 Task: Find connections with filter location Asaita with filter topic #socialmediawith filter profile language French with filter current company MAN Energy Solutions with filter school Meenakshi Sundararajan Engineering College with filter industry Fisheries with filter service category Date Entry with filter keywords title Tutor/Online Tutor
Action: Mouse moved to (153, 235)
Screenshot: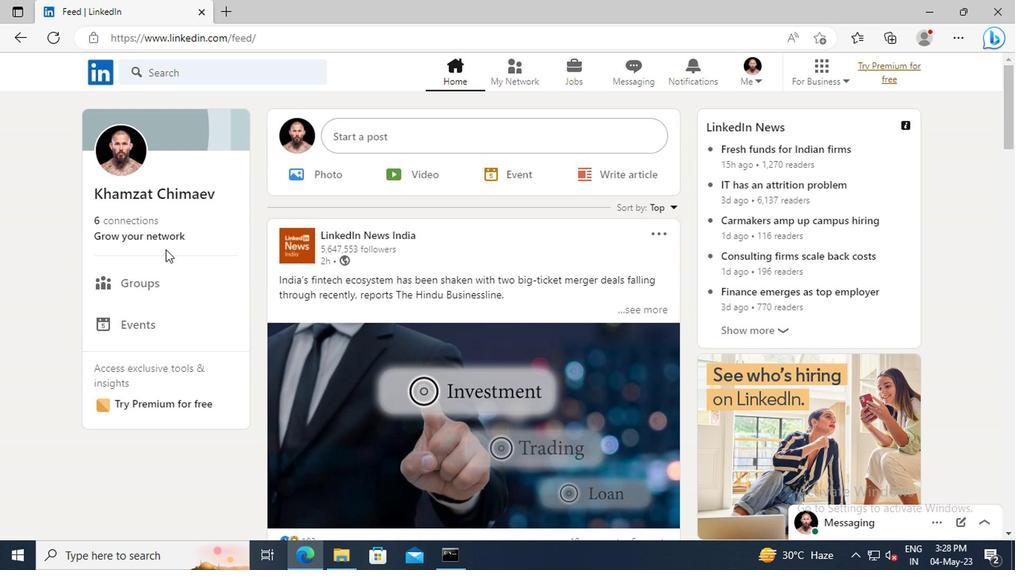 
Action: Mouse pressed left at (153, 235)
Screenshot: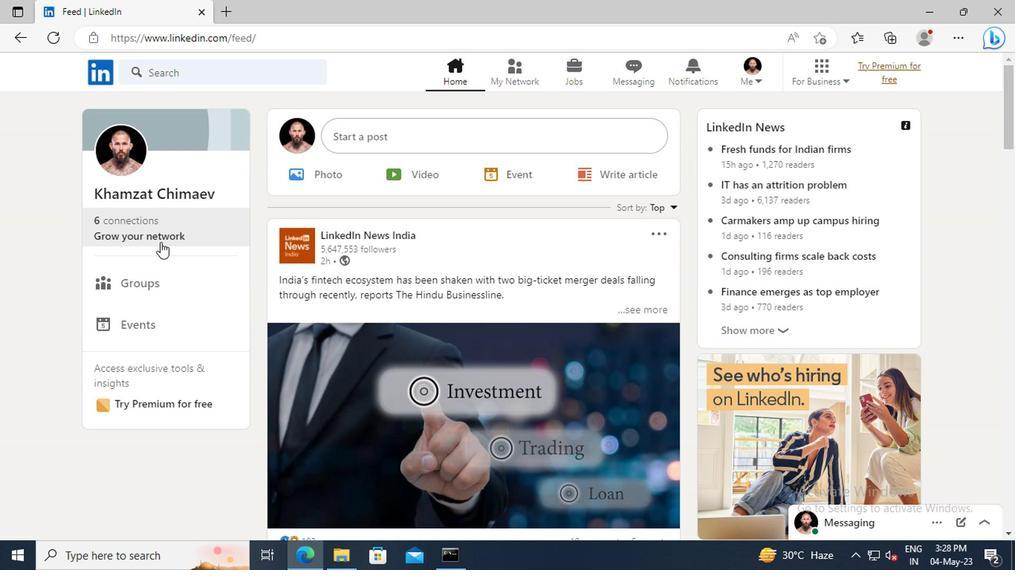 
Action: Mouse moved to (157, 156)
Screenshot: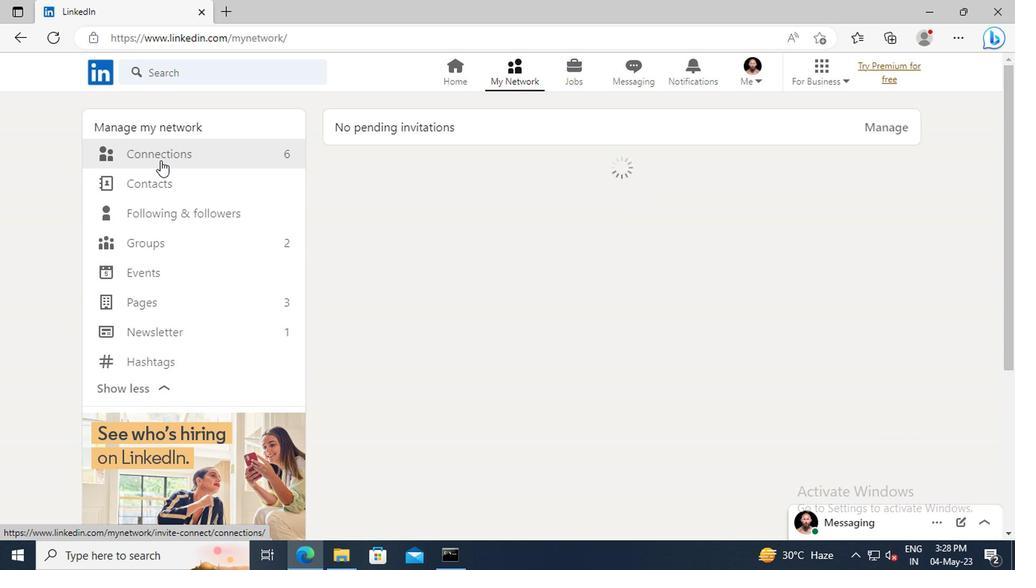 
Action: Mouse pressed left at (157, 156)
Screenshot: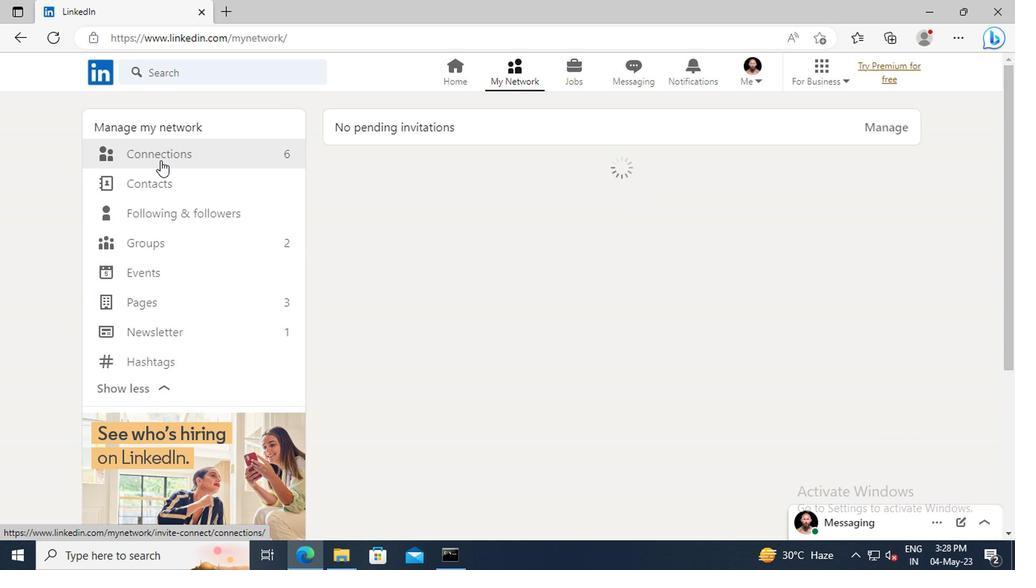 
Action: Mouse moved to (602, 157)
Screenshot: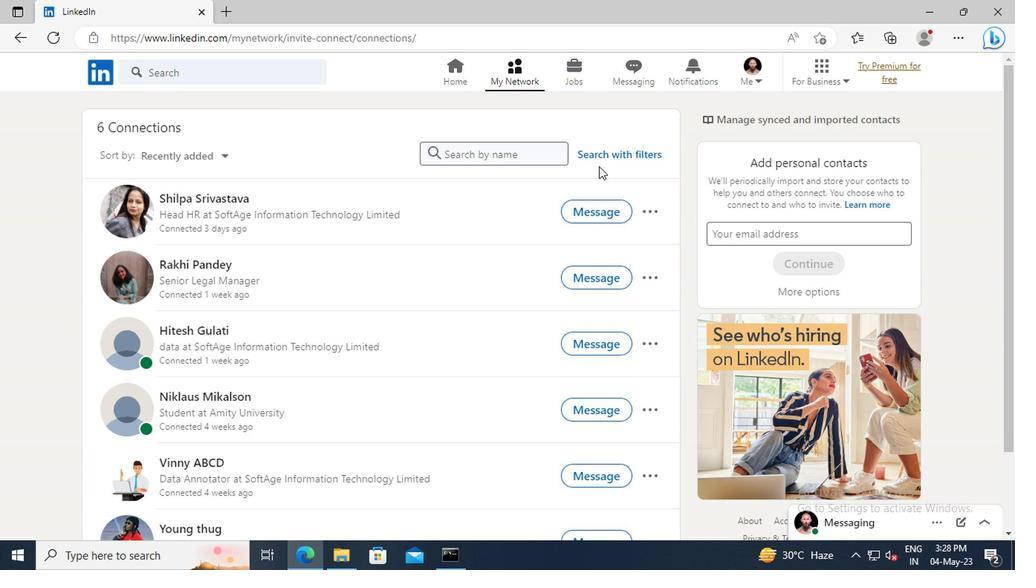 
Action: Mouse pressed left at (602, 157)
Screenshot: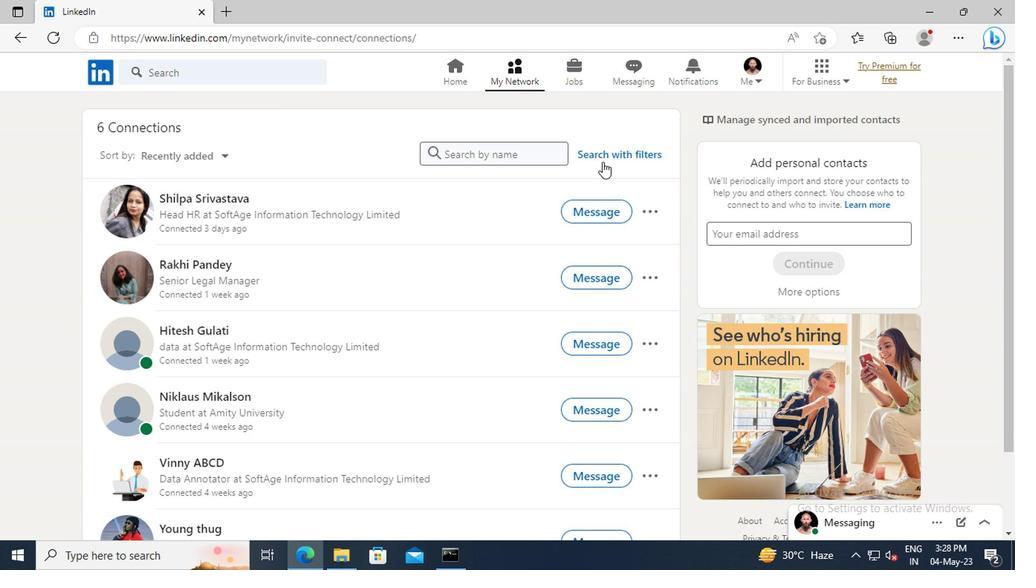 
Action: Mouse moved to (566, 119)
Screenshot: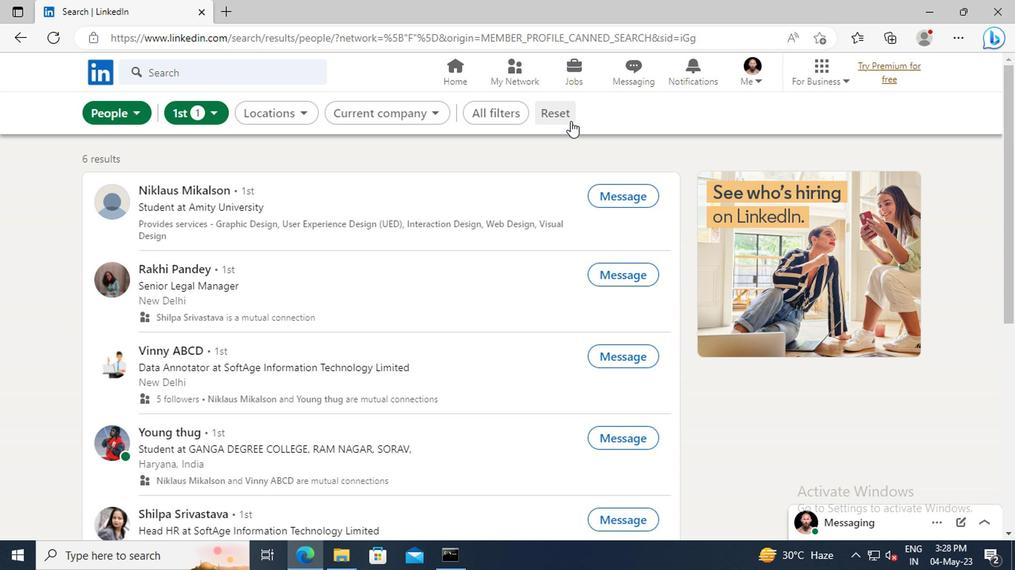 
Action: Mouse pressed left at (566, 119)
Screenshot: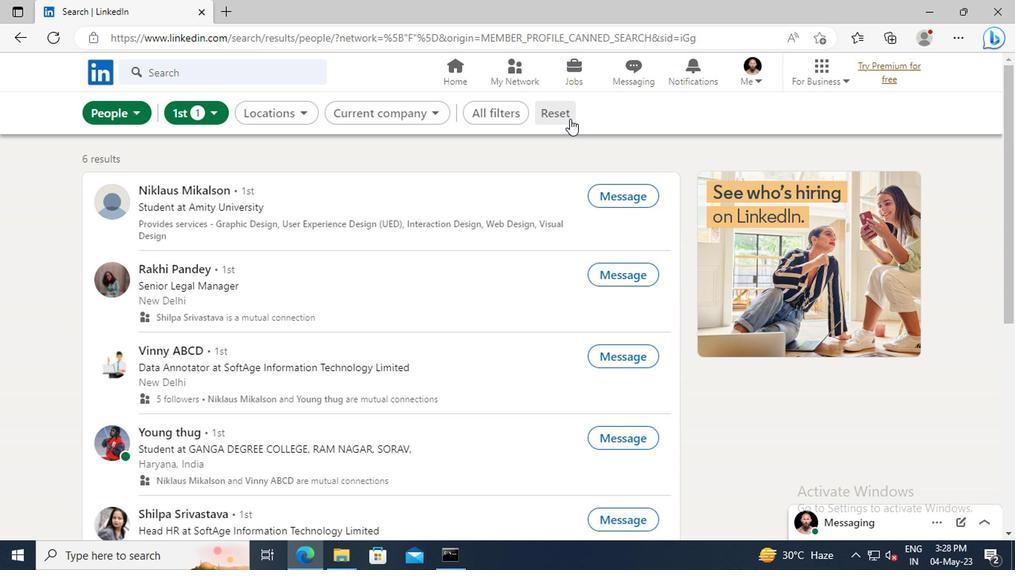 
Action: Mouse moved to (535, 114)
Screenshot: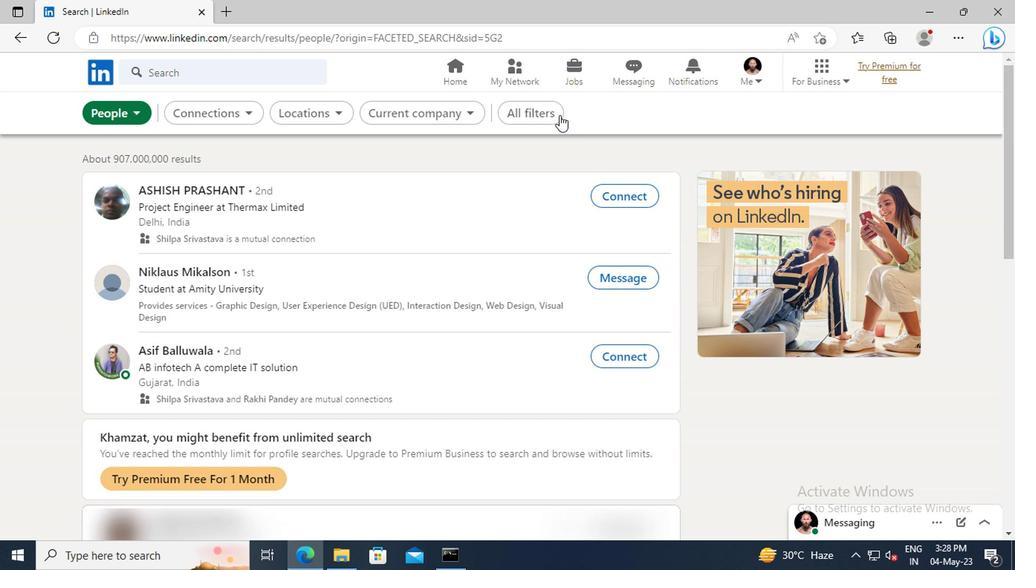 
Action: Mouse pressed left at (535, 114)
Screenshot: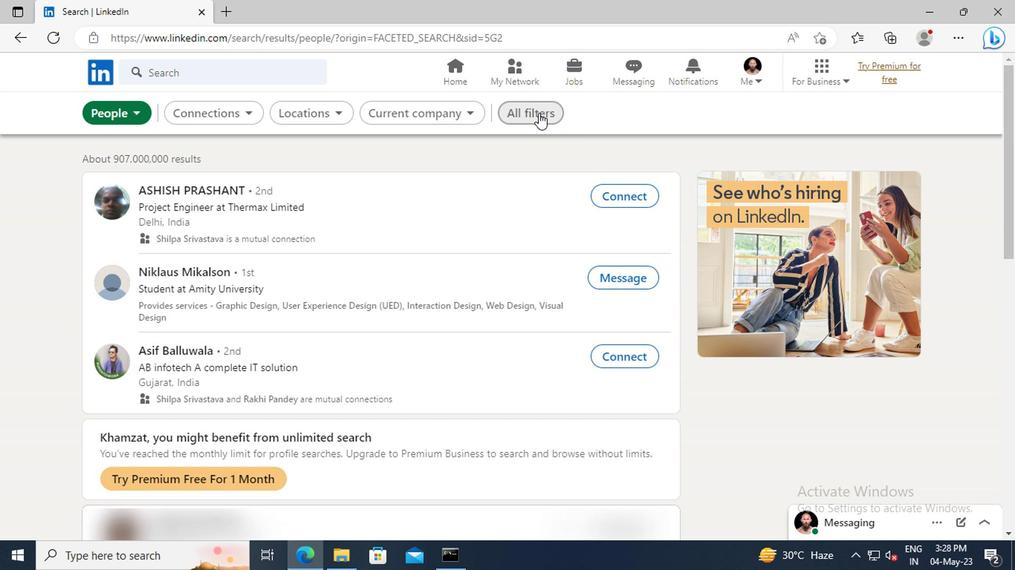 
Action: Mouse moved to (791, 277)
Screenshot: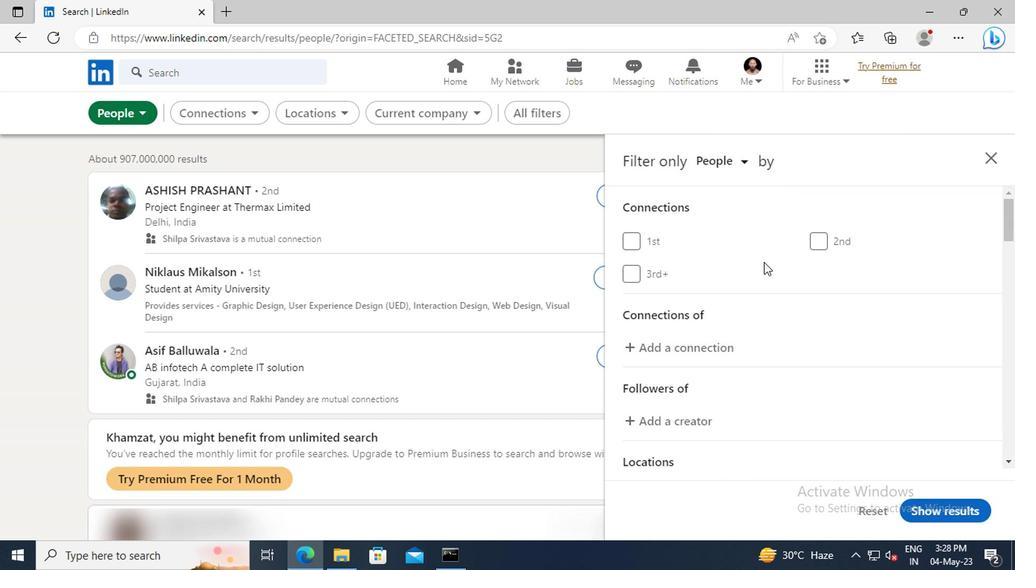 
Action: Mouse scrolled (791, 275) with delta (0, -1)
Screenshot: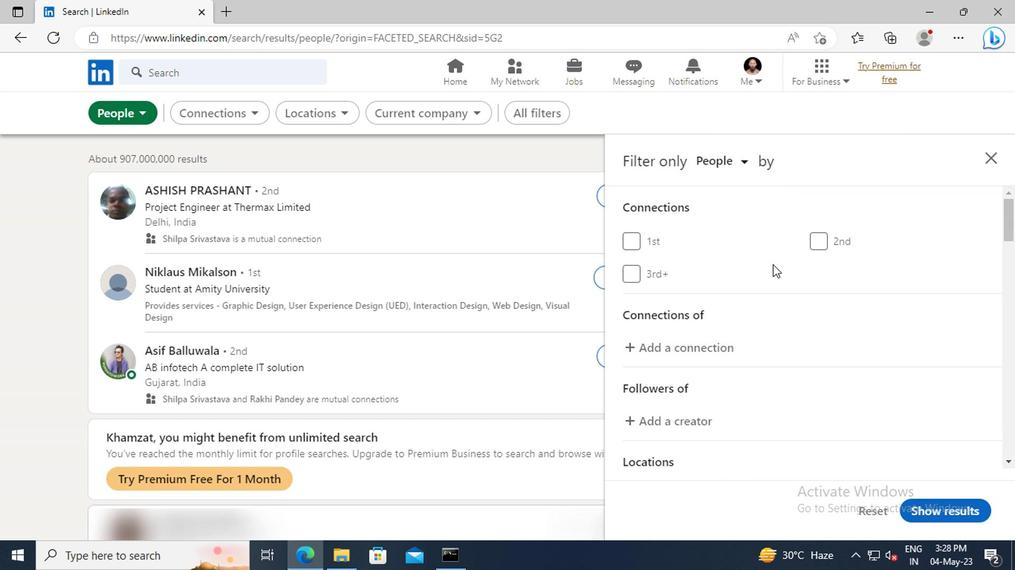 
Action: Mouse scrolled (791, 275) with delta (0, -1)
Screenshot: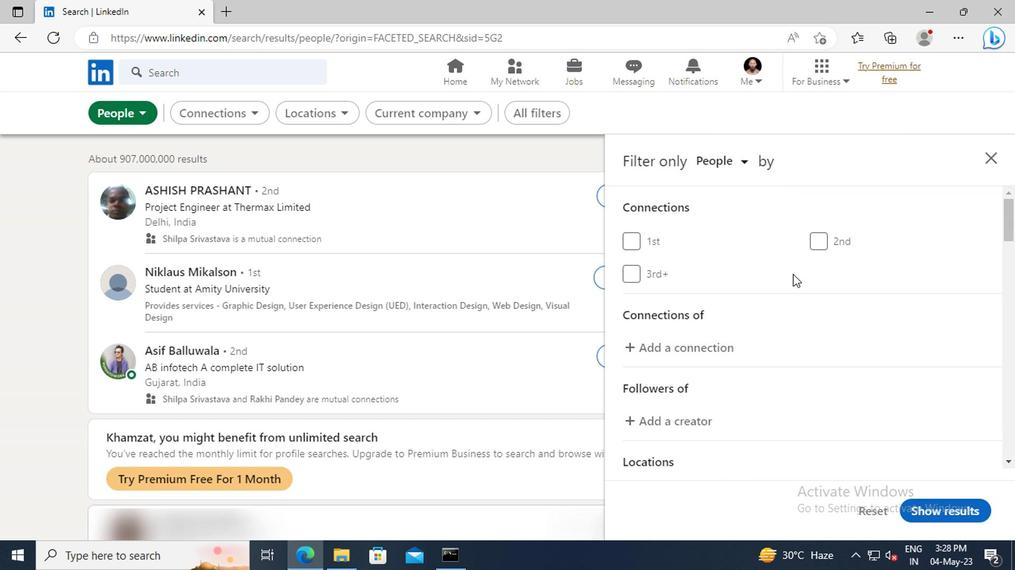 
Action: Mouse scrolled (791, 275) with delta (0, -1)
Screenshot: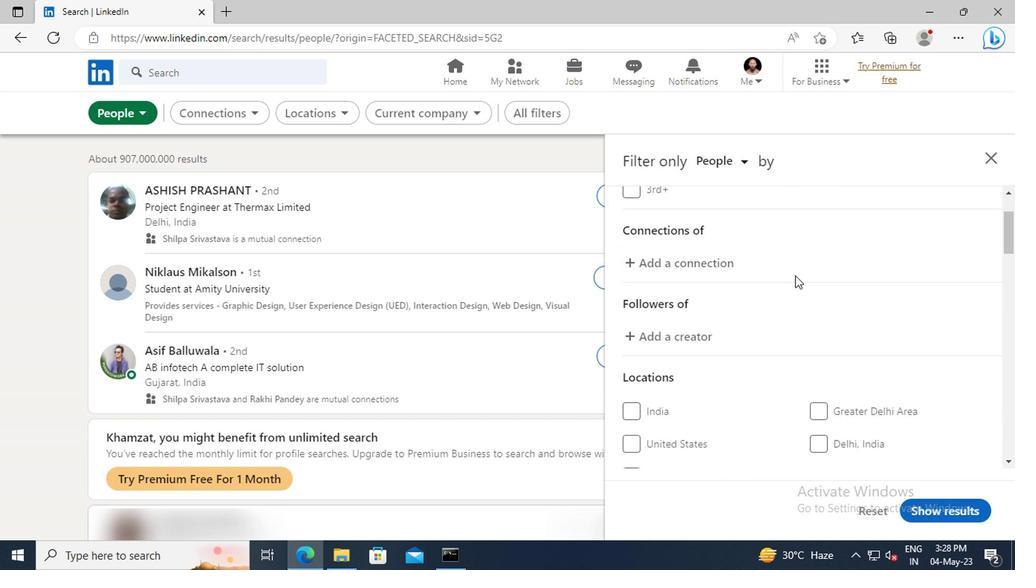 
Action: Mouse scrolled (791, 275) with delta (0, -1)
Screenshot: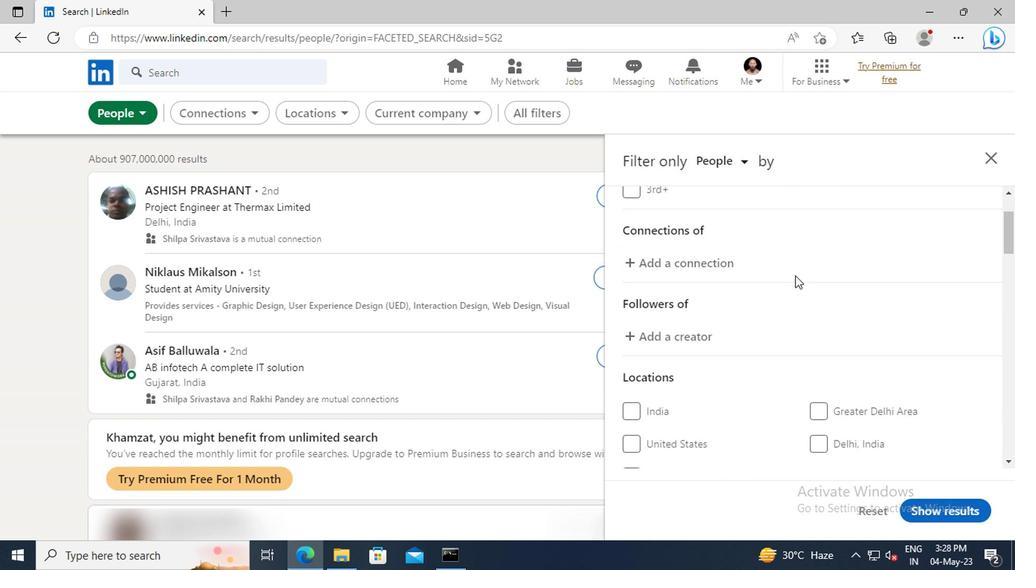 
Action: Mouse scrolled (791, 275) with delta (0, -1)
Screenshot: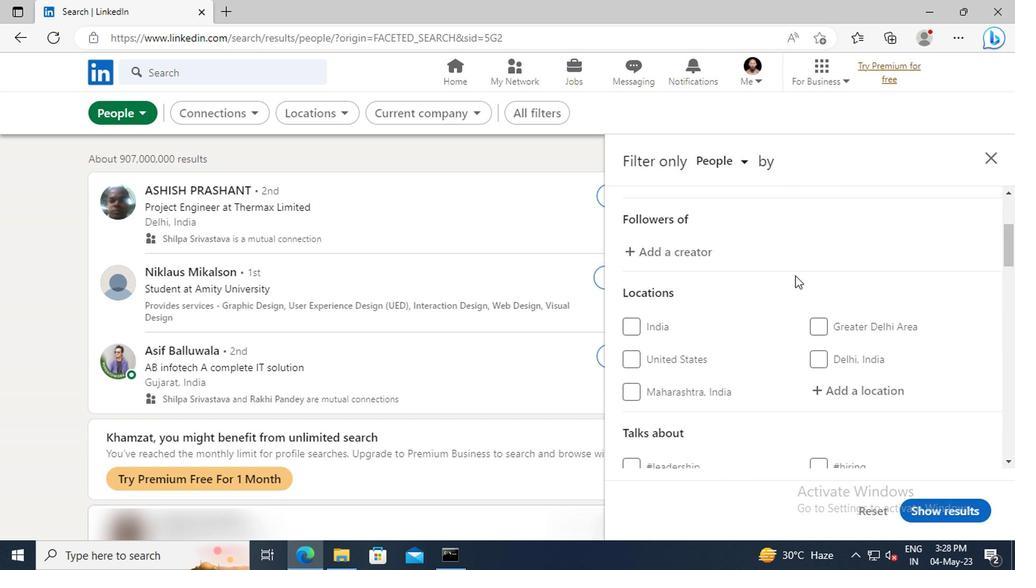 
Action: Mouse scrolled (791, 275) with delta (0, -1)
Screenshot: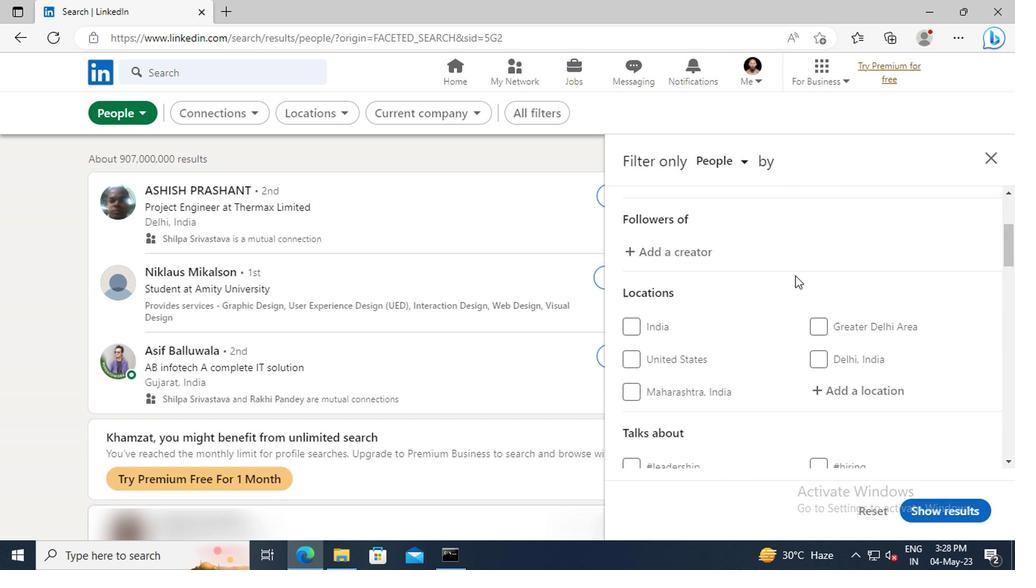 
Action: Mouse moved to (815, 307)
Screenshot: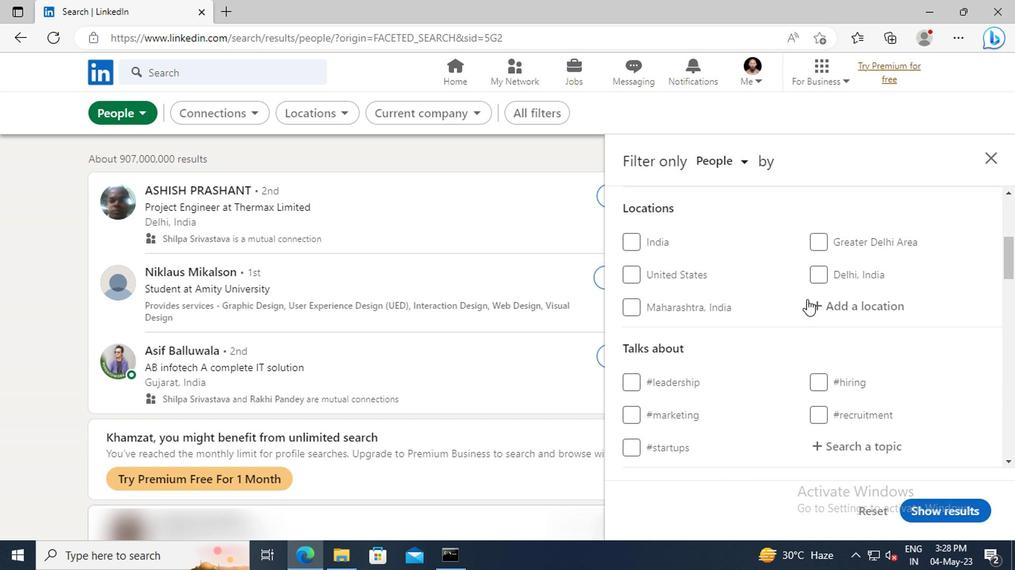 
Action: Mouse pressed left at (815, 307)
Screenshot: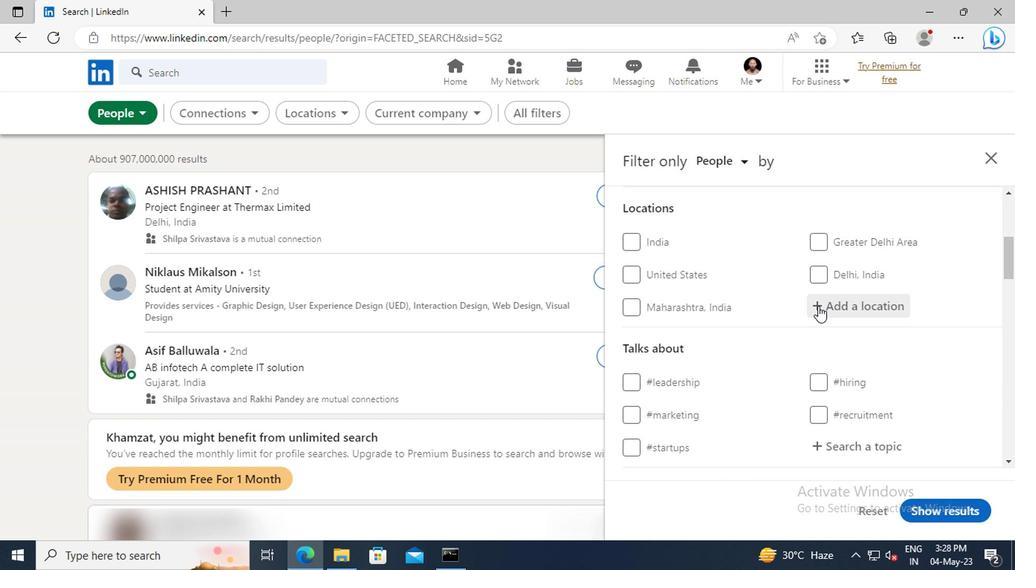 
Action: Key pressed <Key.shift>ASAIT
Screenshot: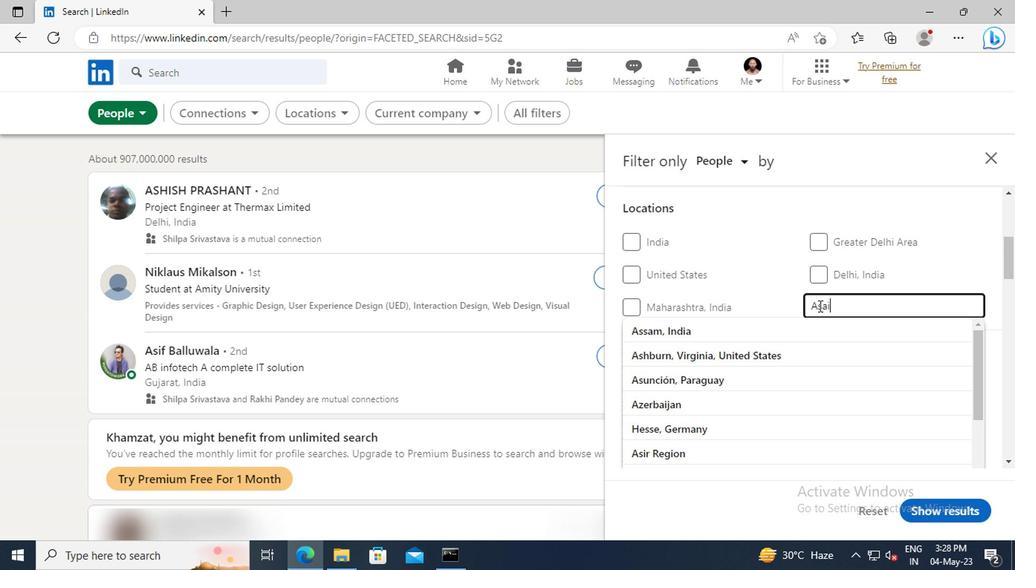 
Action: Mouse moved to (815, 308)
Screenshot: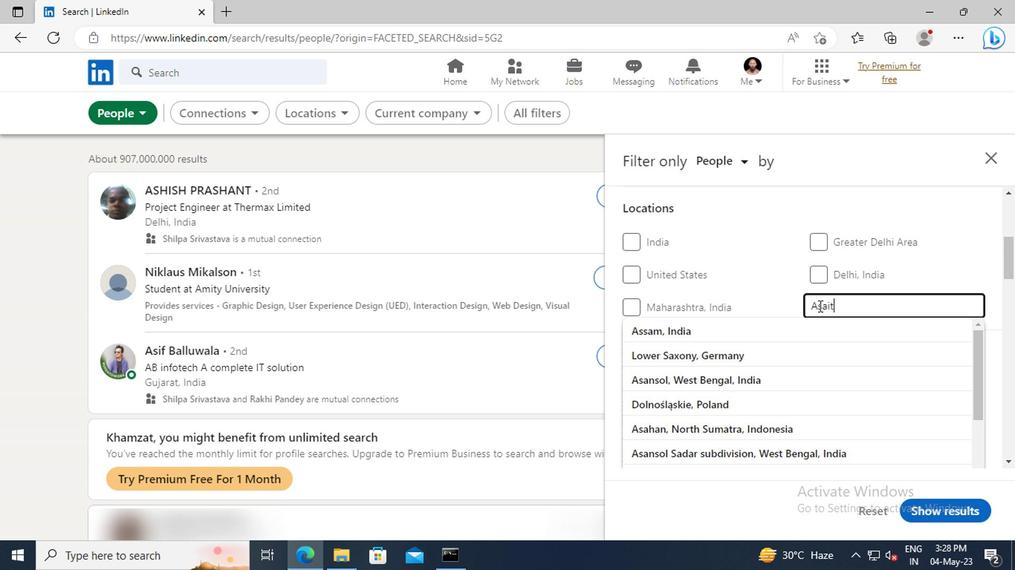 
Action: Key pressed A<Key.enter>
Screenshot: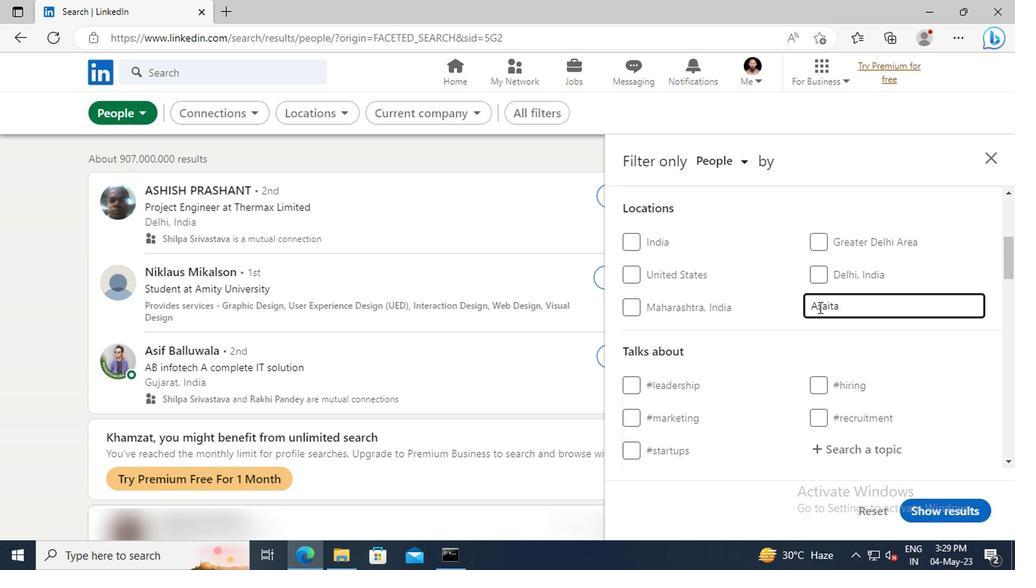 
Action: Mouse scrolled (815, 308) with delta (0, 0)
Screenshot: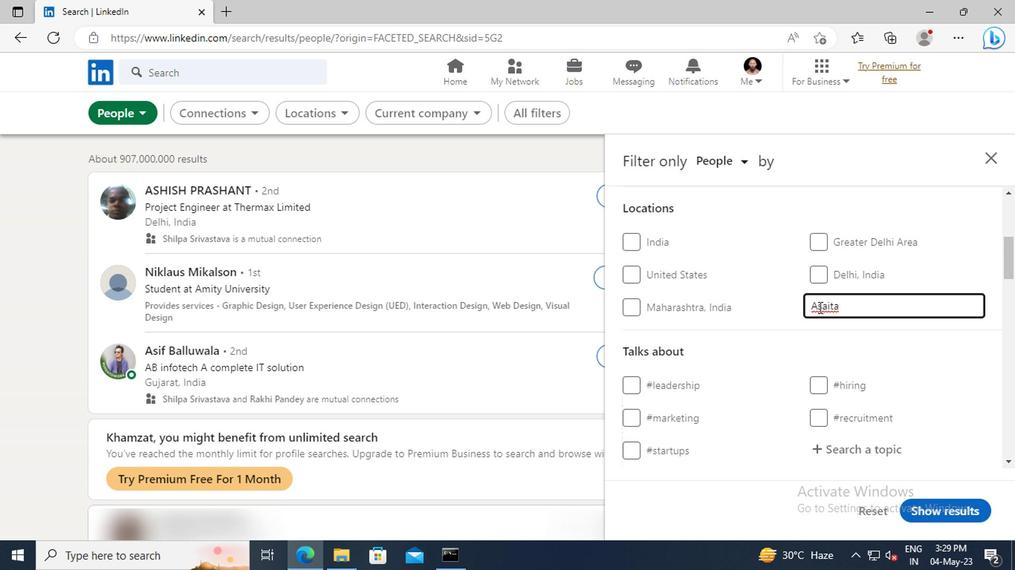 
Action: Mouse scrolled (815, 308) with delta (0, 0)
Screenshot: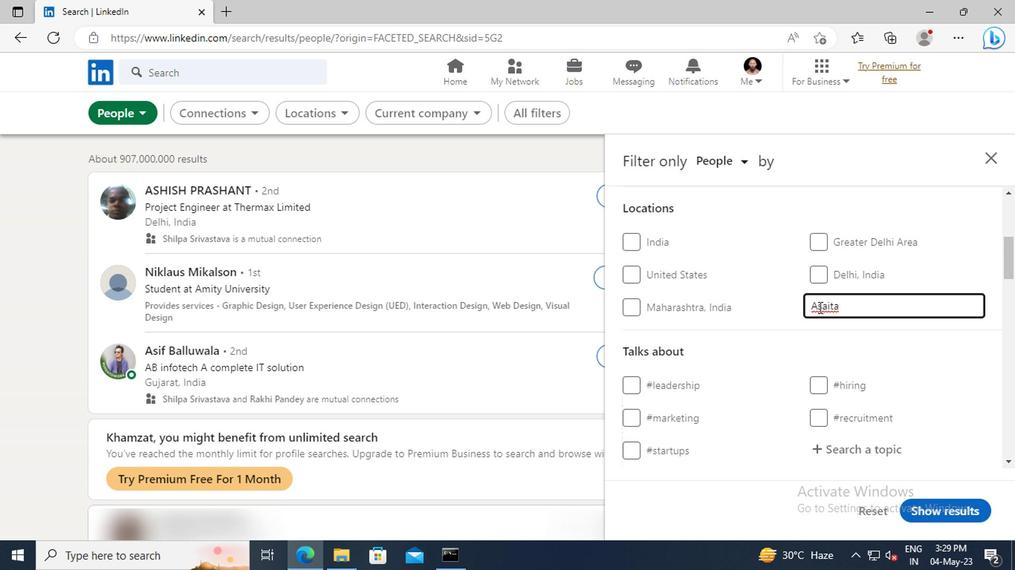 
Action: Mouse scrolled (815, 308) with delta (0, 0)
Screenshot: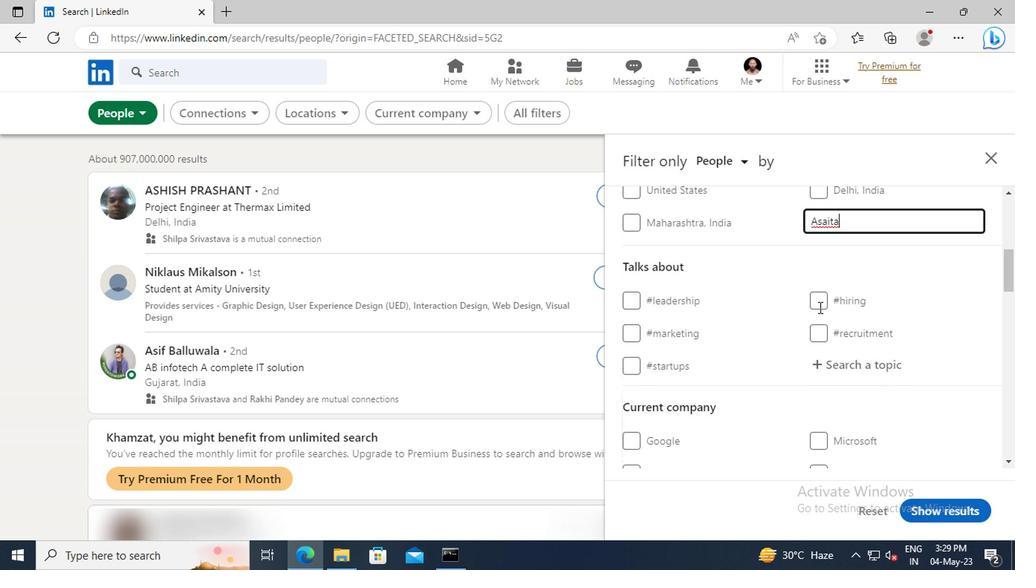 
Action: Mouse moved to (820, 323)
Screenshot: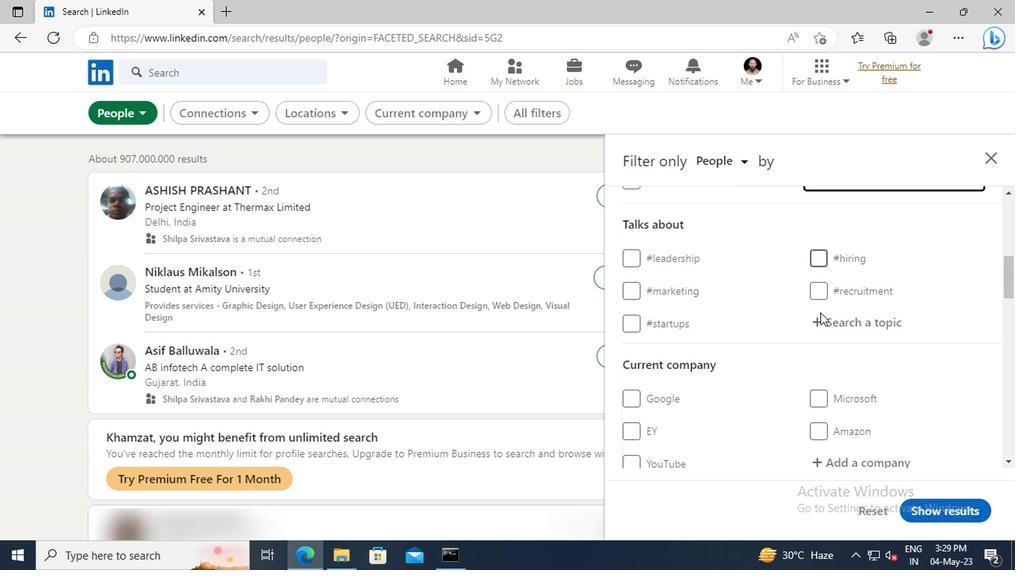 
Action: Mouse pressed left at (820, 323)
Screenshot: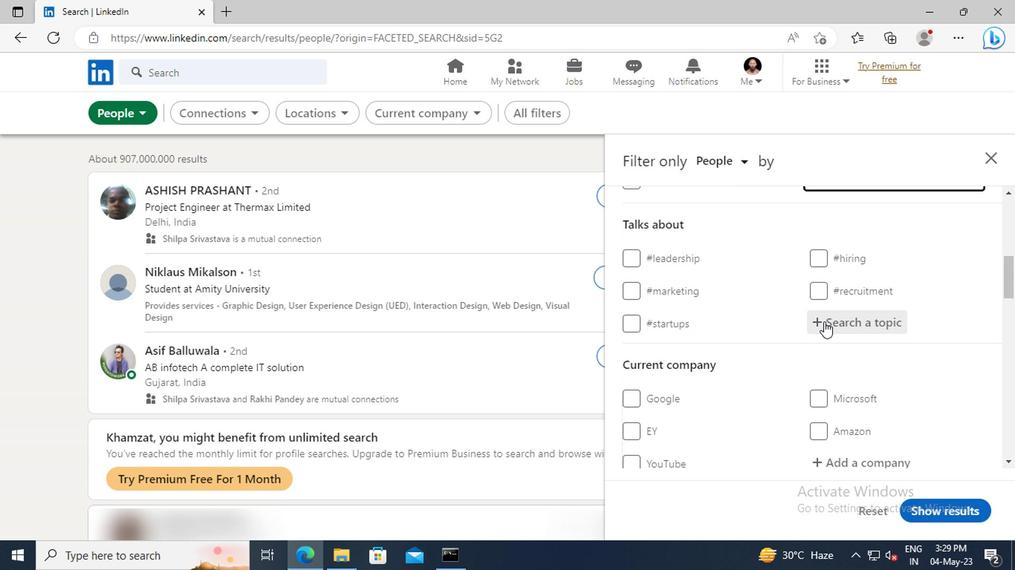 
Action: Key pressed SOCIALME
Screenshot: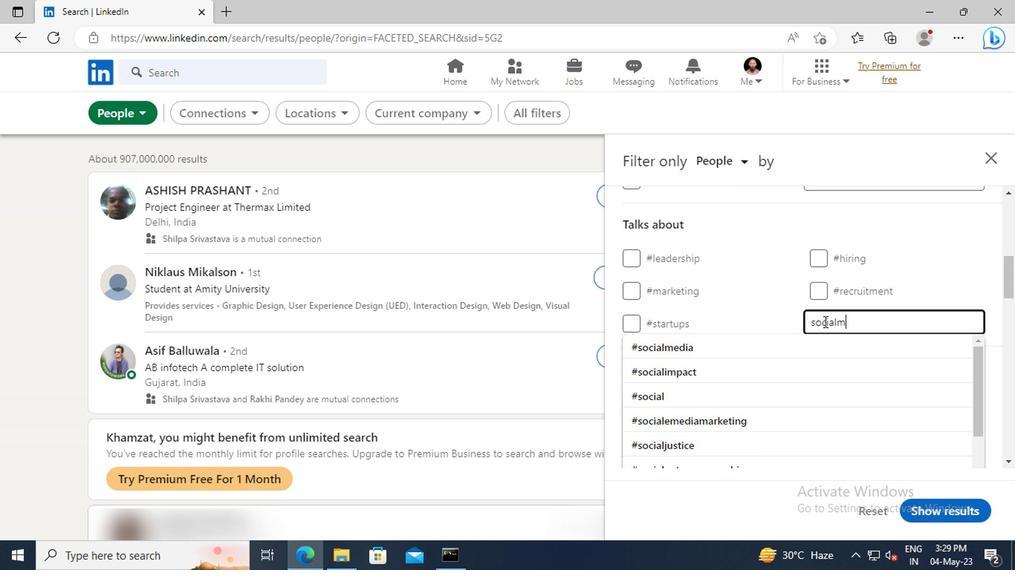 
Action: Mouse moved to (825, 343)
Screenshot: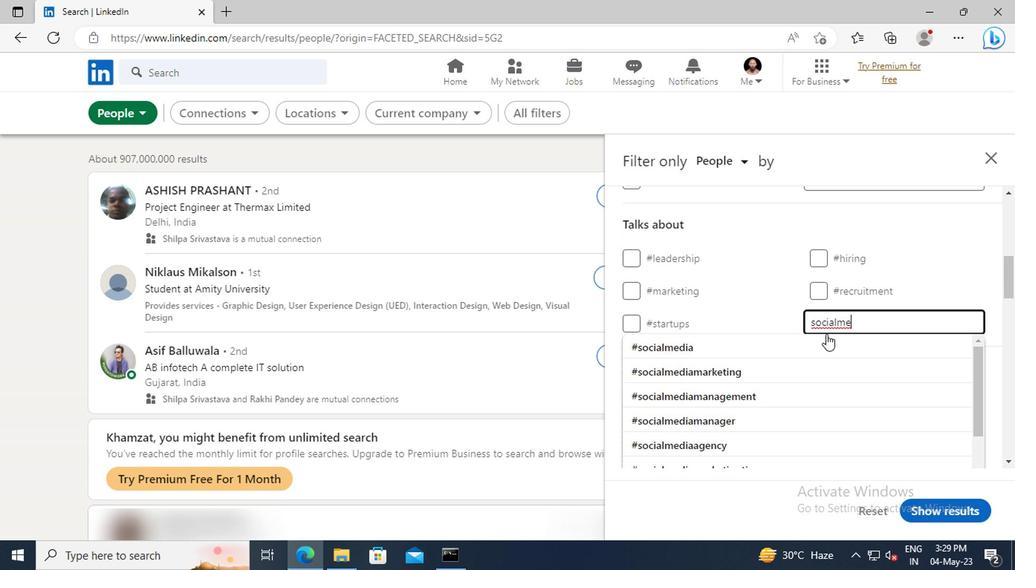 
Action: Mouse pressed left at (825, 343)
Screenshot: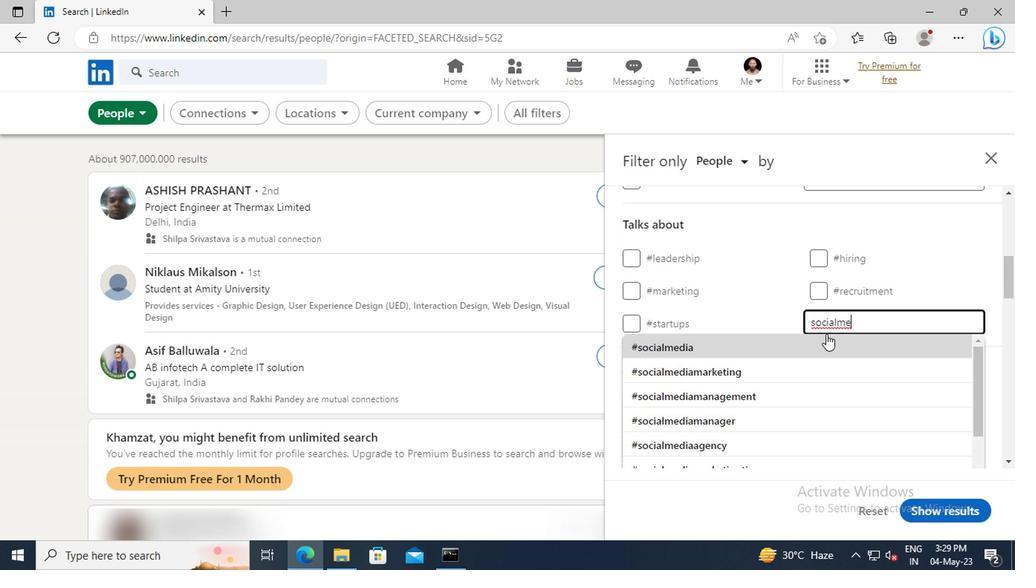 
Action: Mouse scrolled (825, 343) with delta (0, 0)
Screenshot: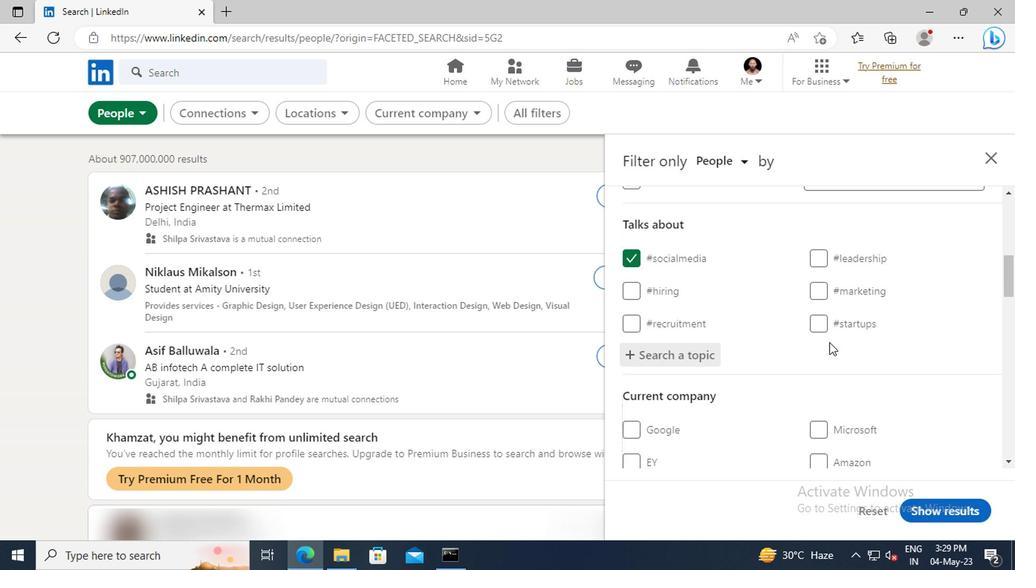 
Action: Mouse scrolled (825, 343) with delta (0, 0)
Screenshot: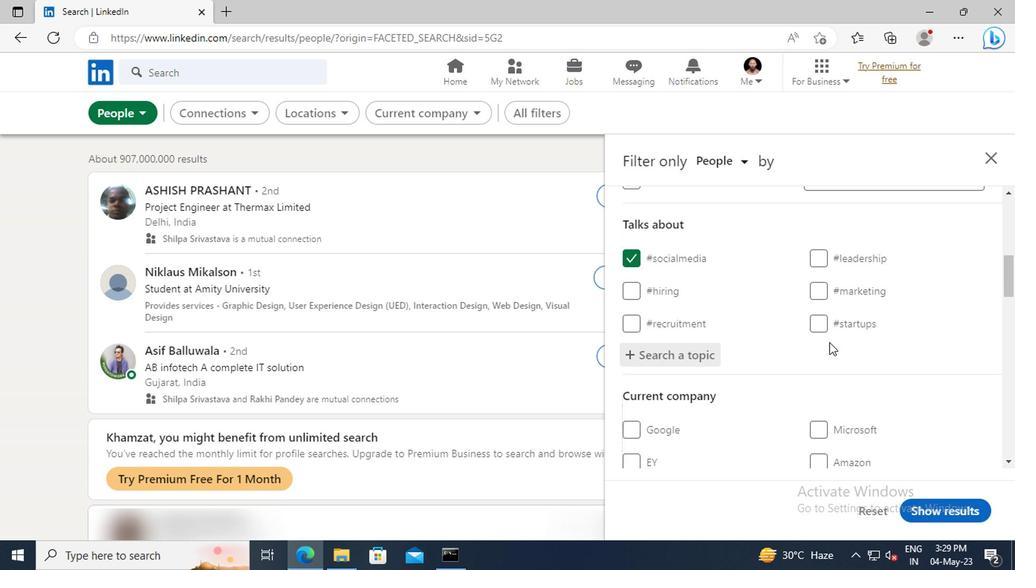 
Action: Mouse moved to (825, 343)
Screenshot: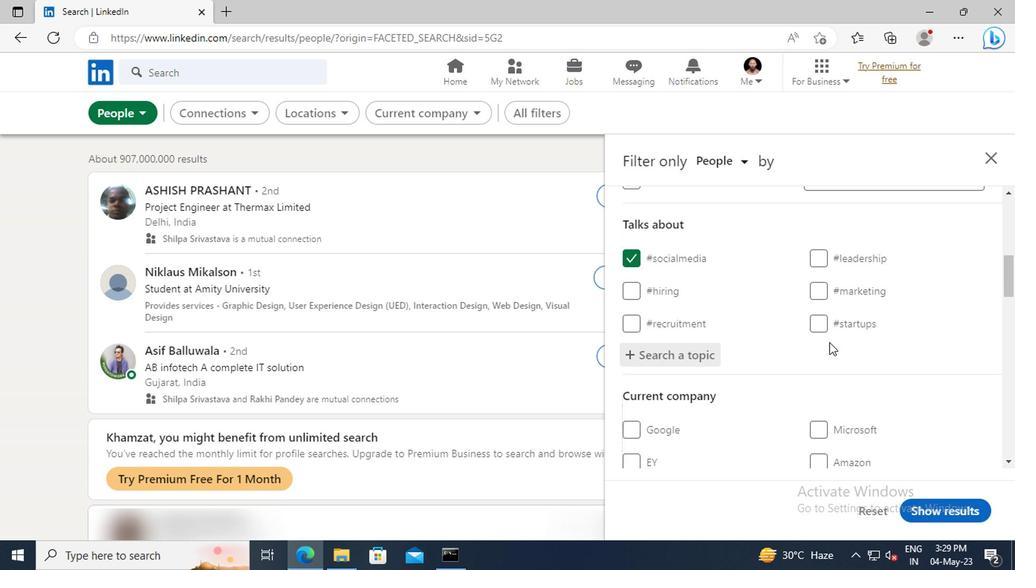
Action: Mouse scrolled (825, 343) with delta (0, 0)
Screenshot: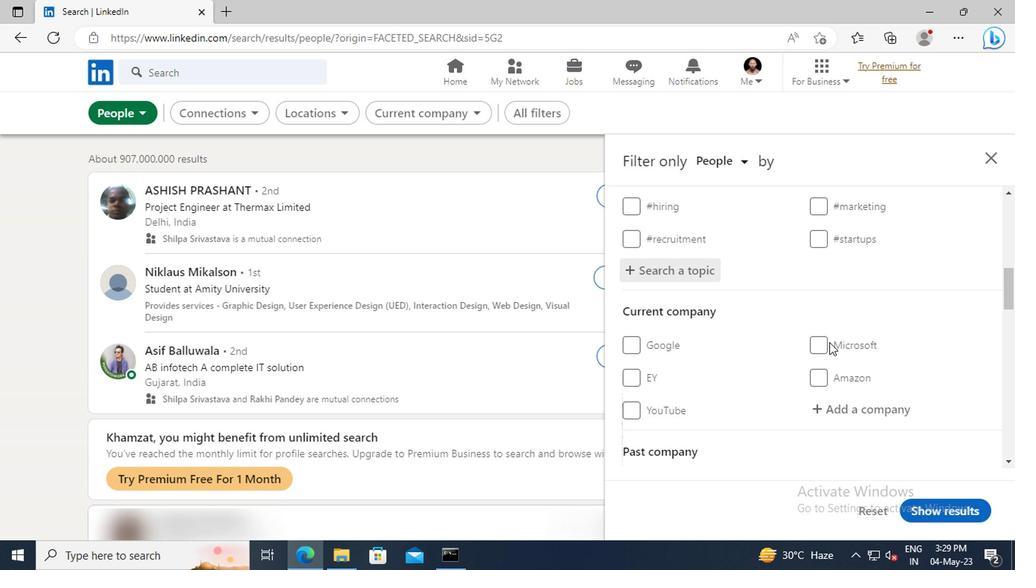 
Action: Mouse scrolled (825, 343) with delta (0, 0)
Screenshot: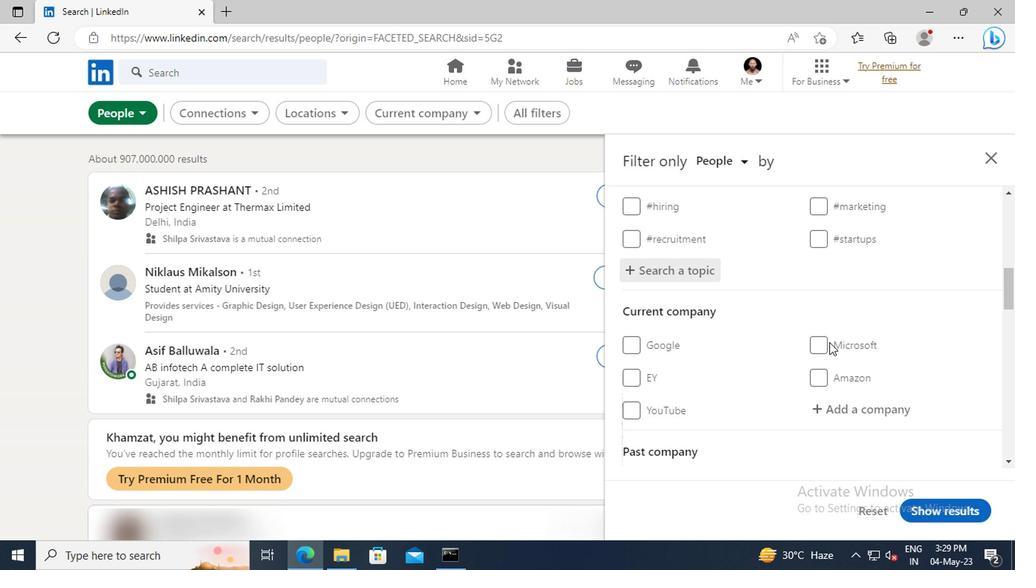 
Action: Mouse scrolled (825, 343) with delta (0, 0)
Screenshot: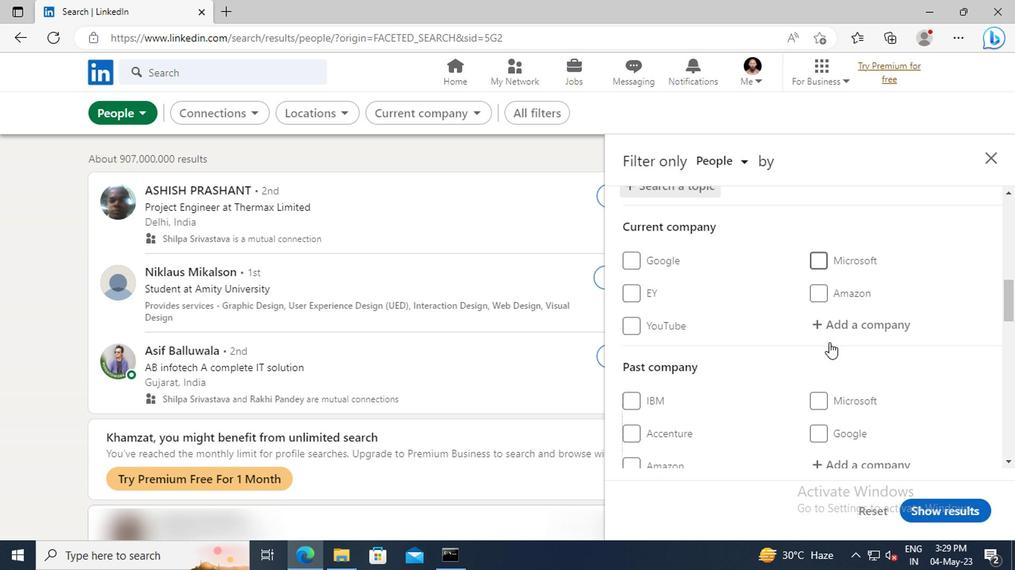 
Action: Mouse scrolled (825, 343) with delta (0, 0)
Screenshot: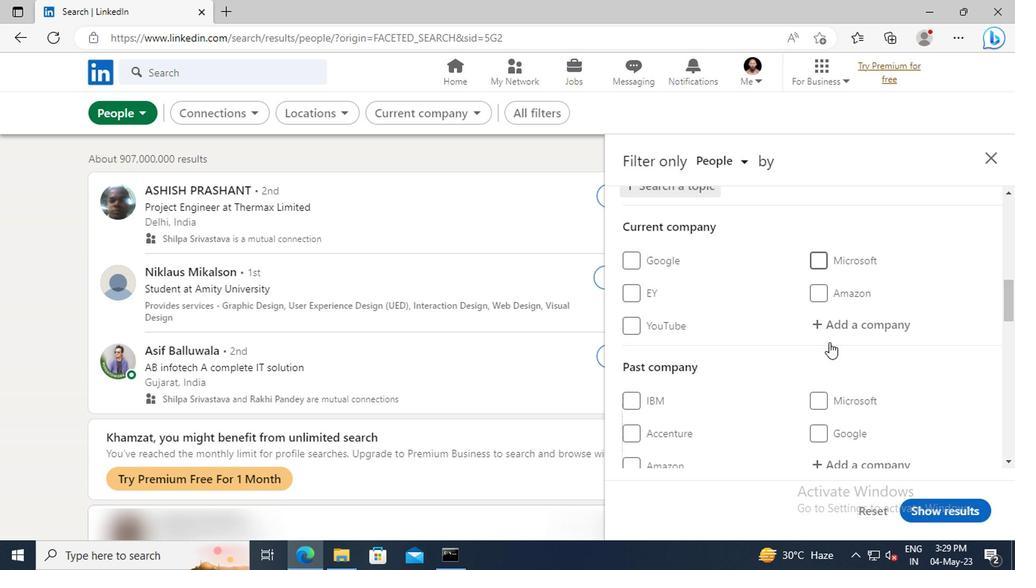 
Action: Mouse scrolled (825, 343) with delta (0, 0)
Screenshot: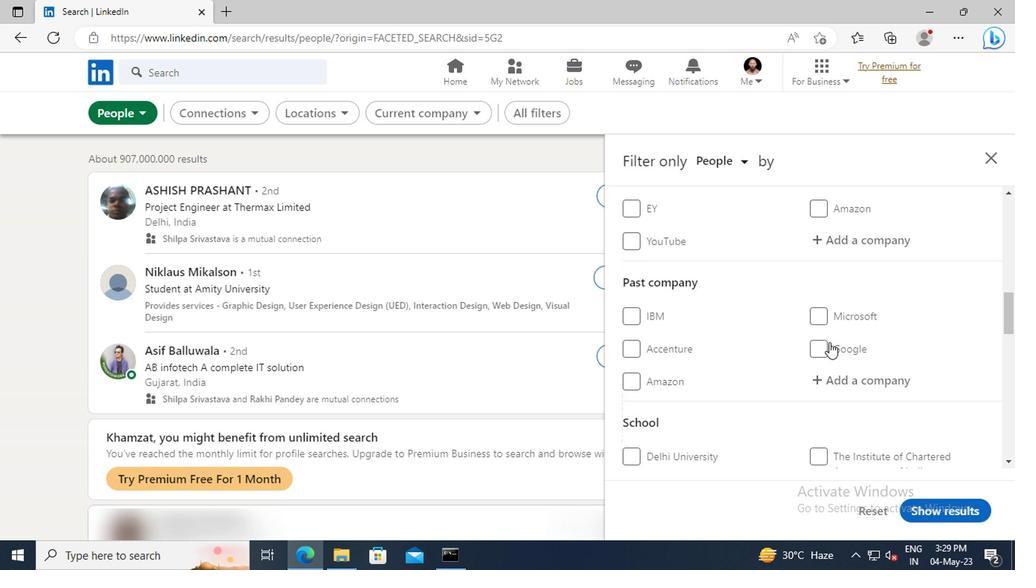 
Action: Mouse scrolled (825, 343) with delta (0, 0)
Screenshot: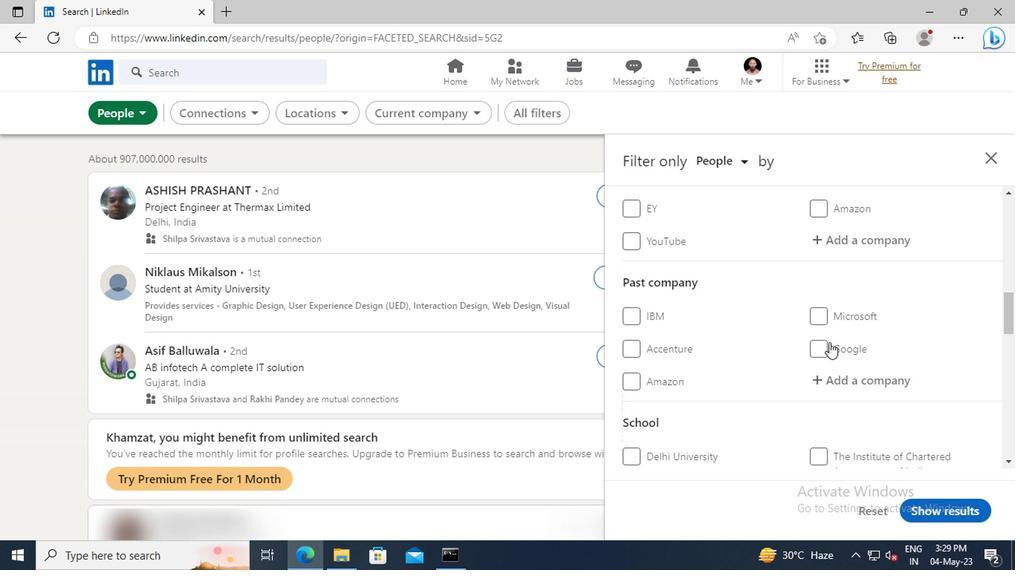 
Action: Mouse scrolled (825, 343) with delta (0, 0)
Screenshot: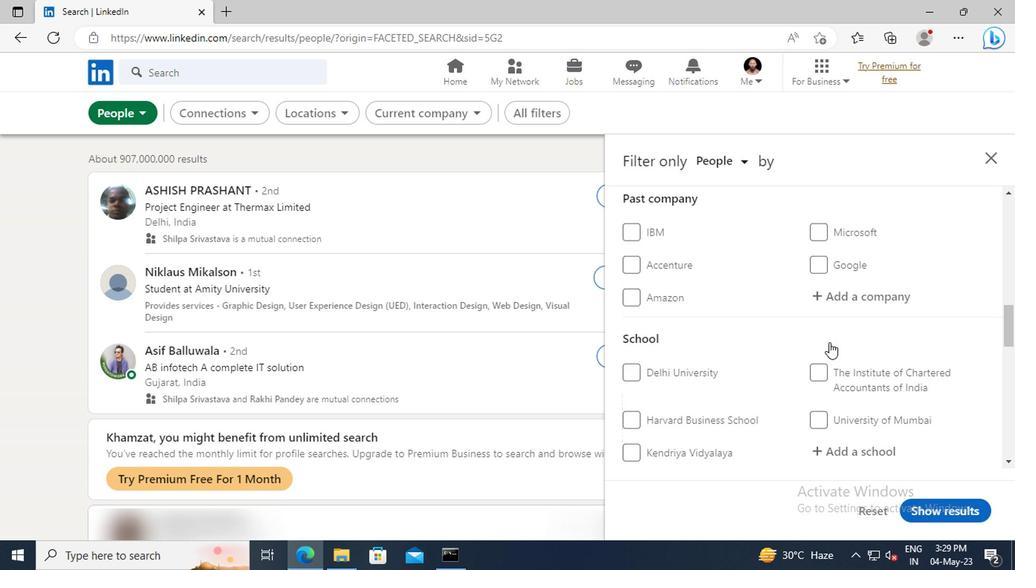 
Action: Mouse scrolled (825, 343) with delta (0, 0)
Screenshot: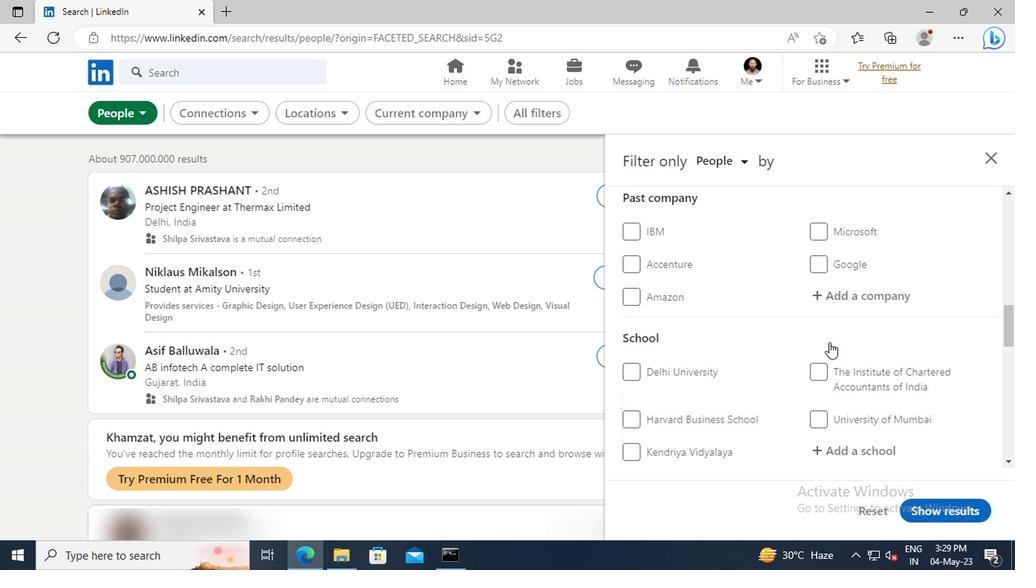 
Action: Mouse scrolled (825, 343) with delta (0, 0)
Screenshot: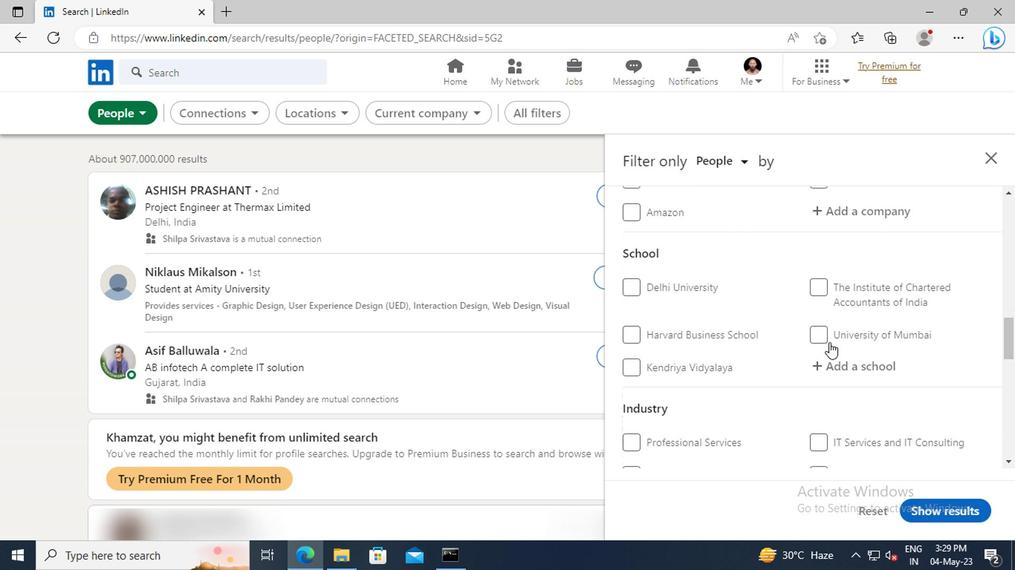 
Action: Mouse scrolled (825, 343) with delta (0, 0)
Screenshot: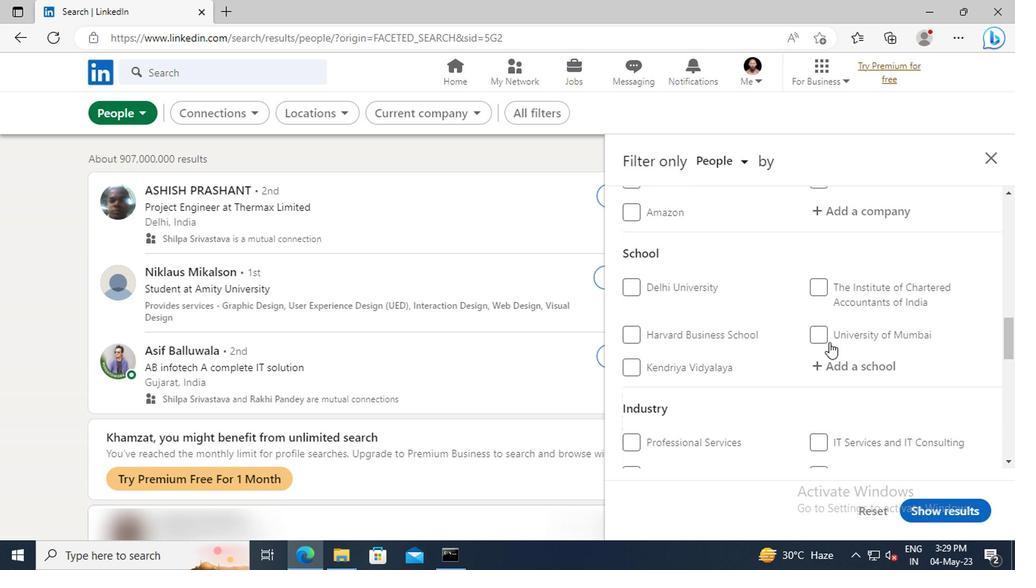 
Action: Mouse scrolled (825, 343) with delta (0, 0)
Screenshot: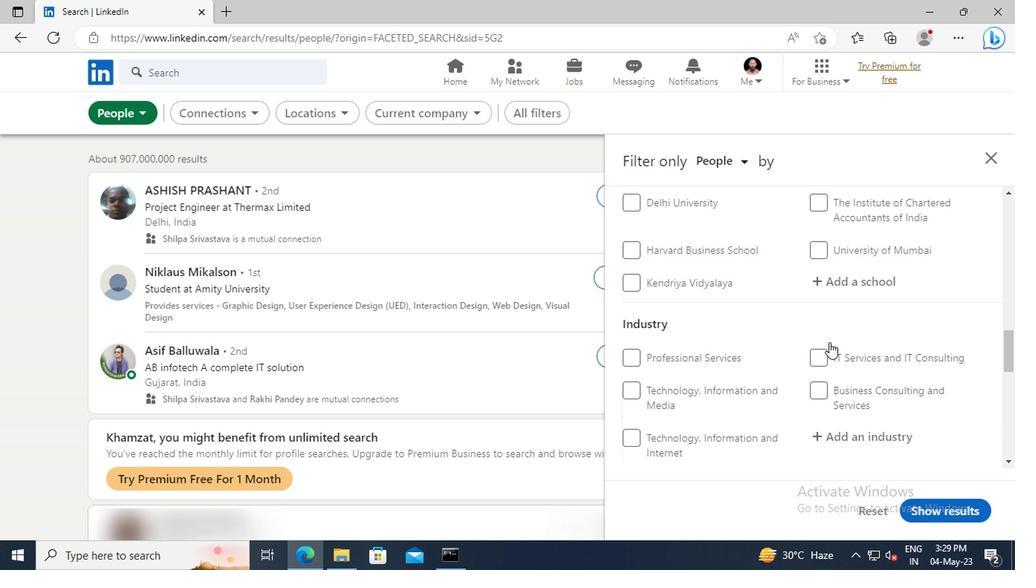 
Action: Mouse scrolled (825, 343) with delta (0, 0)
Screenshot: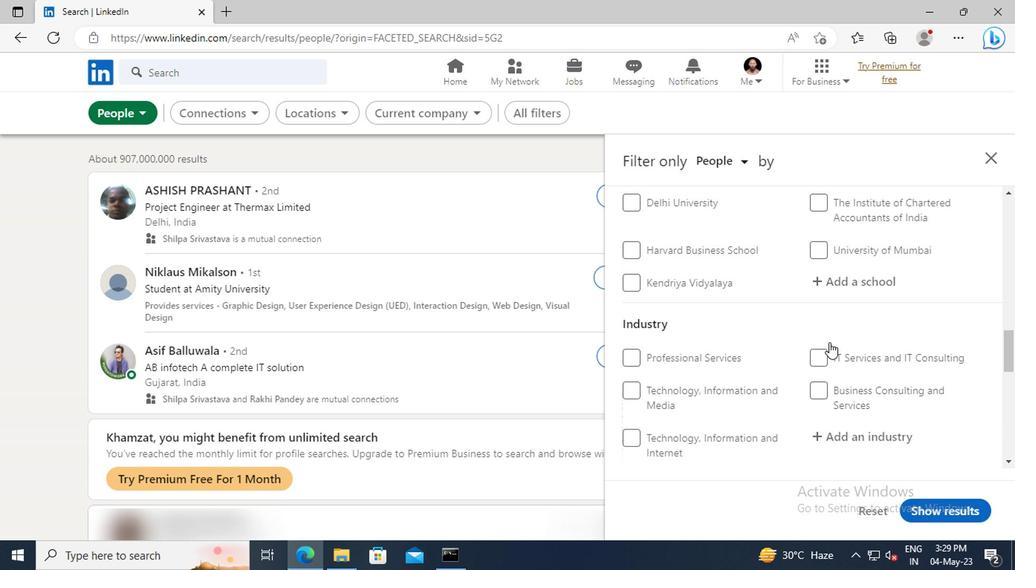 
Action: Mouse scrolled (825, 343) with delta (0, 0)
Screenshot: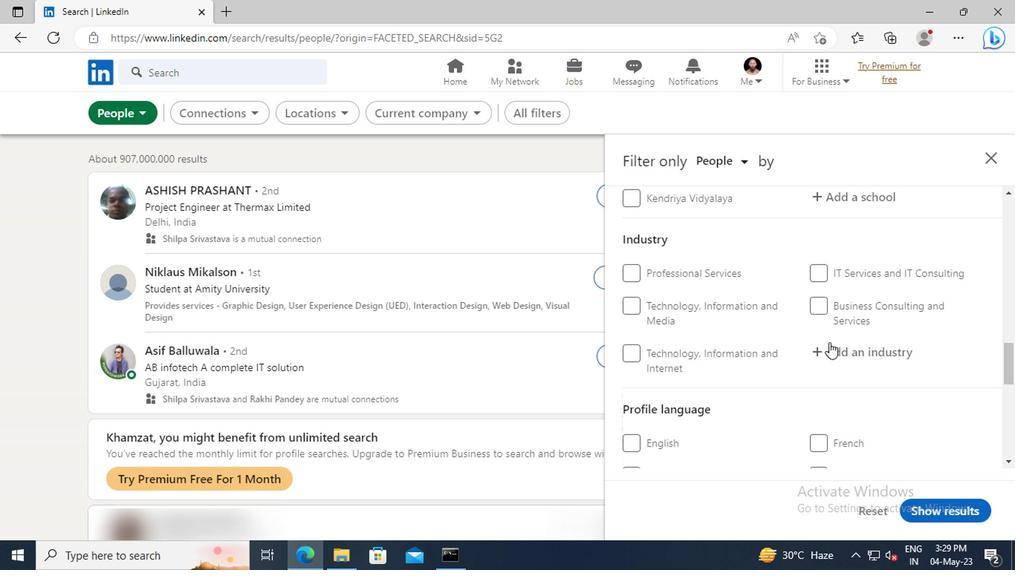 
Action: Mouse scrolled (825, 343) with delta (0, 0)
Screenshot: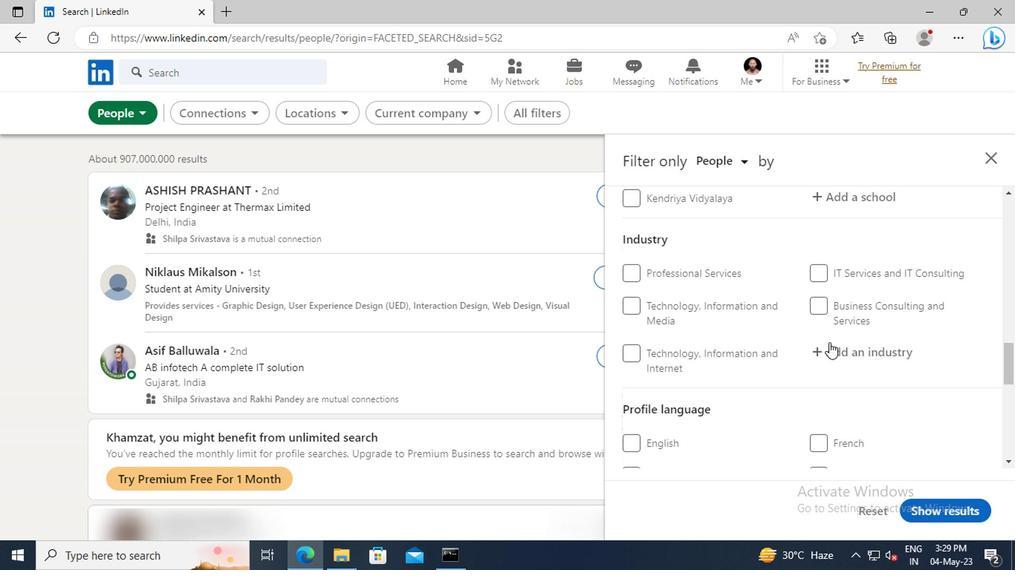 
Action: Mouse moved to (819, 361)
Screenshot: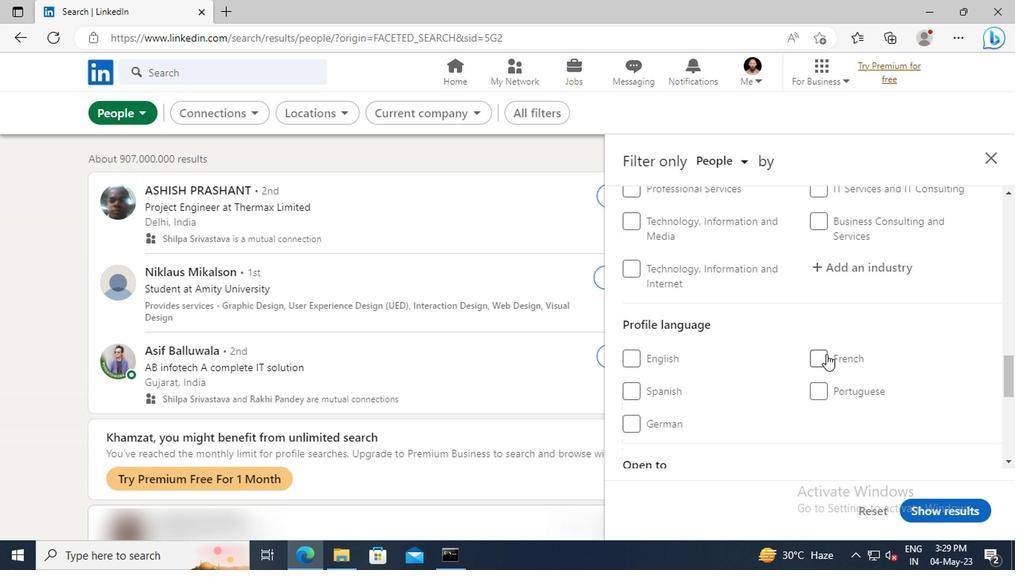 
Action: Mouse pressed left at (819, 361)
Screenshot: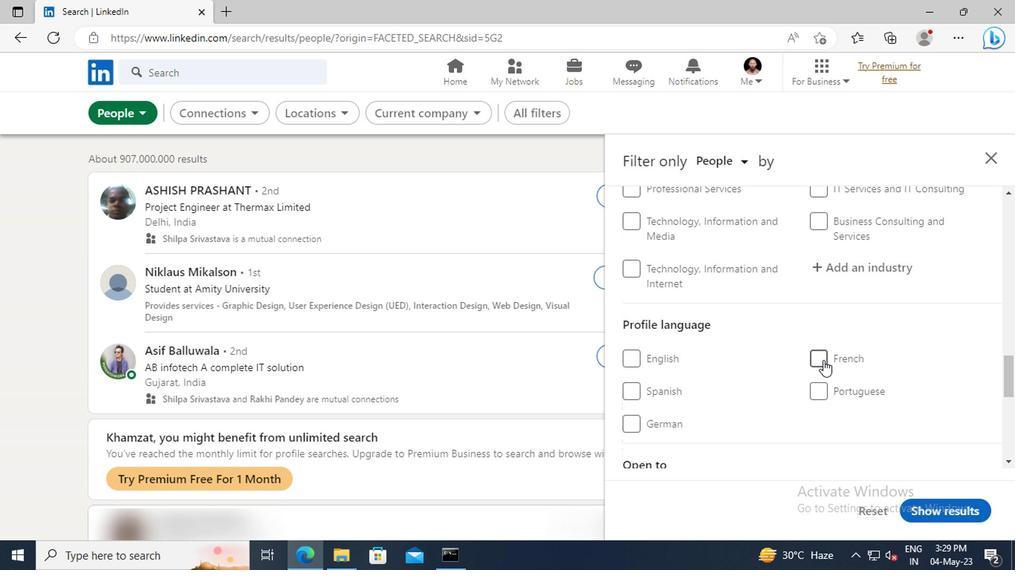 
Action: Mouse moved to (836, 338)
Screenshot: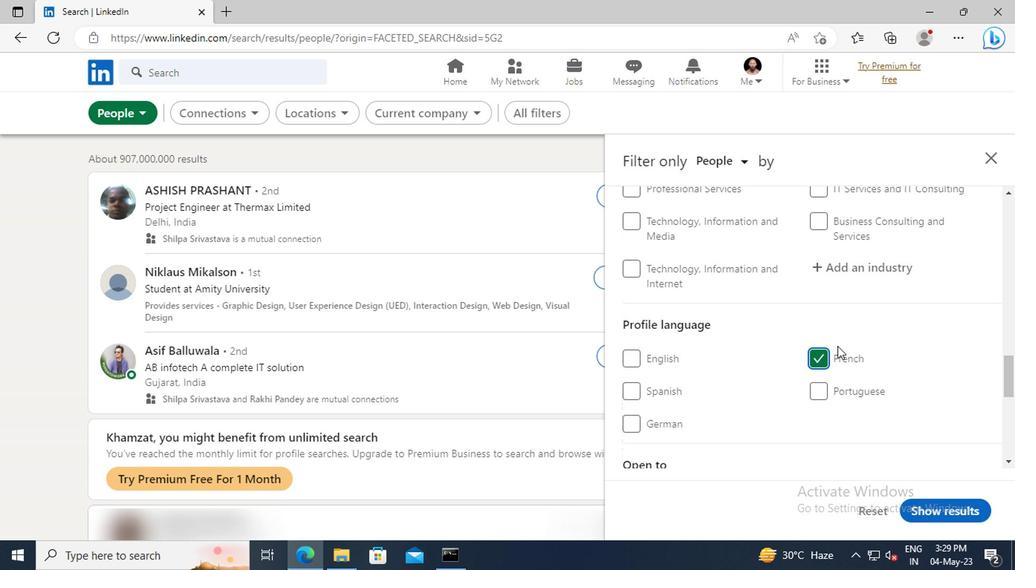 
Action: Mouse scrolled (836, 339) with delta (0, 1)
Screenshot: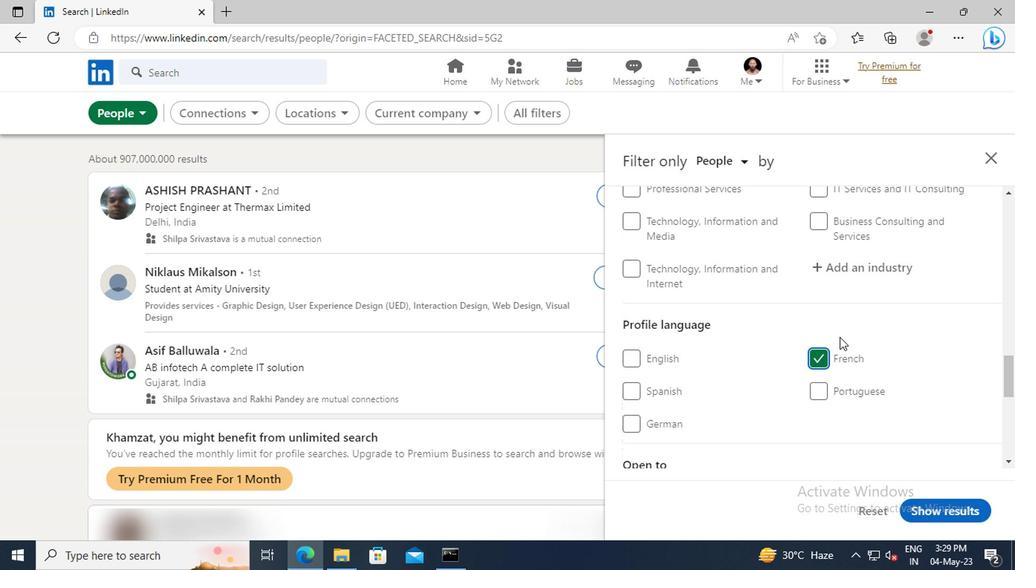 
Action: Mouse scrolled (836, 339) with delta (0, 1)
Screenshot: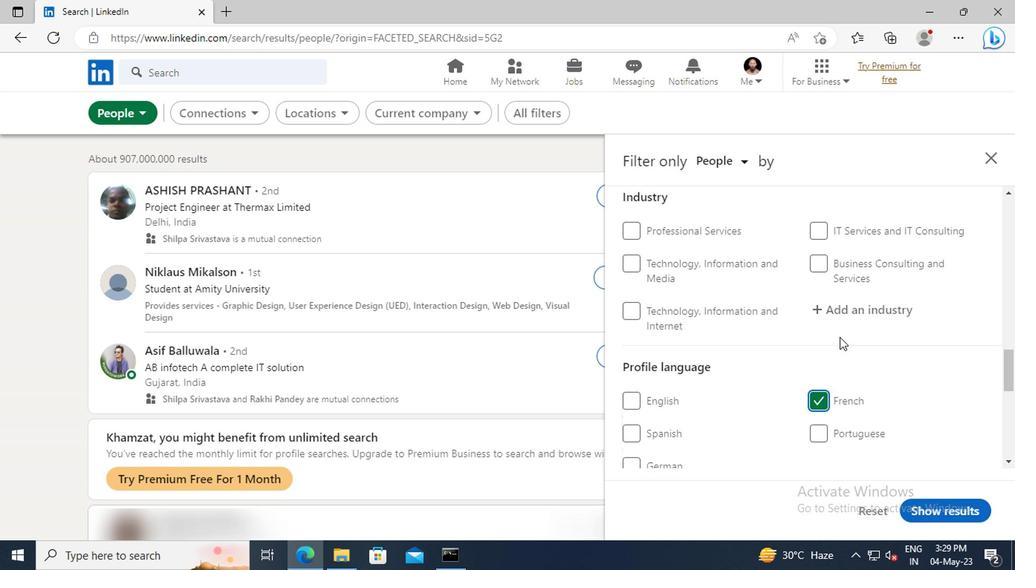 
Action: Mouse scrolled (836, 339) with delta (0, 1)
Screenshot: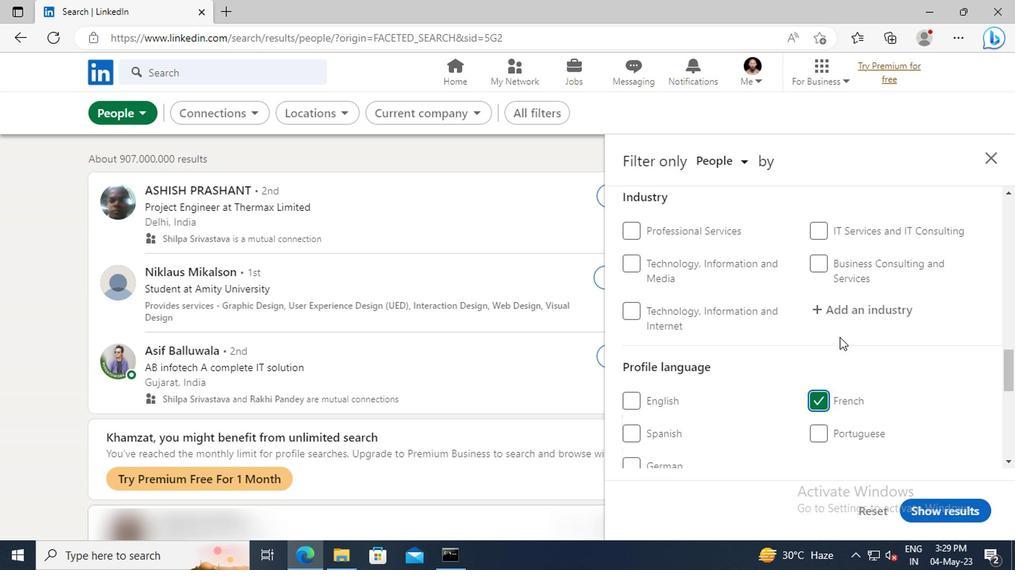 
Action: Mouse scrolled (836, 339) with delta (0, 1)
Screenshot: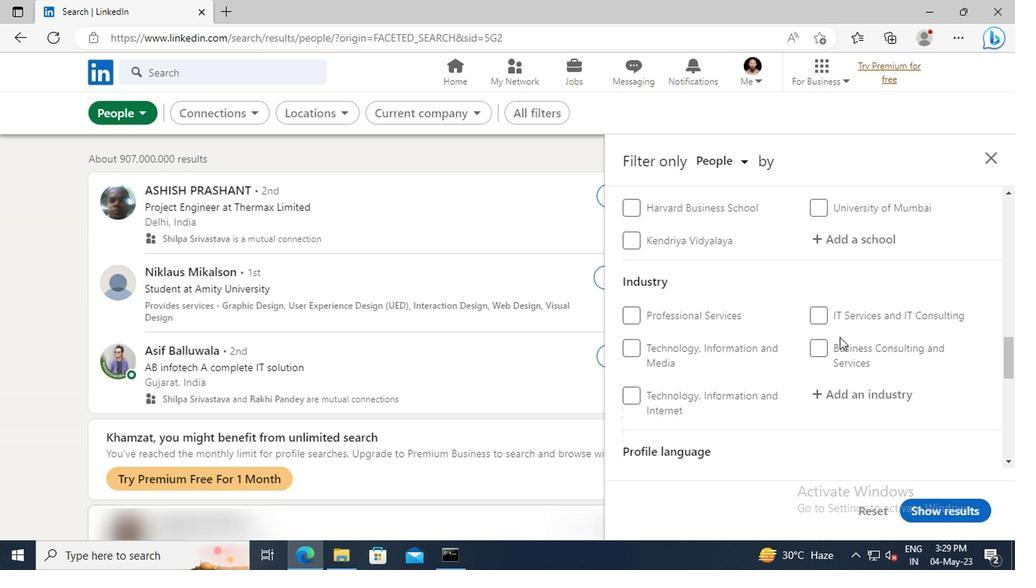 
Action: Mouse scrolled (836, 339) with delta (0, 1)
Screenshot: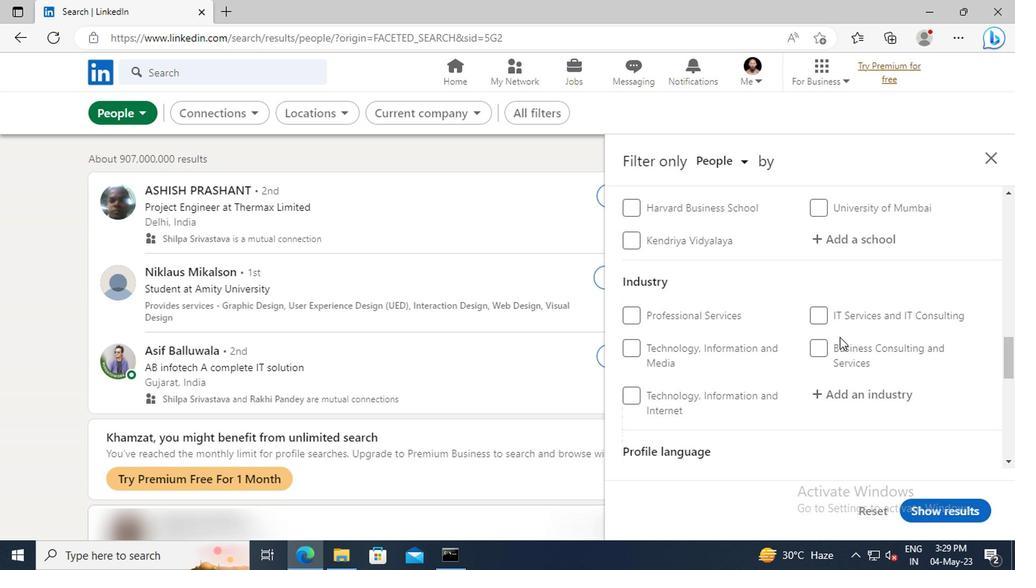 
Action: Mouse scrolled (836, 339) with delta (0, 1)
Screenshot: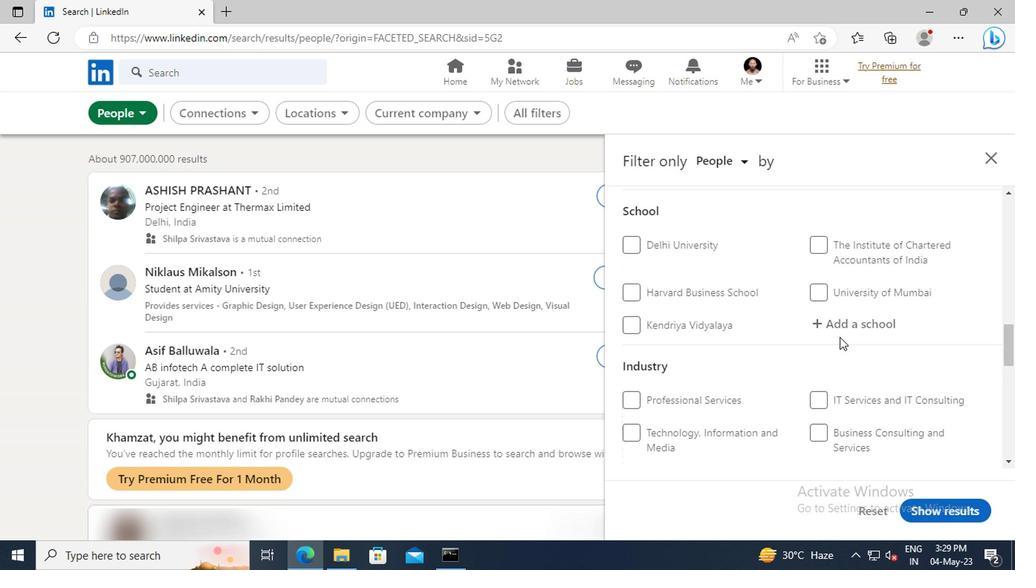 
Action: Mouse scrolled (836, 339) with delta (0, 1)
Screenshot: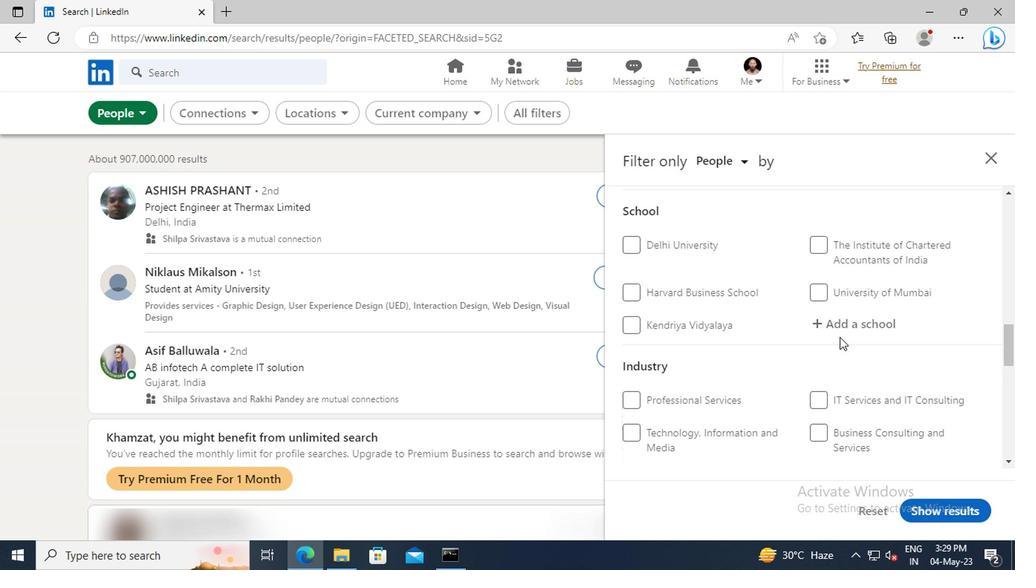 
Action: Mouse scrolled (836, 339) with delta (0, 1)
Screenshot: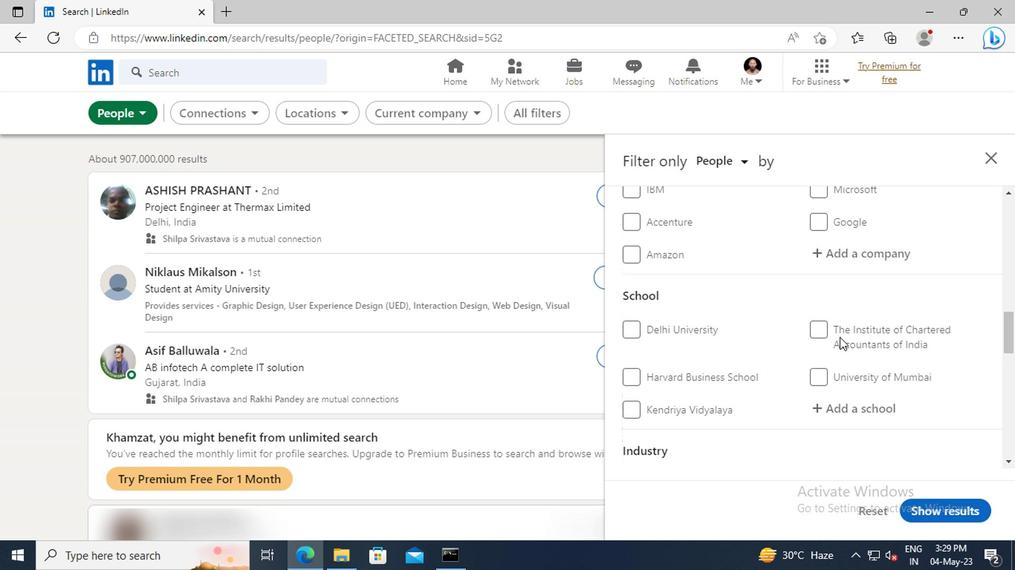 
Action: Mouse scrolled (836, 339) with delta (0, 1)
Screenshot: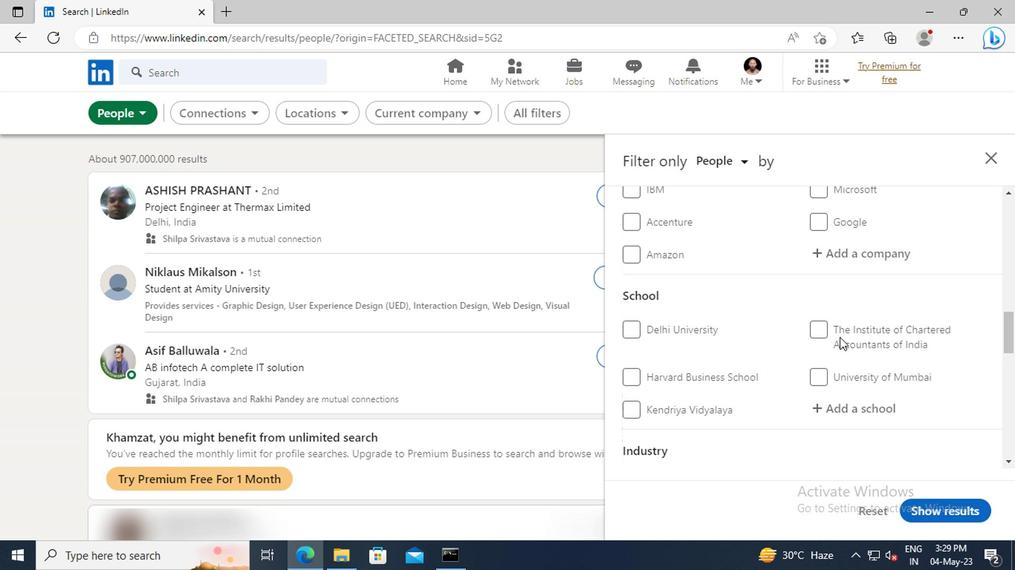 
Action: Mouse scrolled (836, 339) with delta (0, 1)
Screenshot: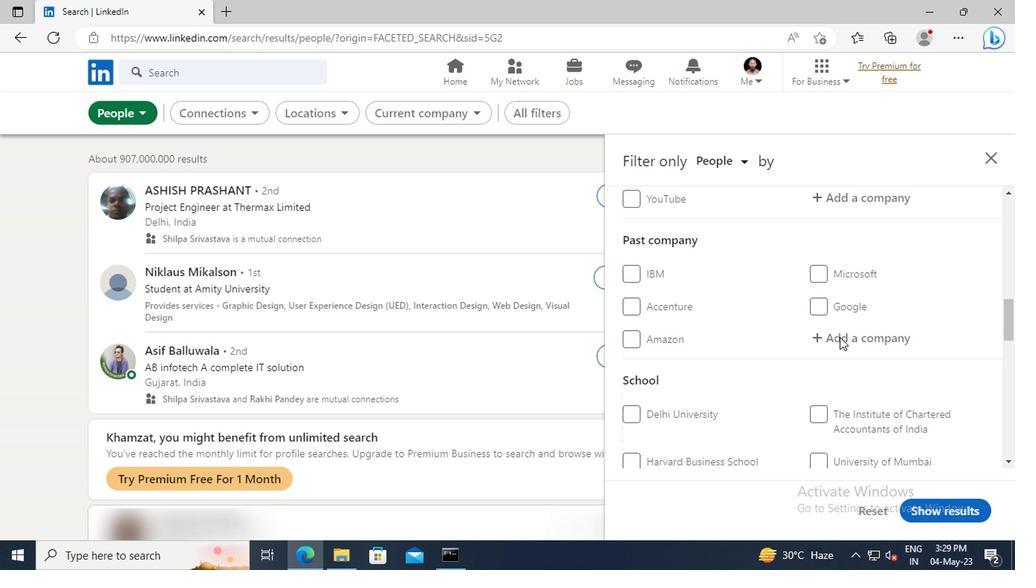 
Action: Mouse scrolled (836, 339) with delta (0, 1)
Screenshot: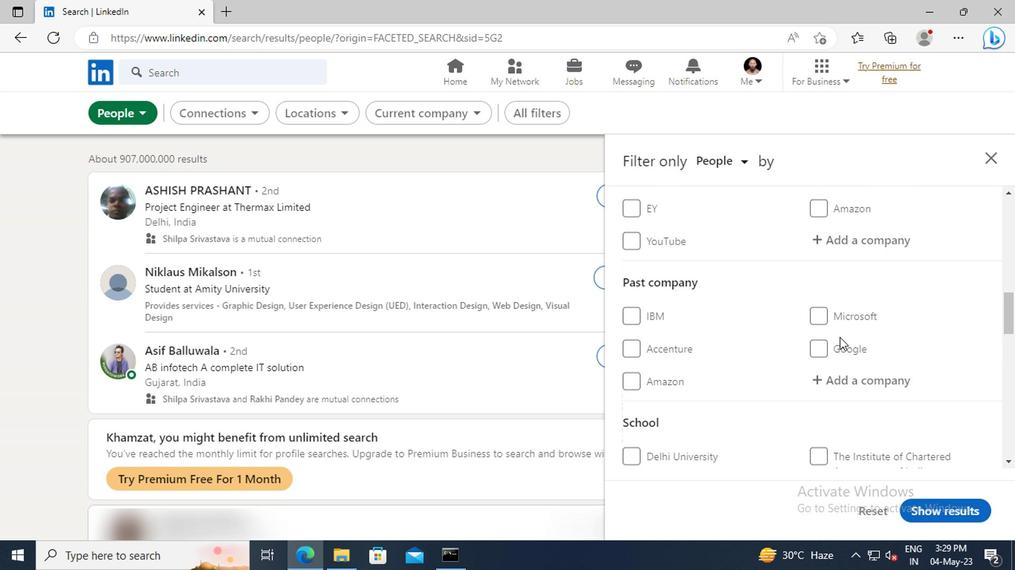 
Action: Mouse scrolled (836, 339) with delta (0, 1)
Screenshot: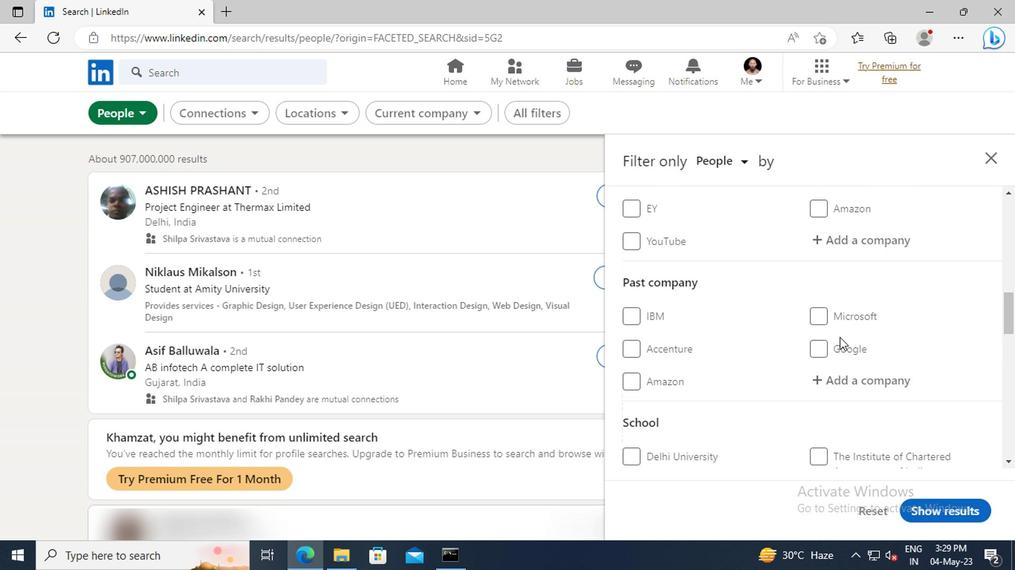 
Action: Mouse moved to (835, 333)
Screenshot: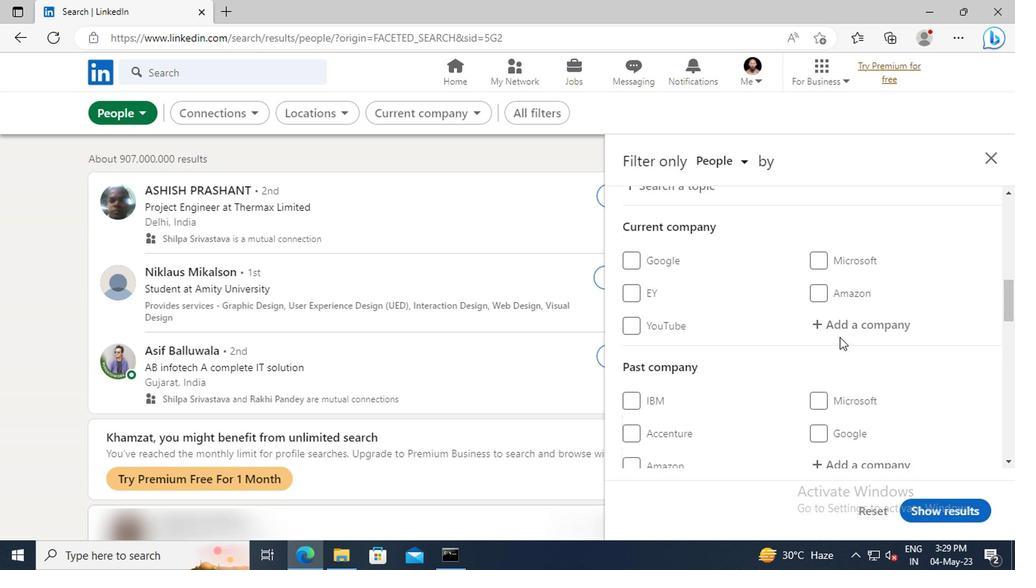 
Action: Mouse pressed left at (835, 333)
Screenshot: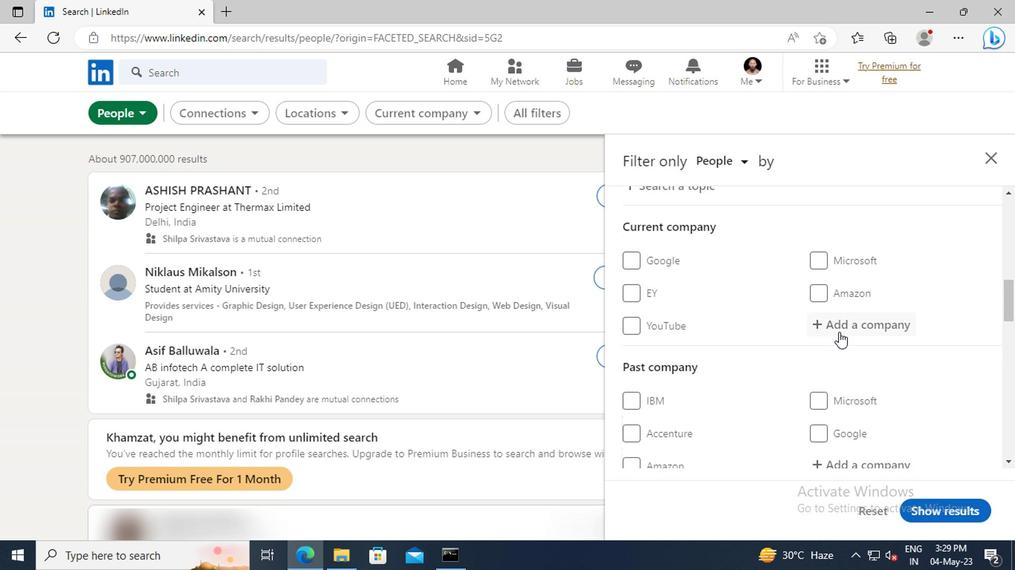
Action: Mouse moved to (831, 334)
Screenshot: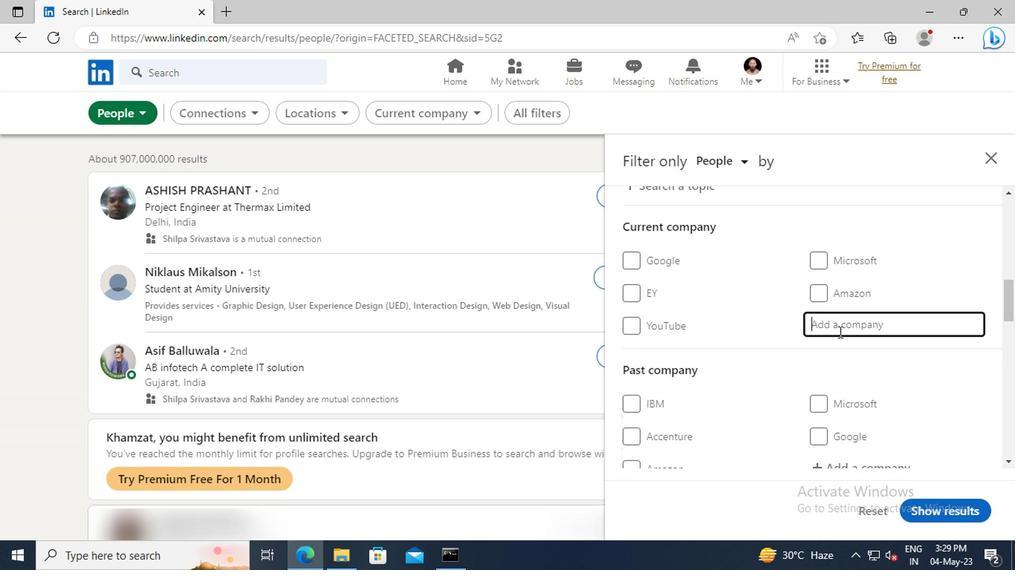 
Action: Key pressed <Key.shift>M<Key.shift>AN<Key.space><Key.shift>ENE
Screenshot: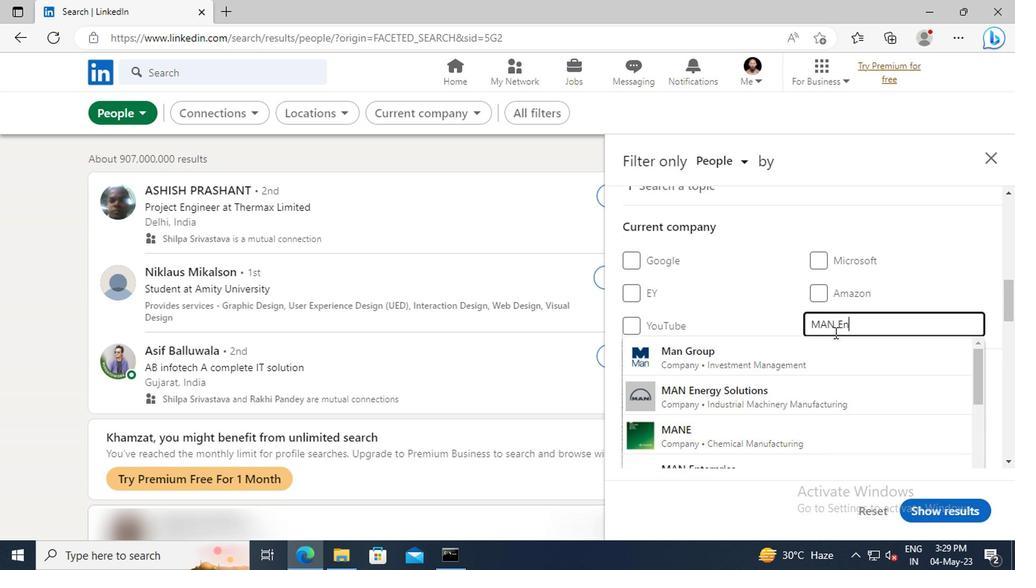 
Action: Mouse moved to (831, 351)
Screenshot: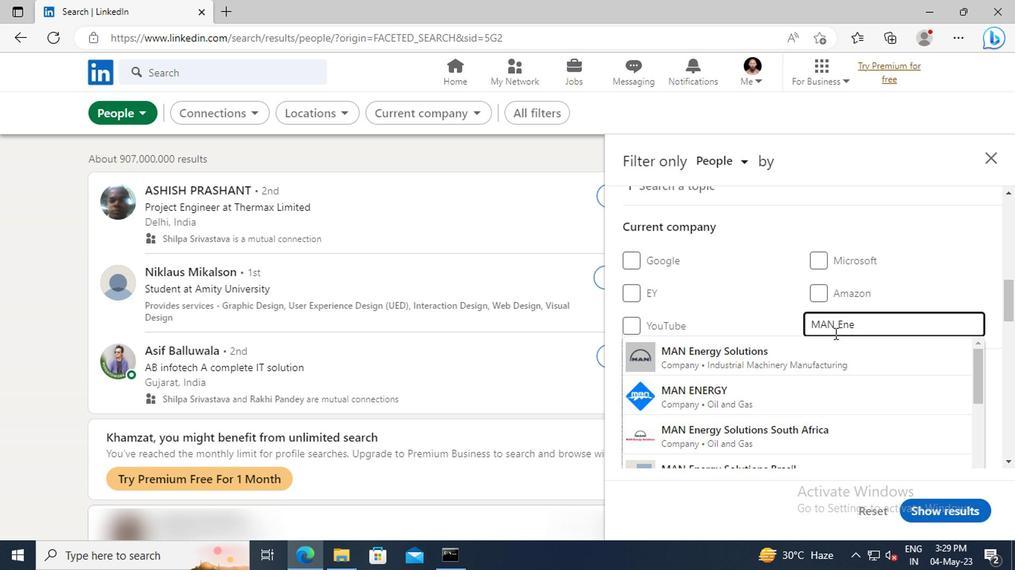 
Action: Mouse pressed left at (831, 351)
Screenshot: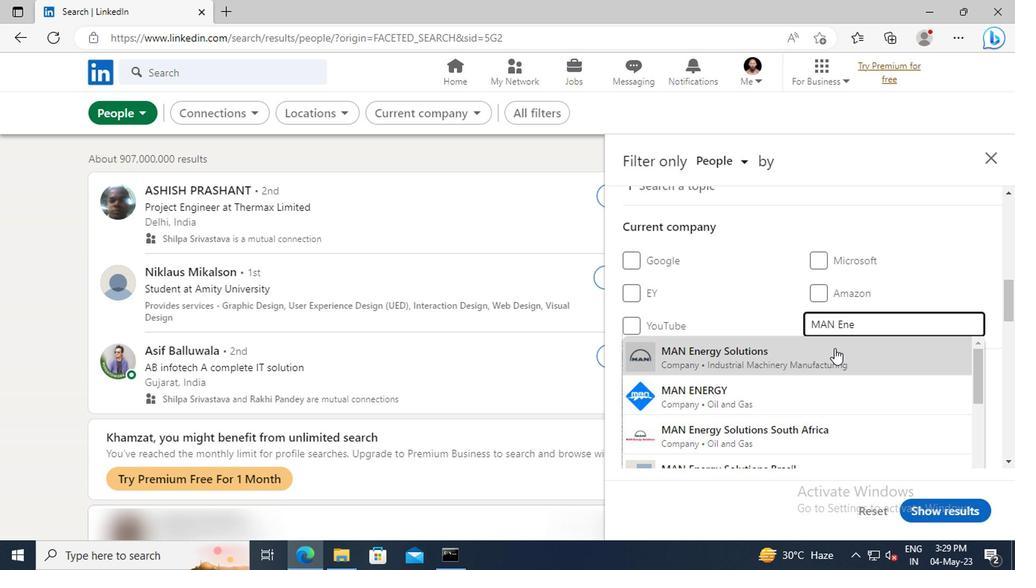 
Action: Mouse scrolled (831, 350) with delta (0, 0)
Screenshot: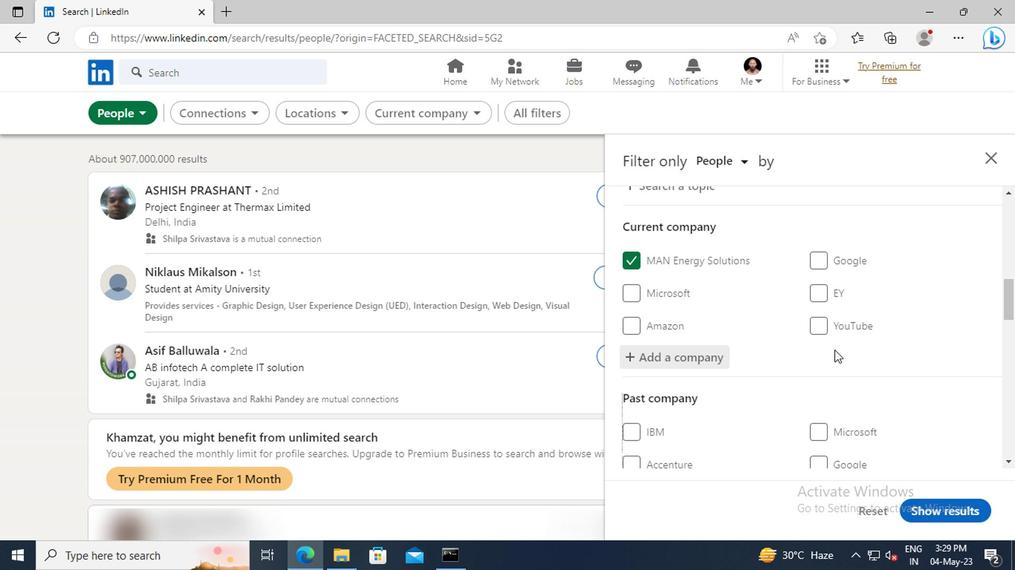 
Action: Mouse scrolled (831, 350) with delta (0, 0)
Screenshot: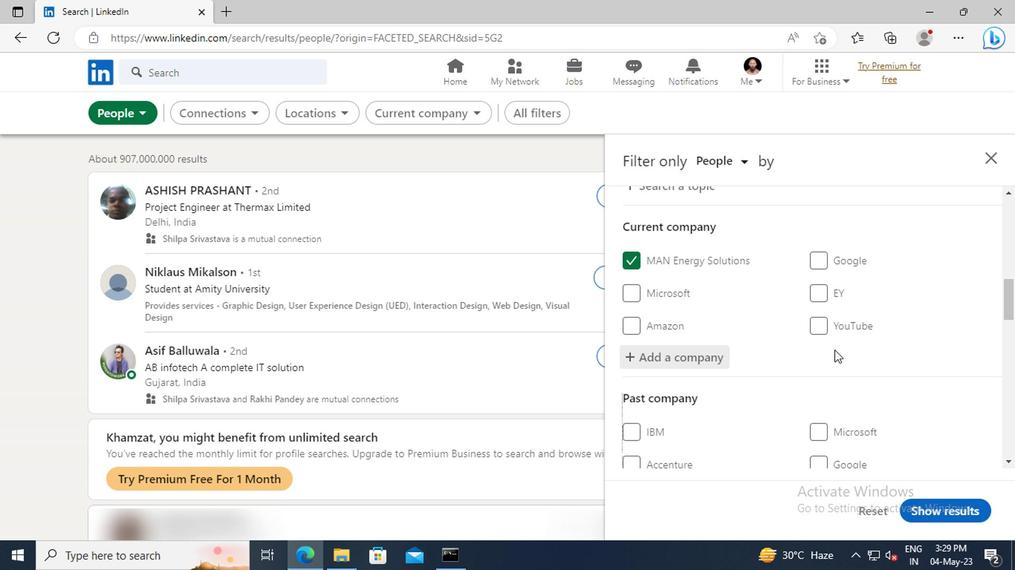 
Action: Mouse scrolled (831, 350) with delta (0, 0)
Screenshot: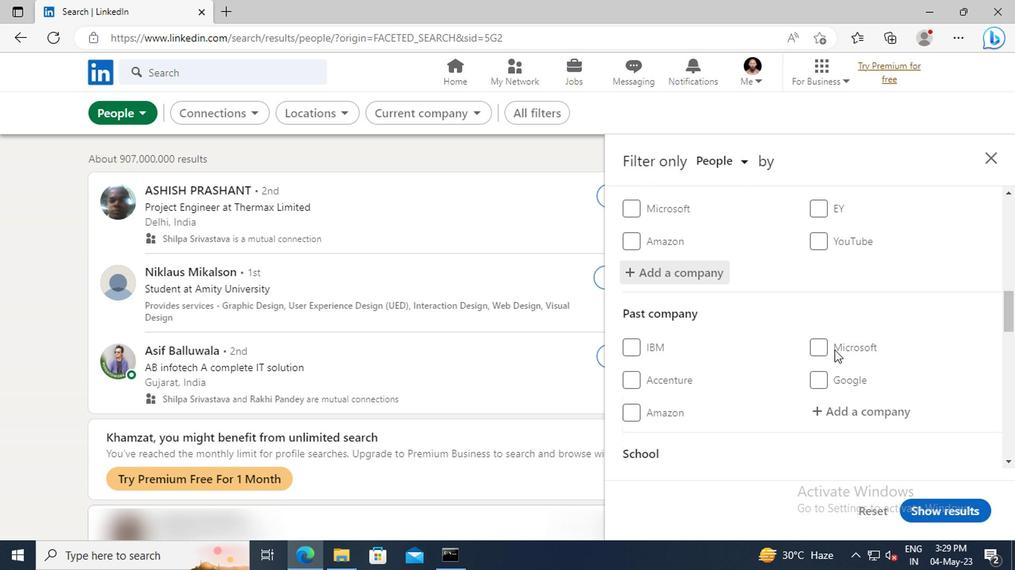 
Action: Mouse scrolled (831, 350) with delta (0, 0)
Screenshot: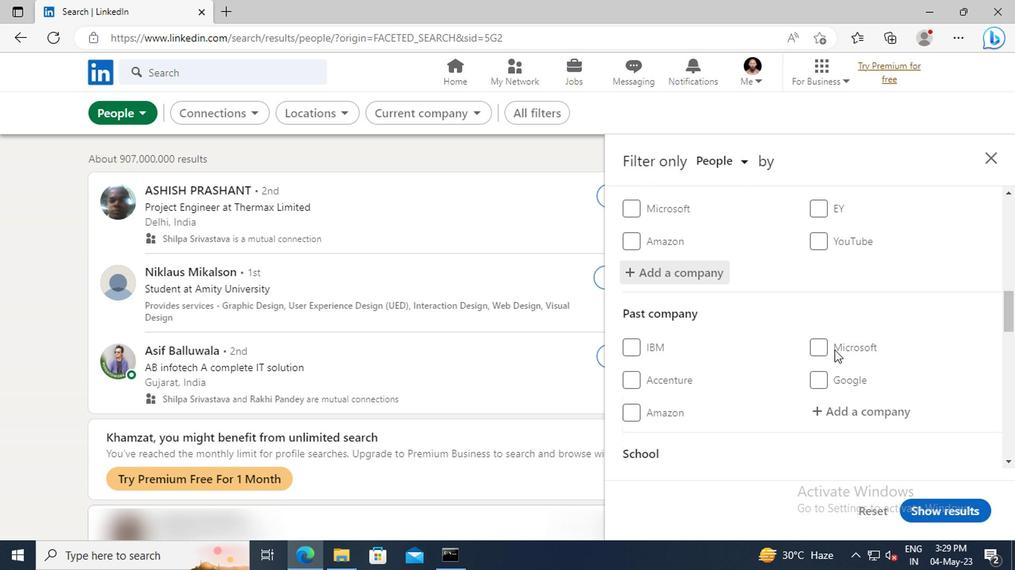 
Action: Mouse scrolled (831, 350) with delta (0, 0)
Screenshot: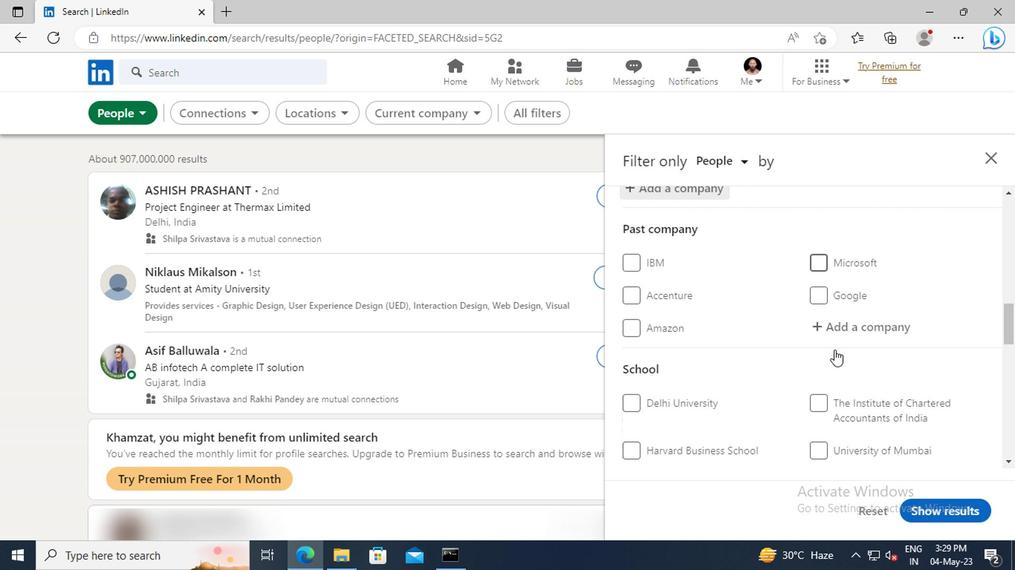 
Action: Mouse moved to (831, 351)
Screenshot: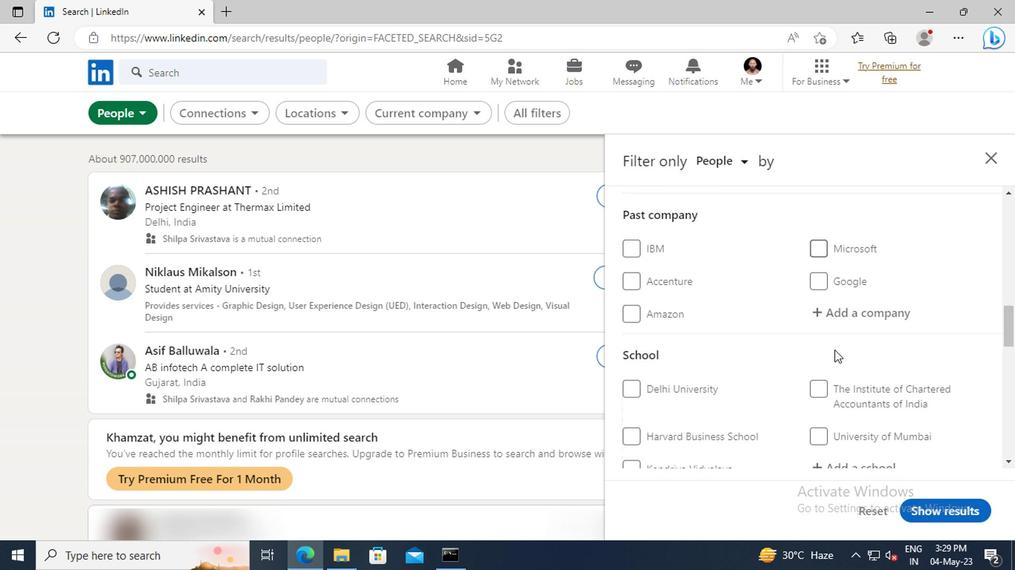 
Action: Mouse scrolled (831, 350) with delta (0, 0)
Screenshot: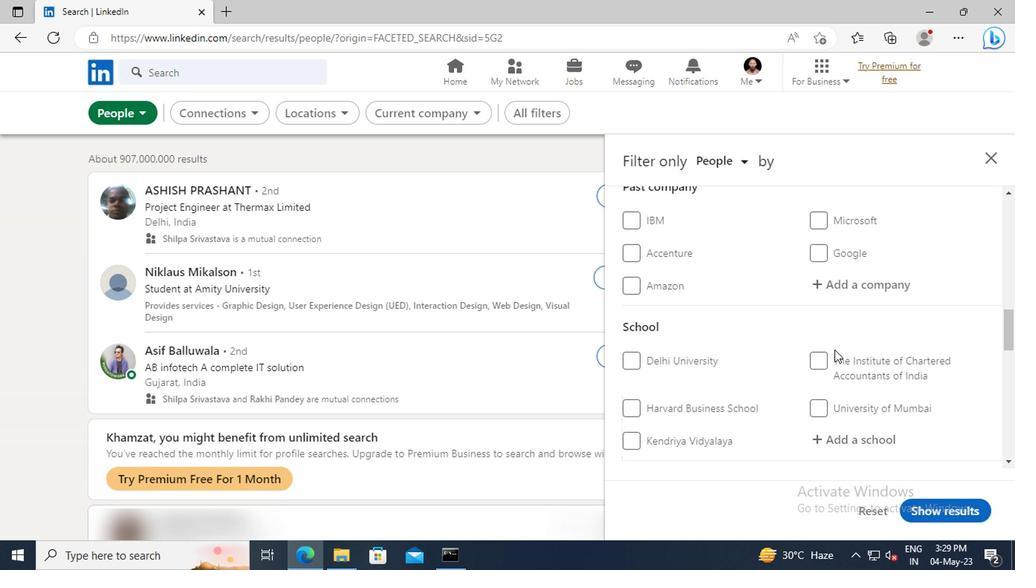 
Action: Mouse scrolled (831, 350) with delta (0, 0)
Screenshot: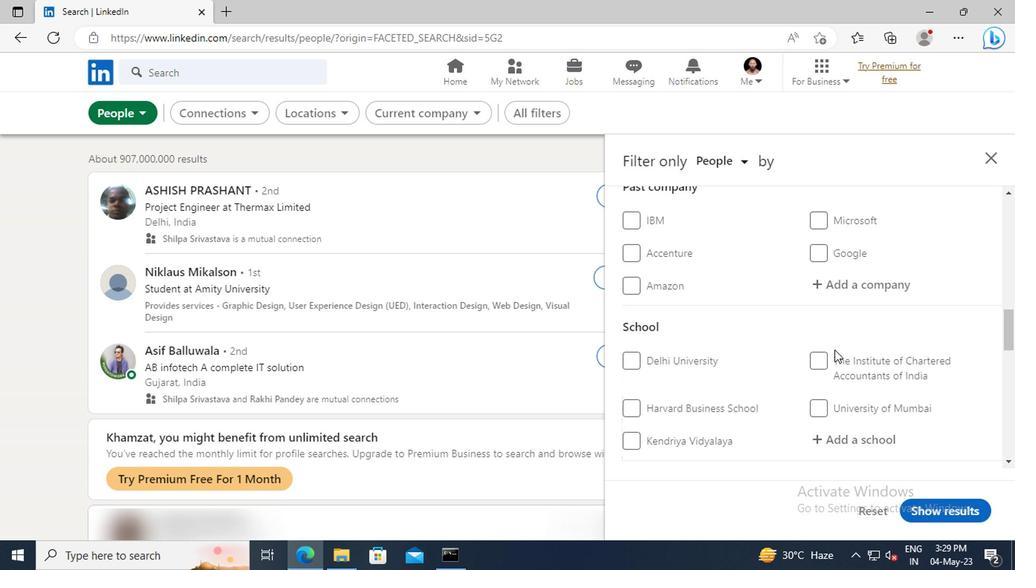 
Action: Mouse moved to (832, 359)
Screenshot: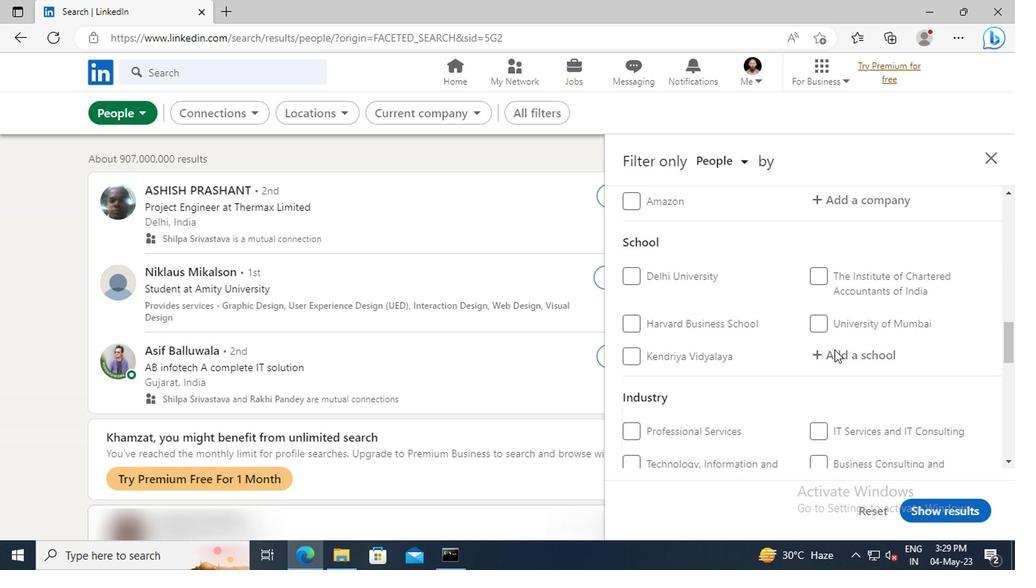 
Action: Mouse pressed left at (832, 359)
Screenshot: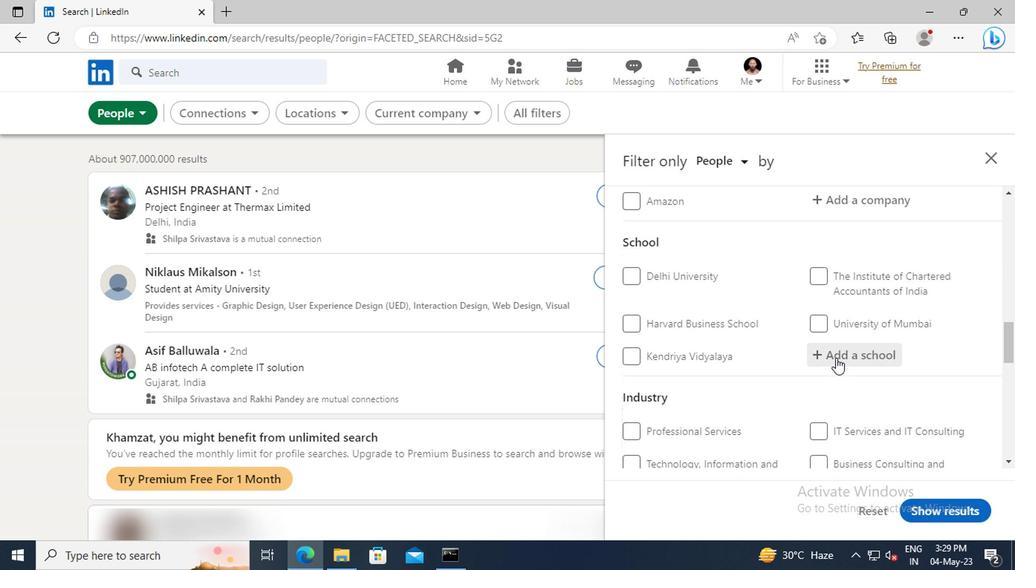 
Action: Key pressed <Key.shift>MEENAKSHI<Key.space><Key.shift>SUN
Screenshot: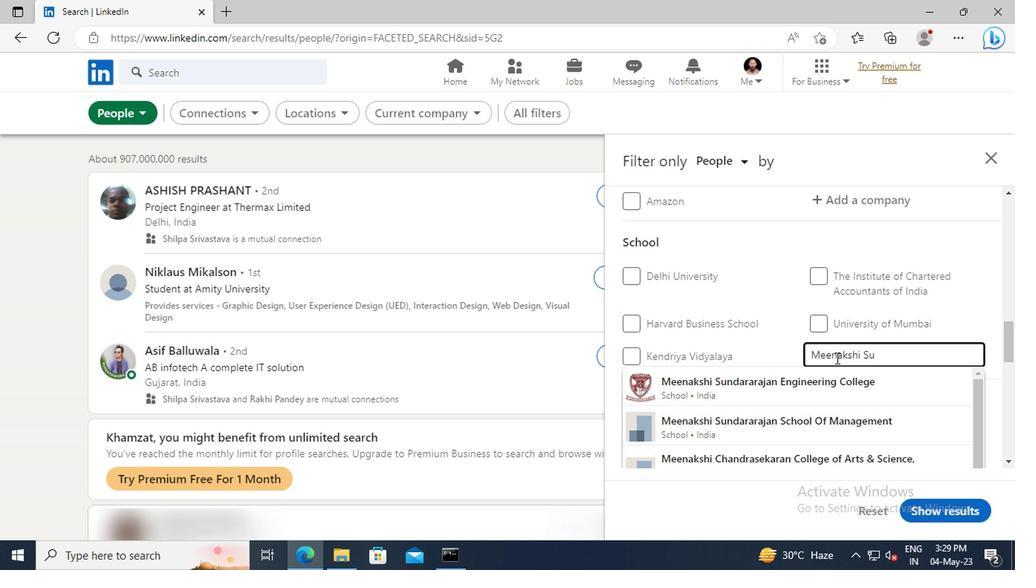 
Action: Mouse moved to (835, 379)
Screenshot: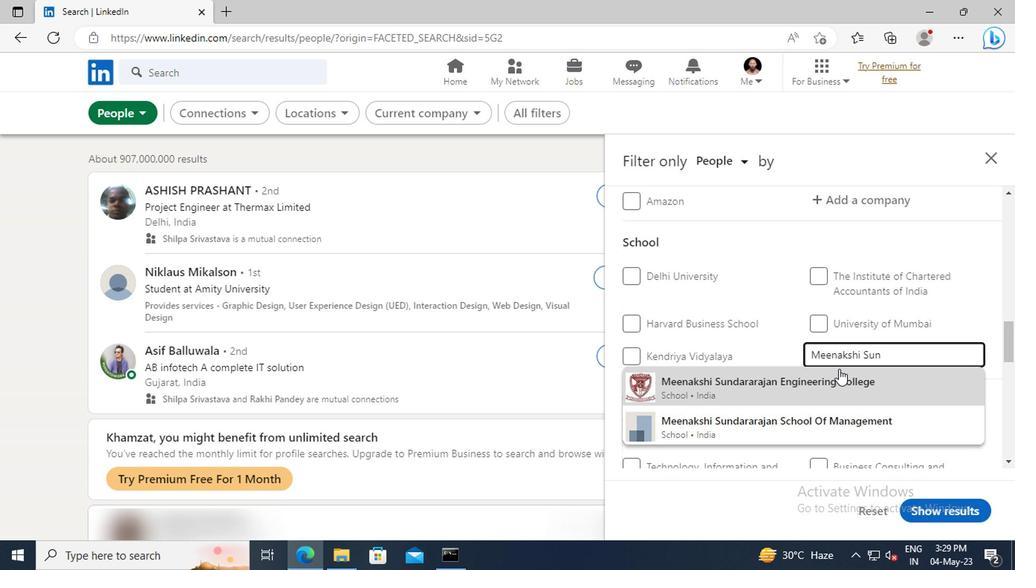 
Action: Mouse pressed left at (835, 379)
Screenshot: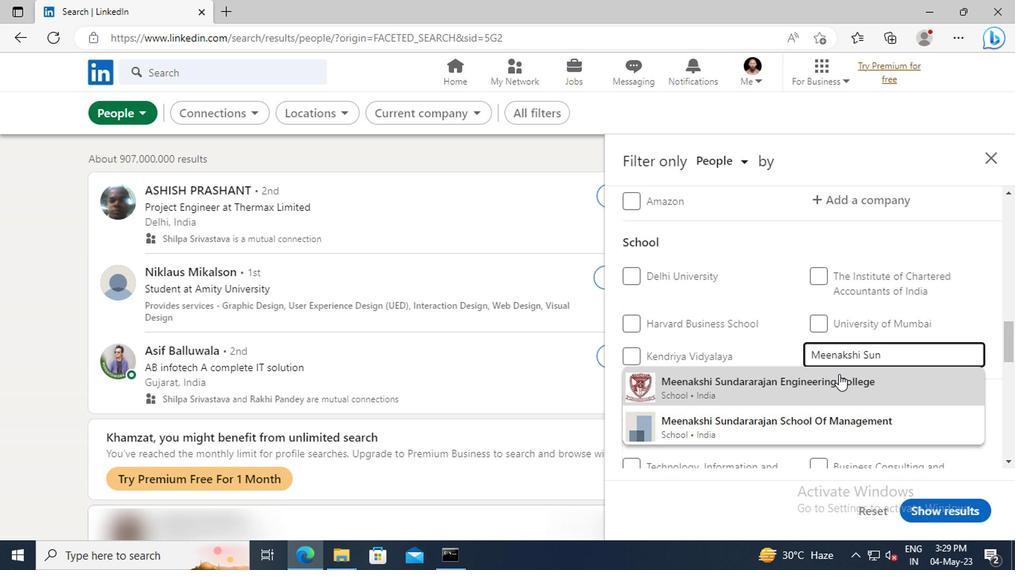 
Action: Mouse scrolled (835, 378) with delta (0, -1)
Screenshot: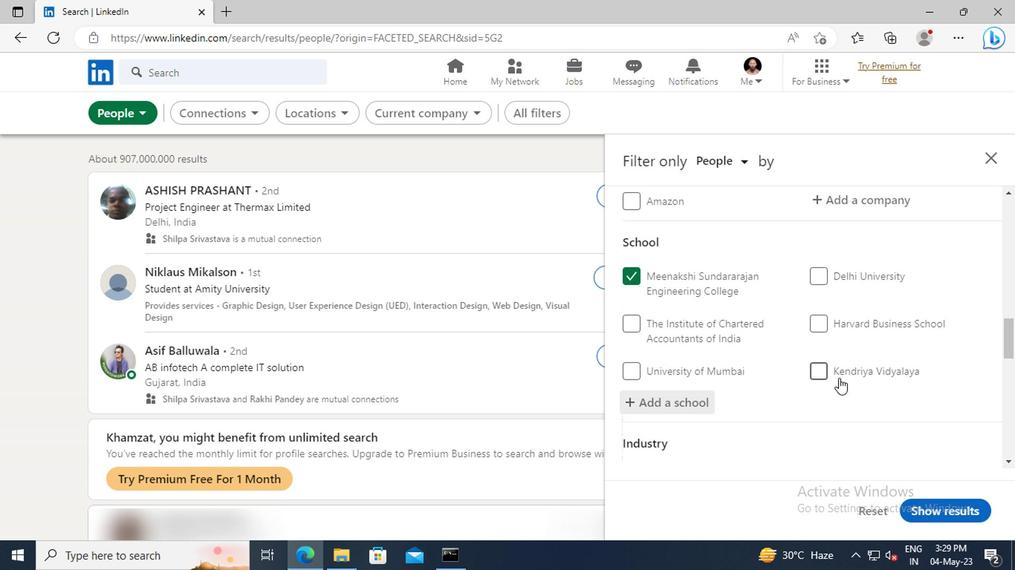 
Action: Mouse moved to (835, 380)
Screenshot: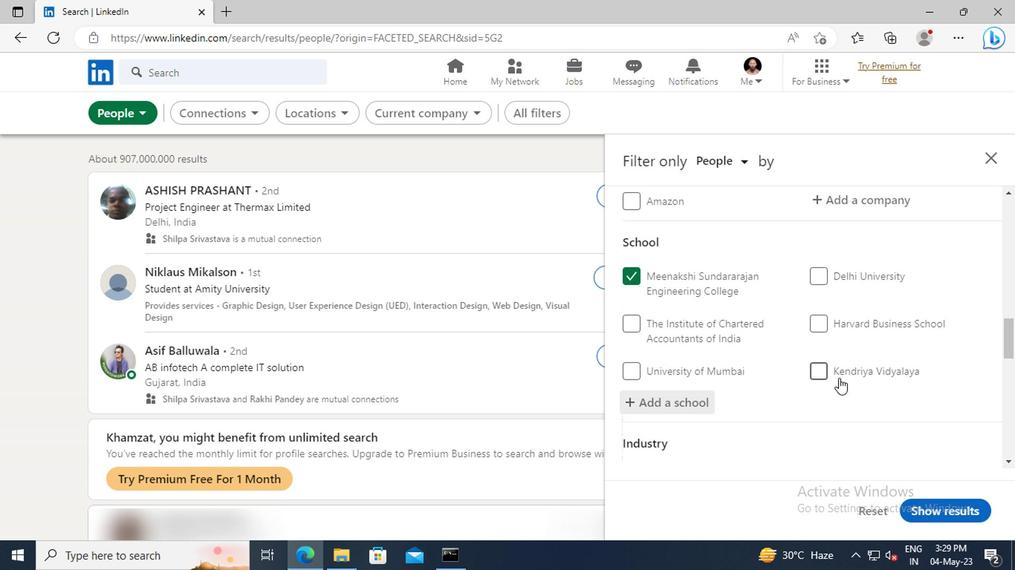 
Action: Mouse scrolled (835, 379) with delta (0, 0)
Screenshot: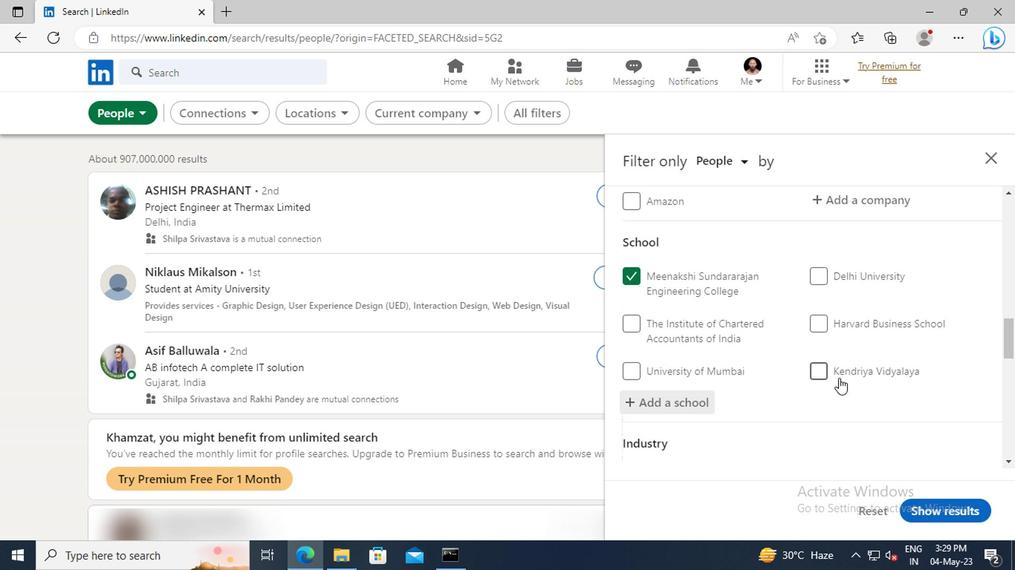 
Action: Mouse moved to (833, 352)
Screenshot: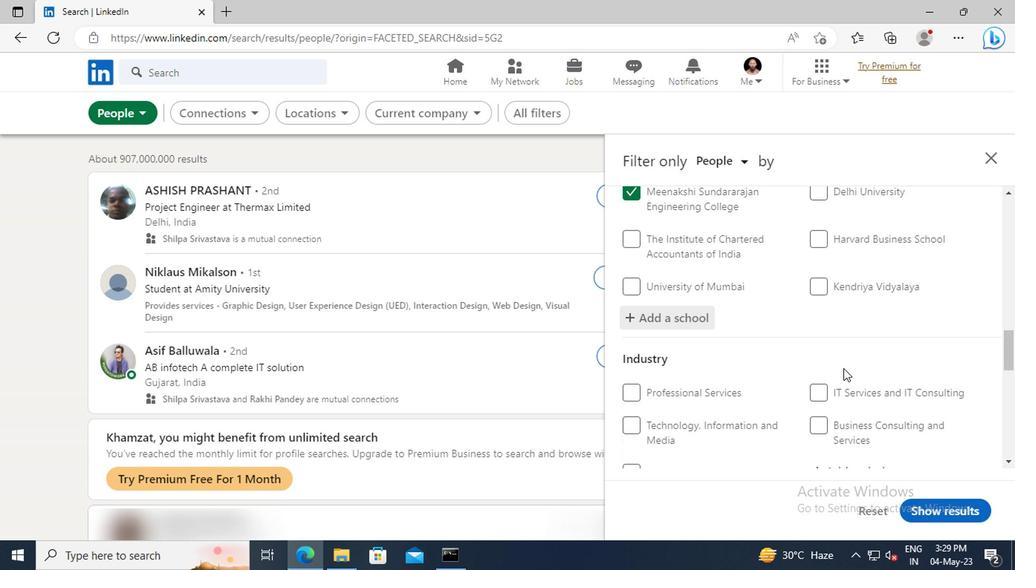 
Action: Mouse scrolled (833, 352) with delta (0, 0)
Screenshot: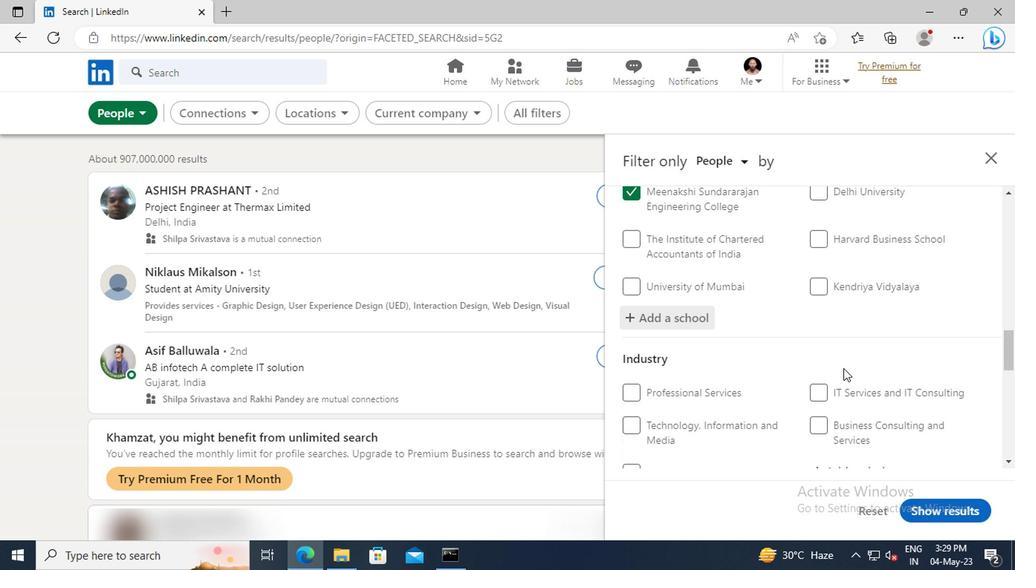 
Action: Mouse moved to (833, 352)
Screenshot: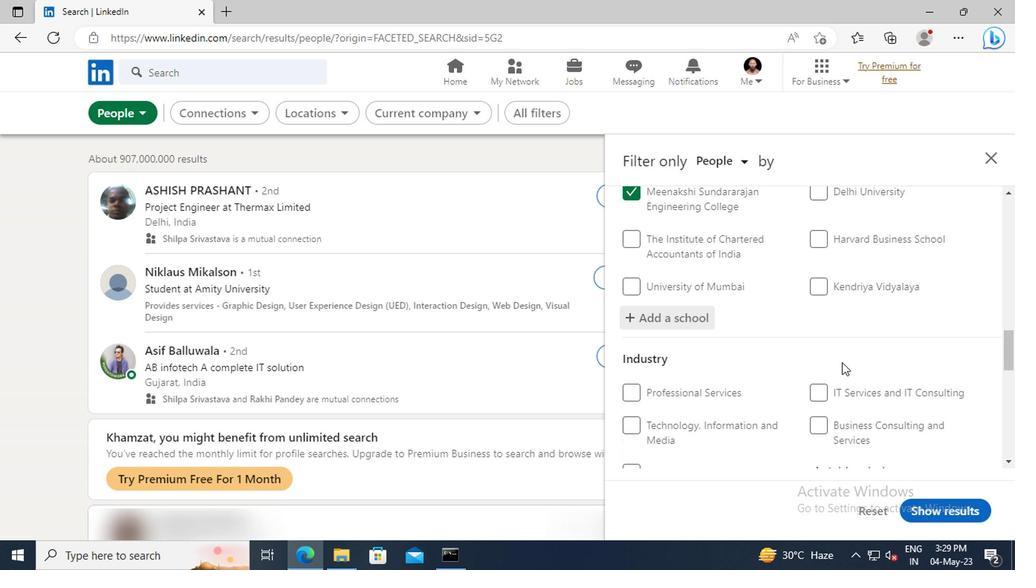 
Action: Mouse scrolled (833, 352) with delta (0, 0)
Screenshot: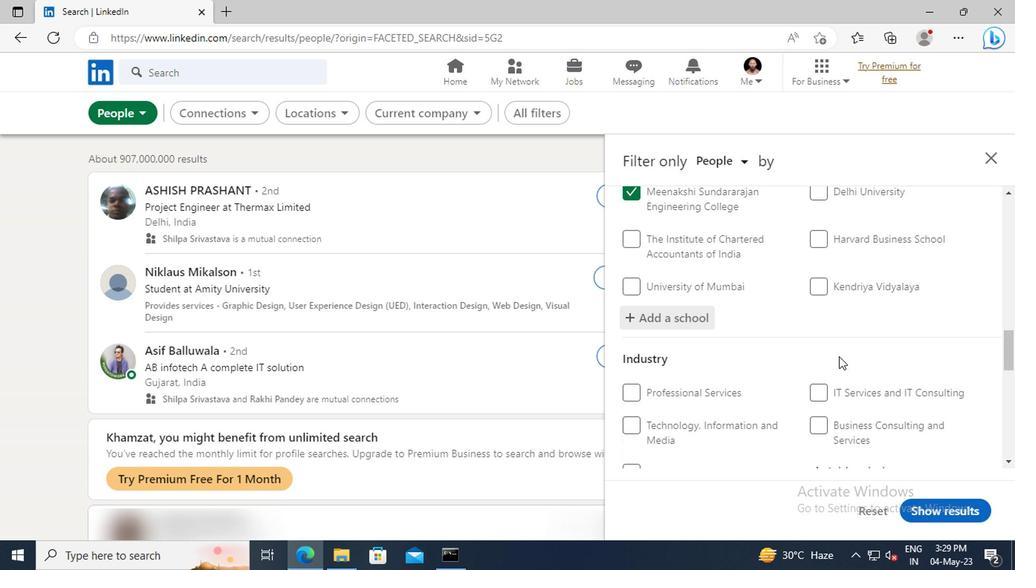 
Action: Mouse scrolled (833, 352) with delta (0, 0)
Screenshot: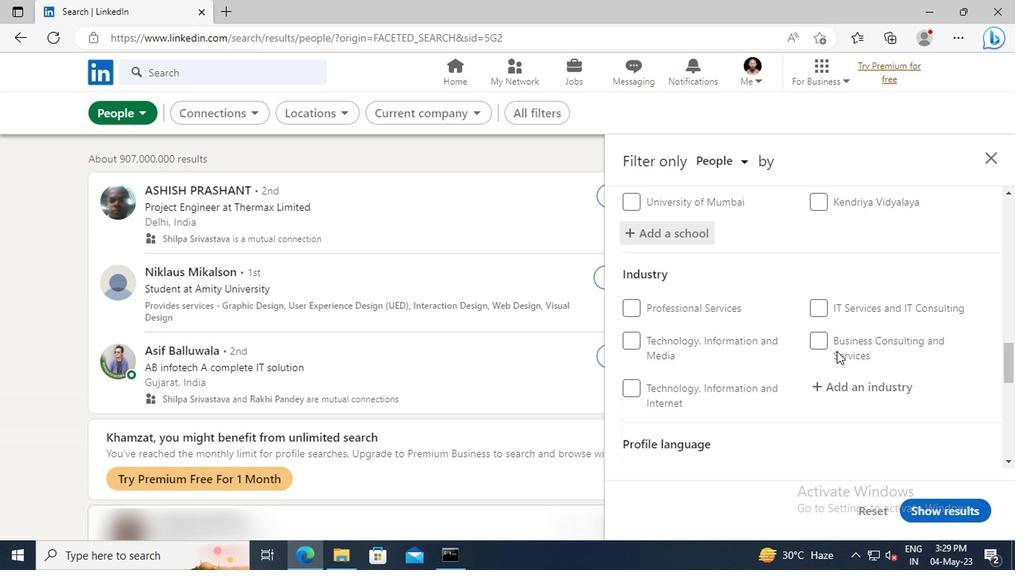
Action: Mouse moved to (833, 351)
Screenshot: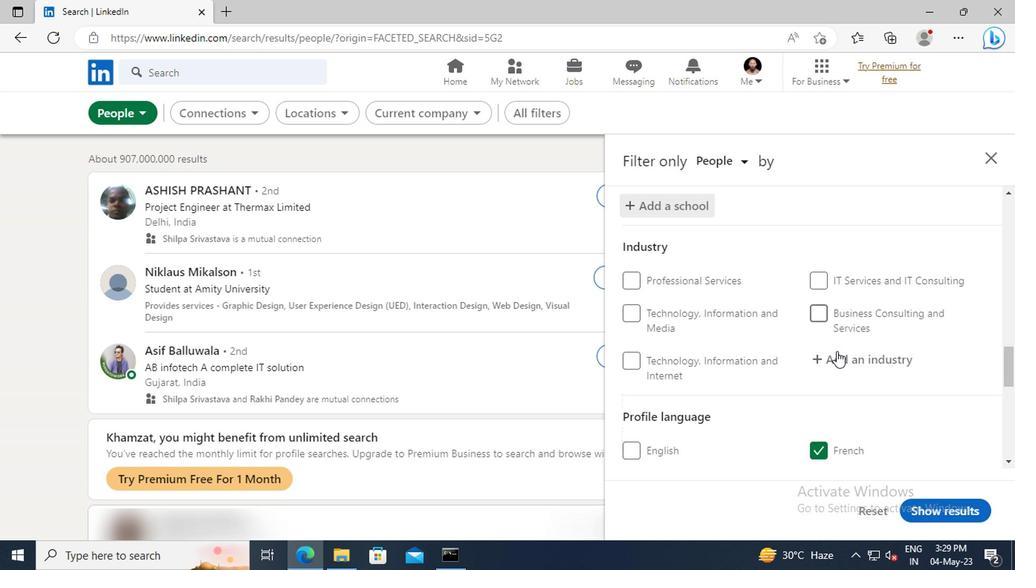 
Action: Mouse pressed left at (833, 351)
Screenshot: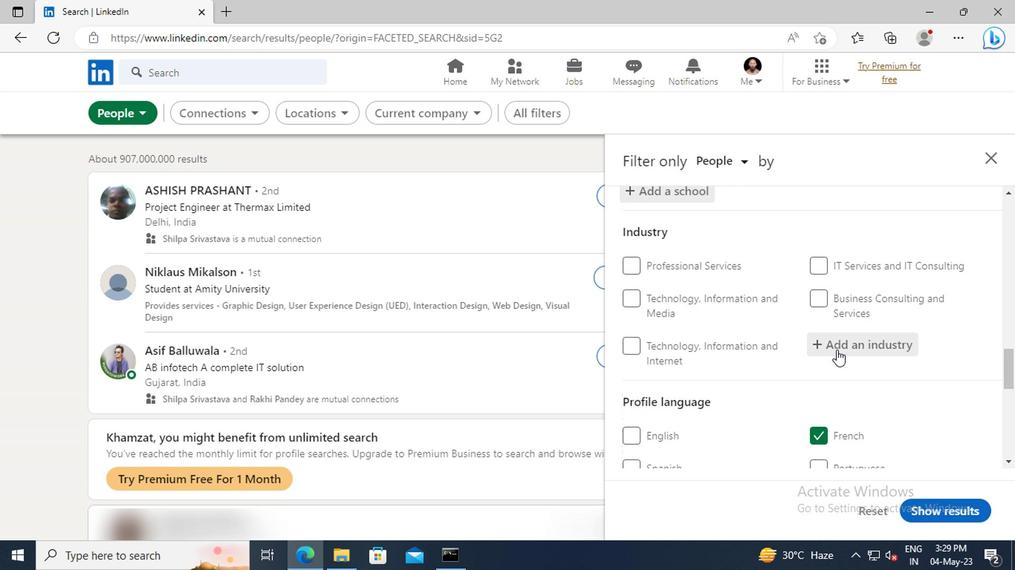 
Action: Mouse moved to (833, 351)
Screenshot: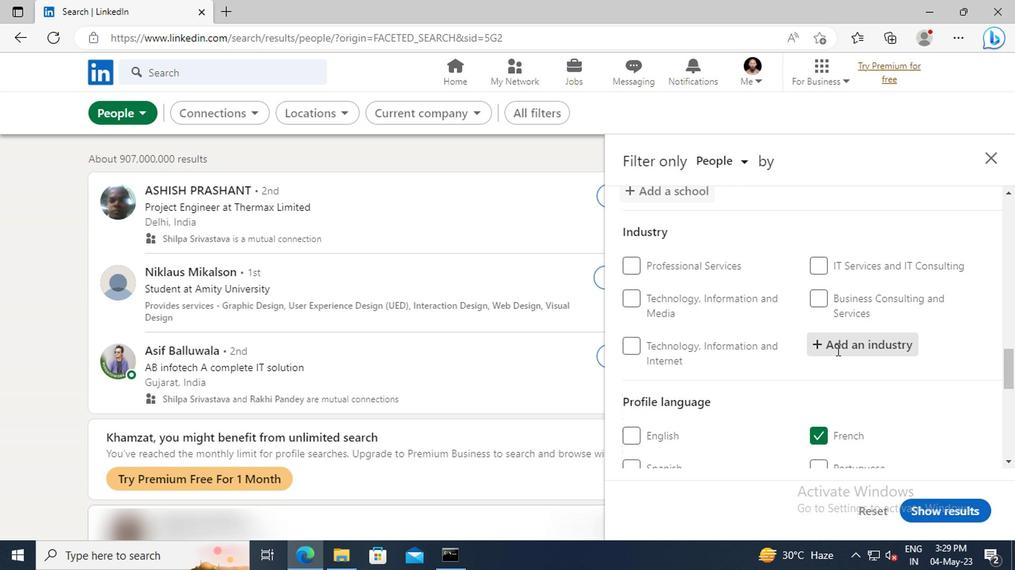 
Action: Key pressed <Key.shift>FISHE
Screenshot: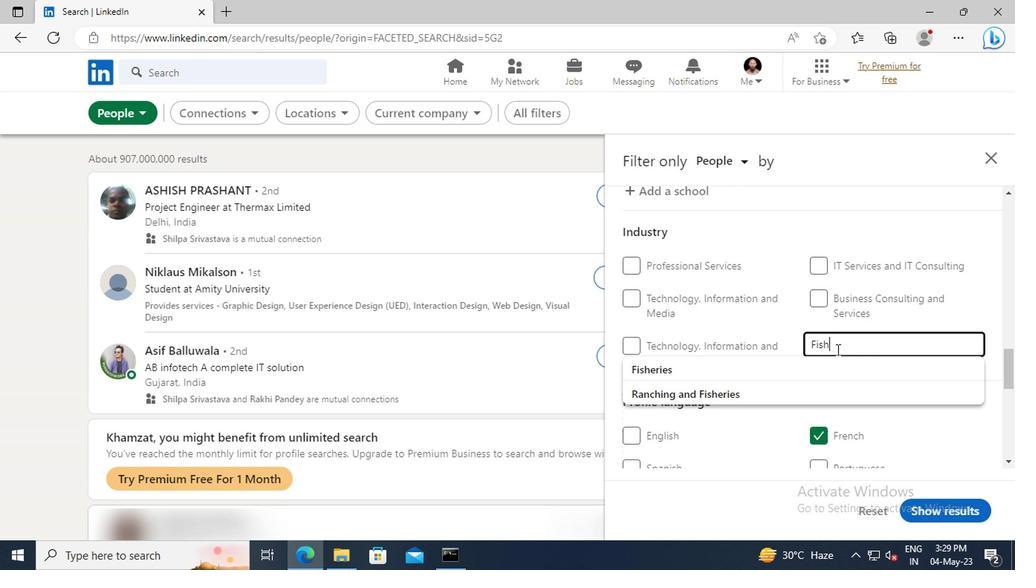 
Action: Mouse moved to (831, 370)
Screenshot: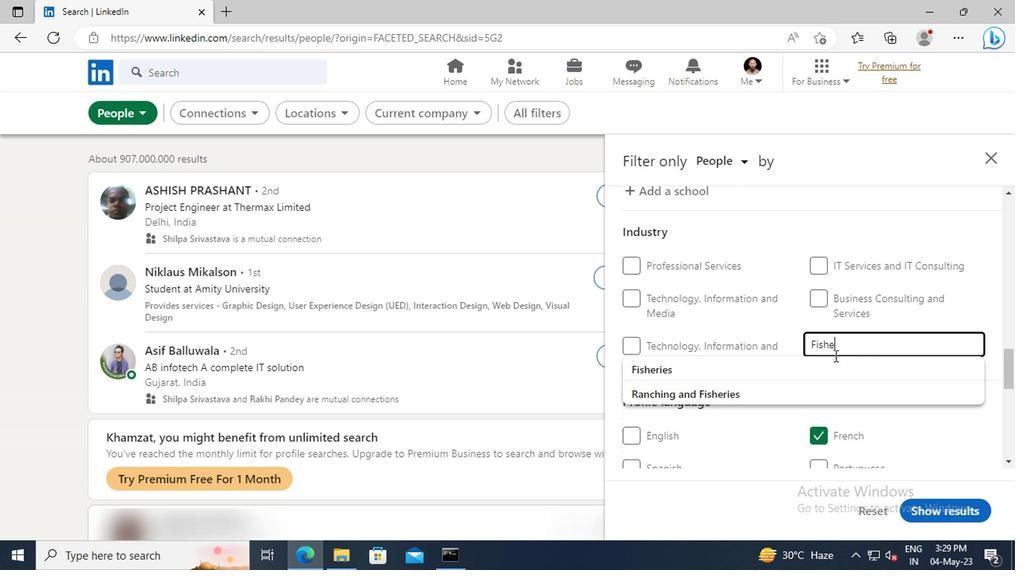
Action: Mouse pressed left at (831, 370)
Screenshot: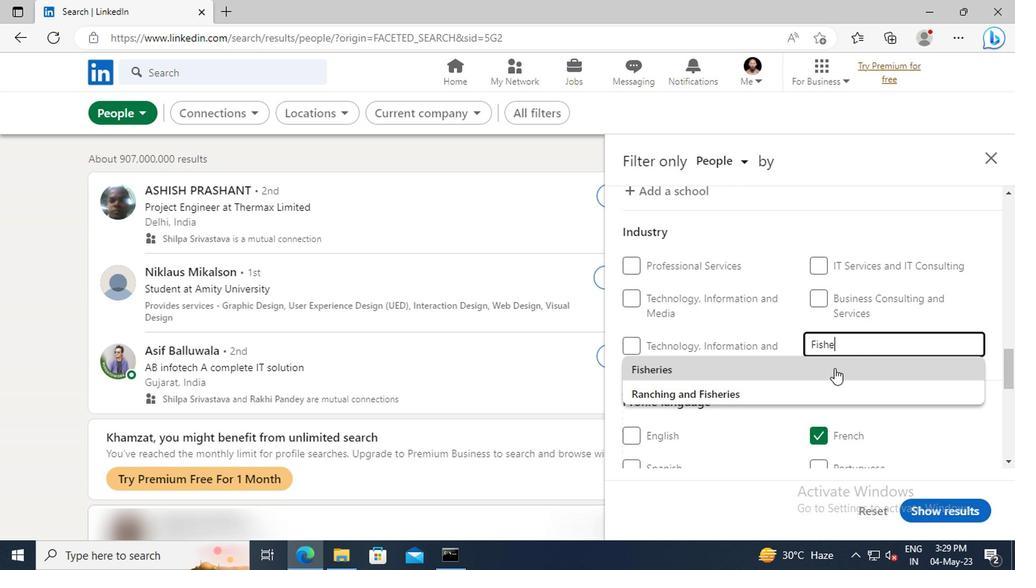 
Action: Mouse scrolled (831, 369) with delta (0, -1)
Screenshot: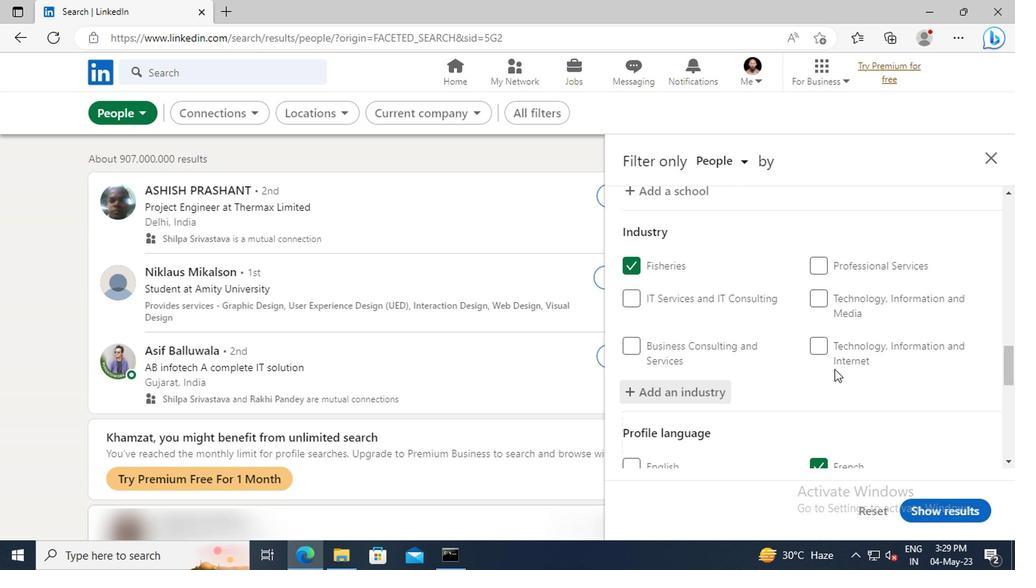 
Action: Mouse scrolled (831, 369) with delta (0, -1)
Screenshot: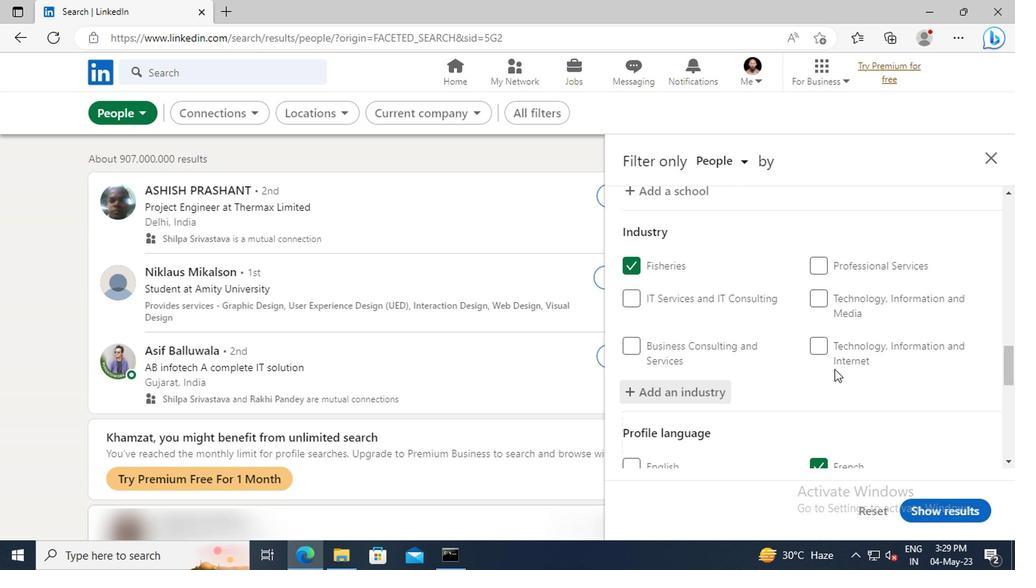 
Action: Mouse scrolled (831, 369) with delta (0, -1)
Screenshot: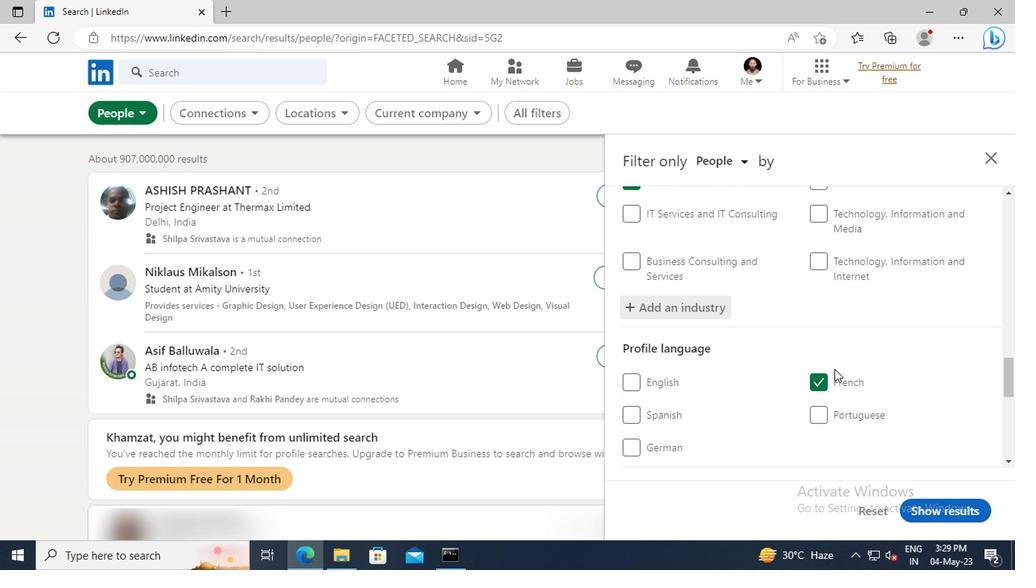 
Action: Mouse scrolled (831, 369) with delta (0, -1)
Screenshot: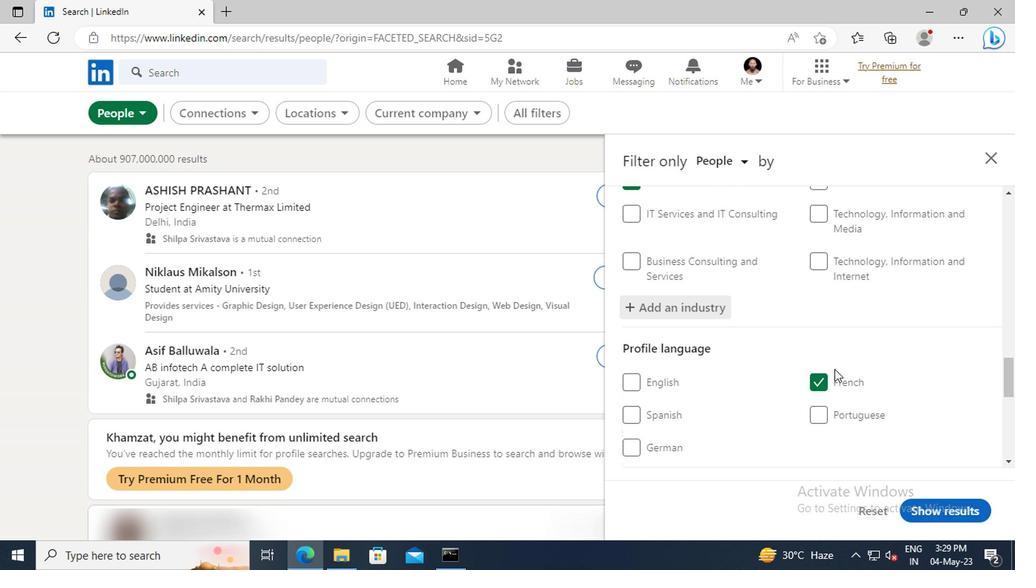 
Action: Mouse scrolled (831, 369) with delta (0, -1)
Screenshot: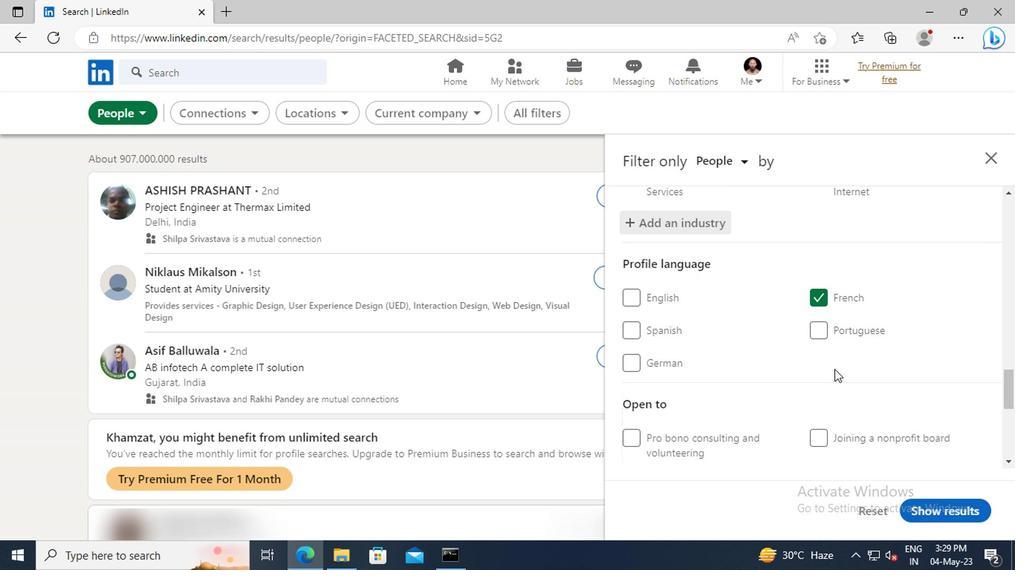 
Action: Mouse scrolled (831, 369) with delta (0, -1)
Screenshot: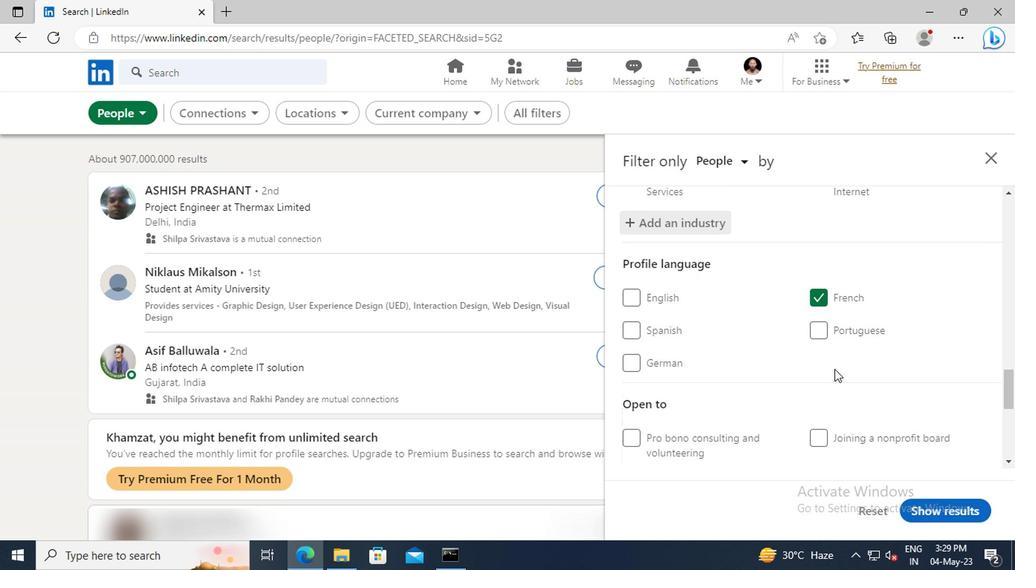 
Action: Mouse scrolled (831, 369) with delta (0, -1)
Screenshot: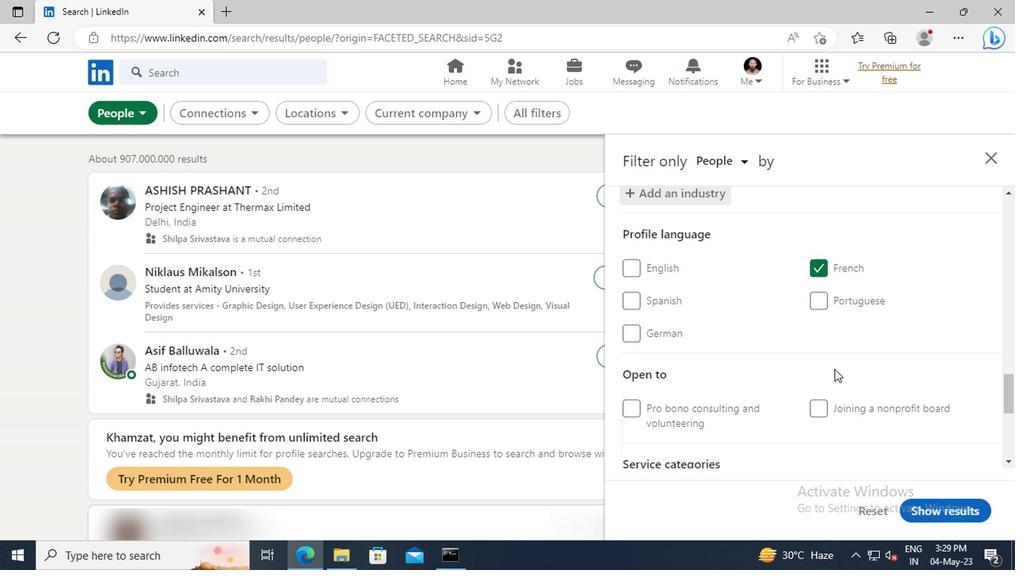 
Action: Mouse moved to (831, 362)
Screenshot: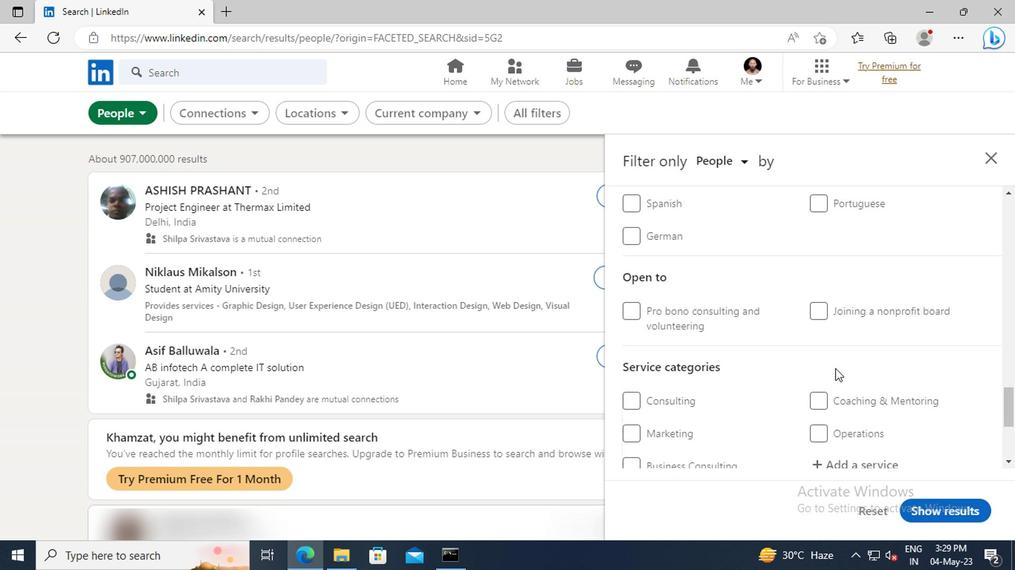 
Action: Mouse scrolled (831, 361) with delta (0, 0)
Screenshot: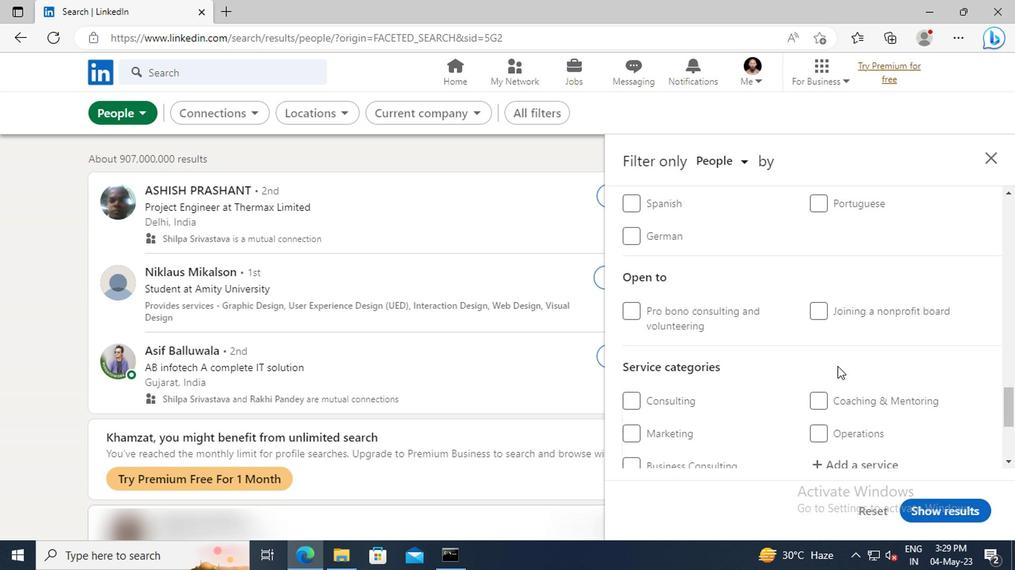 
Action: Mouse scrolled (831, 361) with delta (0, 0)
Screenshot: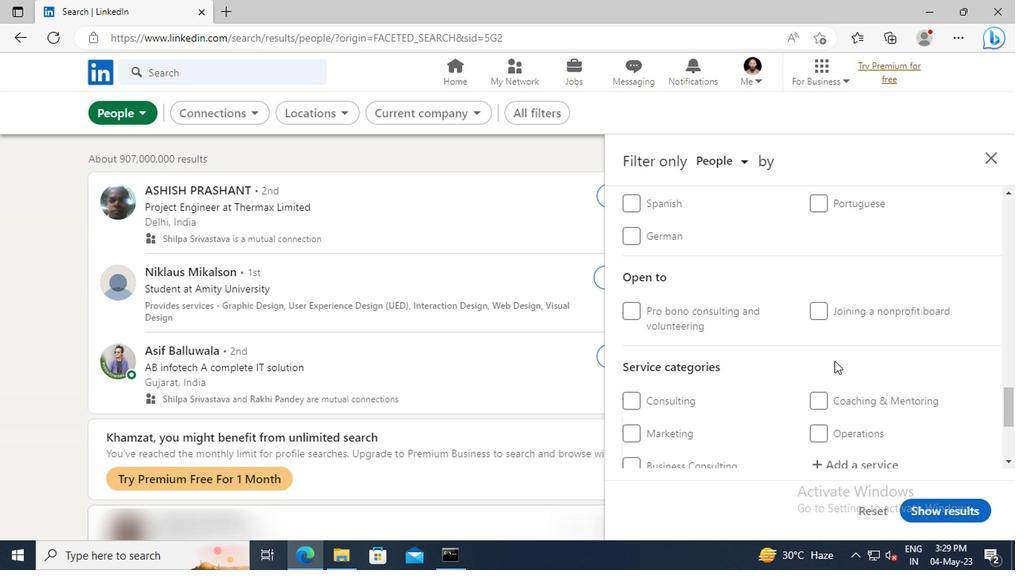 
Action: Mouse moved to (829, 377)
Screenshot: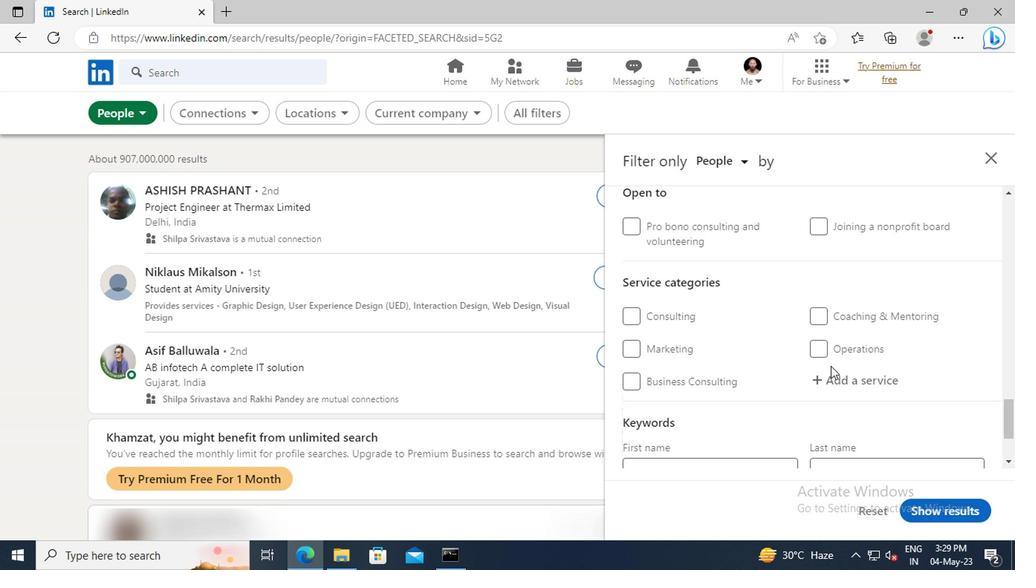 
Action: Mouse pressed left at (829, 377)
Screenshot: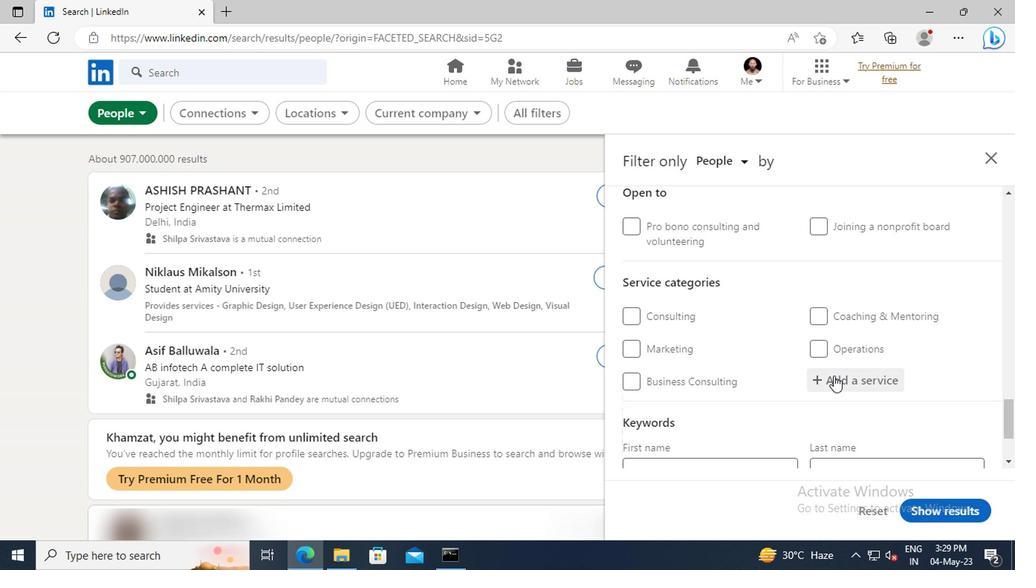 
Action: Key pressed <Key.shift>DATE<Key.space><Key.shift>EN
Screenshot: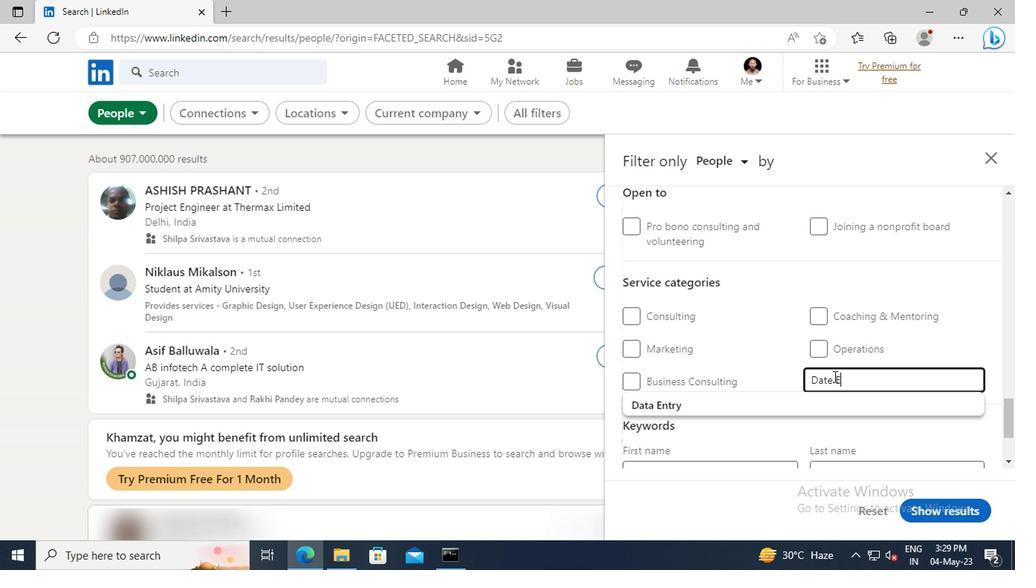 
Action: Mouse moved to (840, 405)
Screenshot: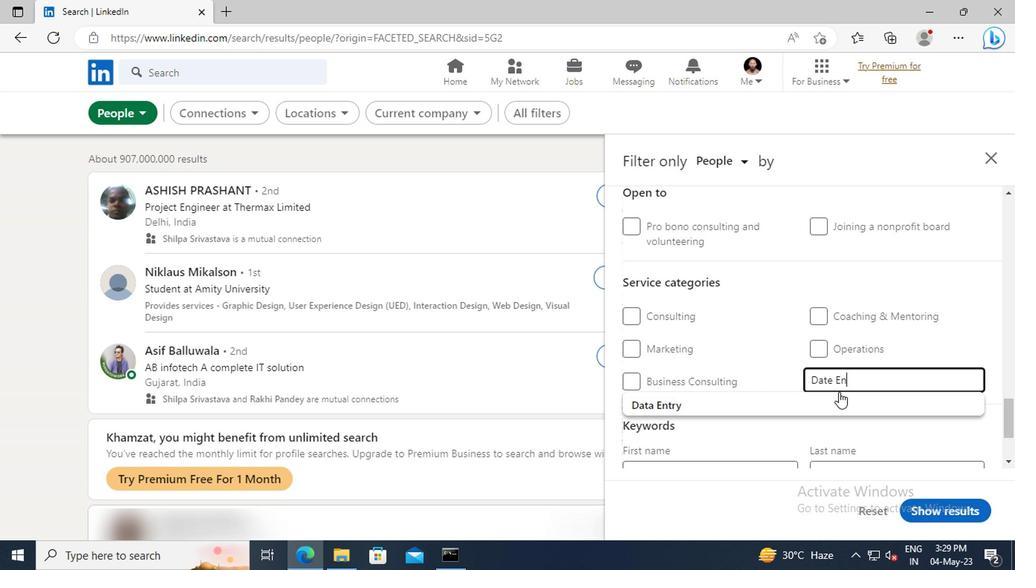 
Action: Mouse pressed left at (840, 405)
Screenshot: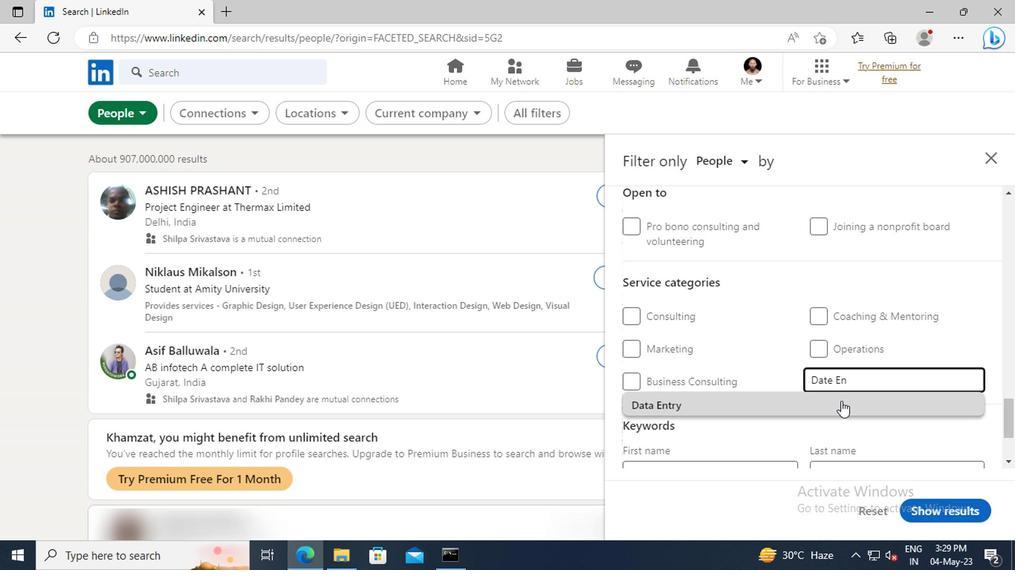 
Action: Mouse scrolled (840, 404) with delta (0, -1)
Screenshot: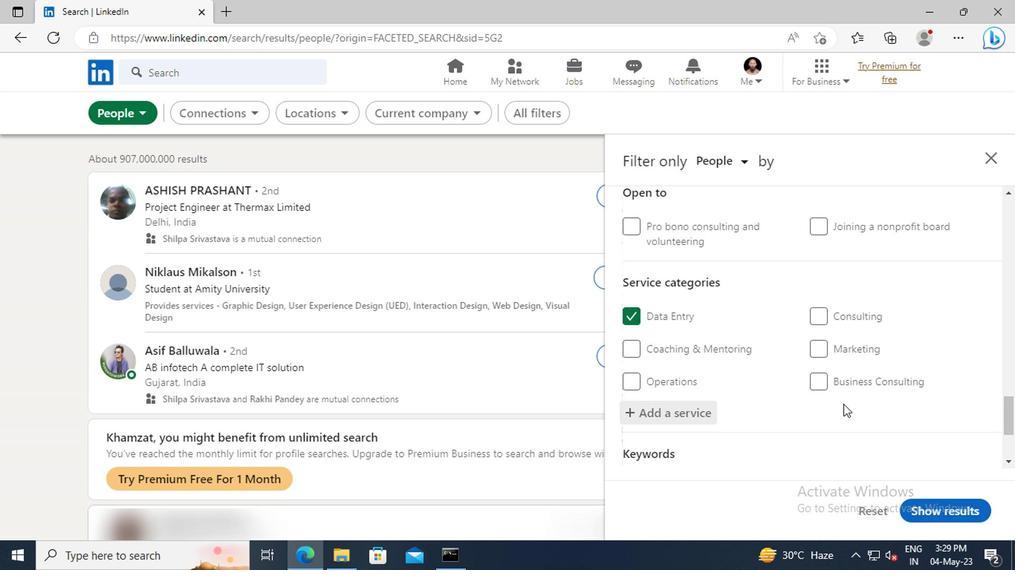 
Action: Mouse scrolled (840, 404) with delta (0, -1)
Screenshot: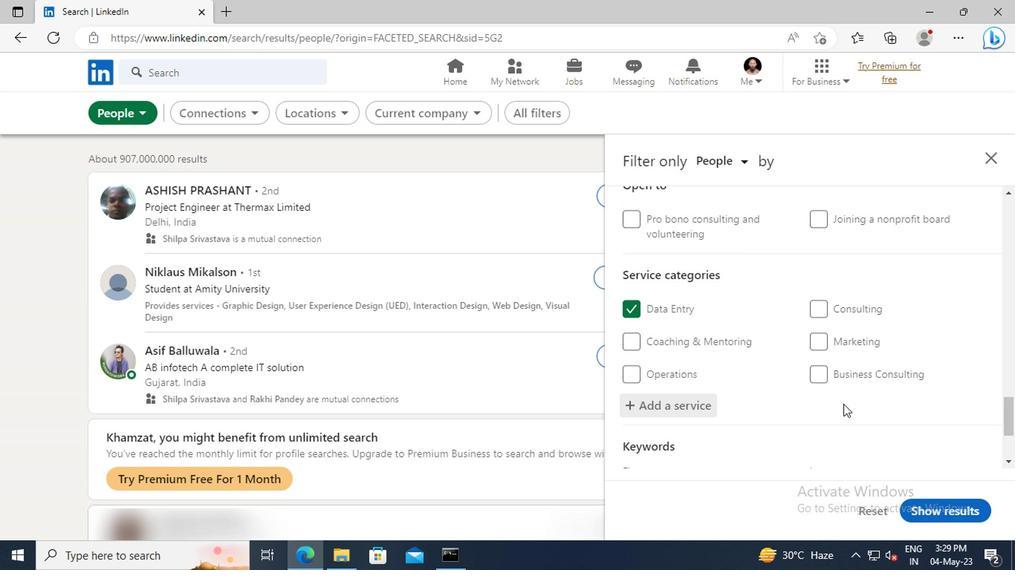 
Action: Mouse scrolled (840, 404) with delta (0, -1)
Screenshot: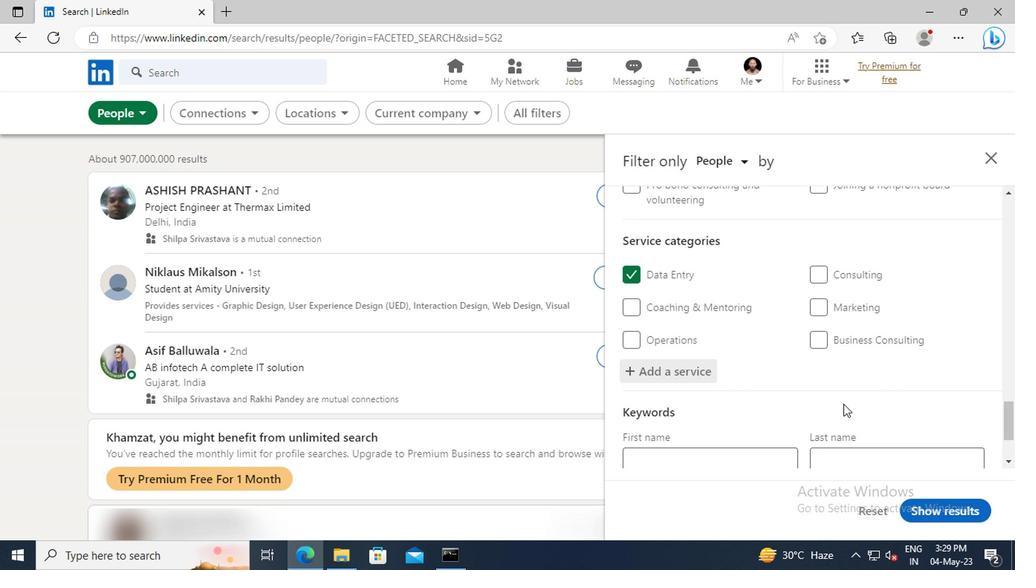 
Action: Mouse scrolled (840, 404) with delta (0, -1)
Screenshot: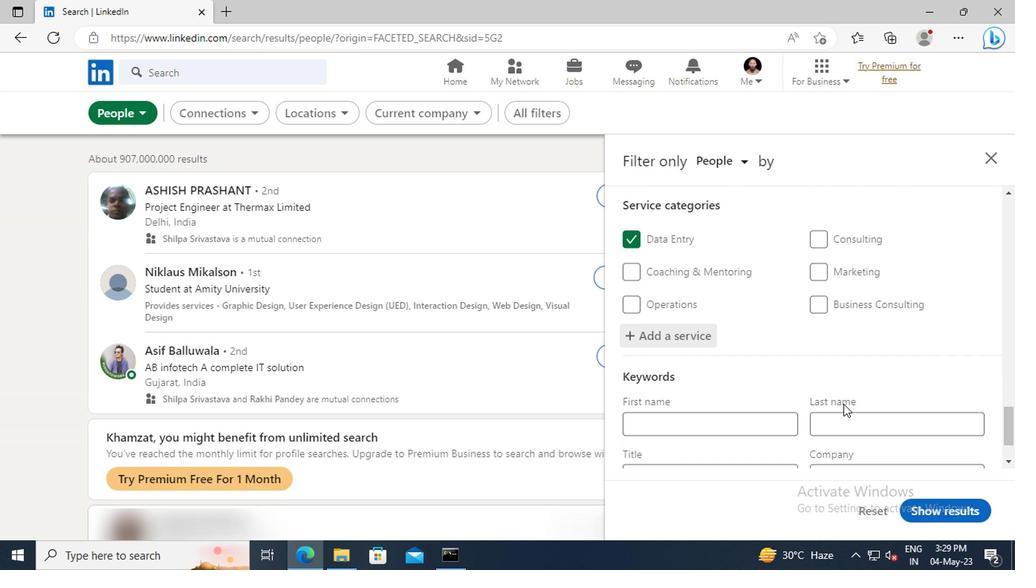 
Action: Mouse moved to (770, 409)
Screenshot: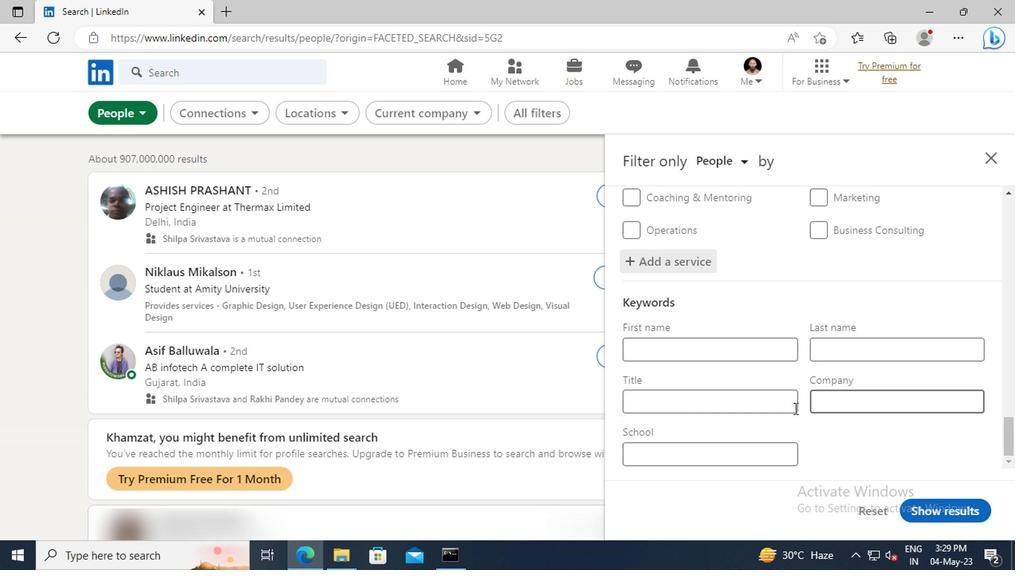 
Action: Mouse pressed left at (770, 409)
Screenshot: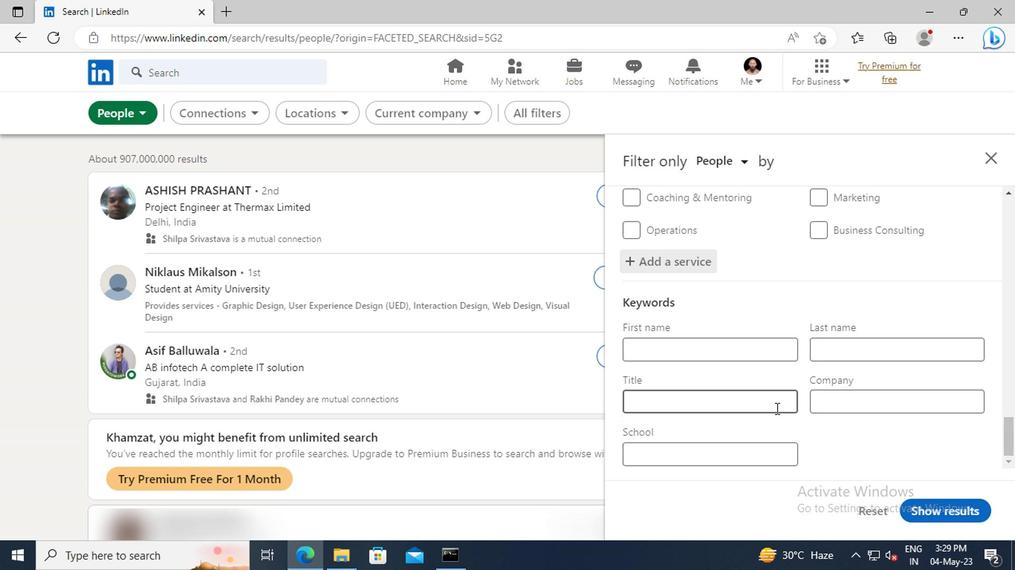 
Action: Key pressed <Key.shift>TUTOR/<Key.shift>ONLINE<Key.space><Key.shift>TUTOR<Key.enter>
Screenshot: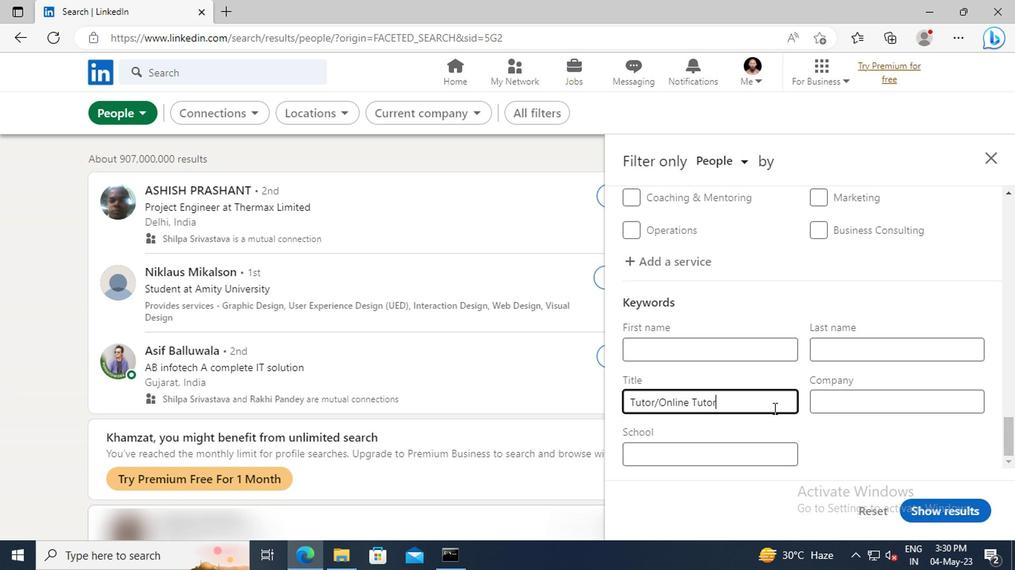 
Action: Mouse moved to (915, 506)
Screenshot: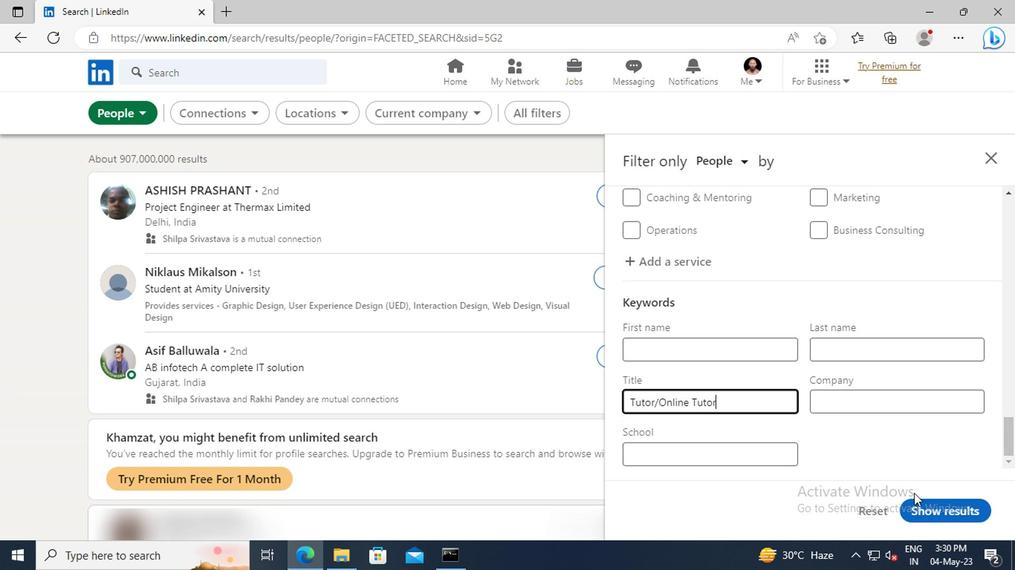 
Action: Mouse pressed left at (915, 506)
Screenshot: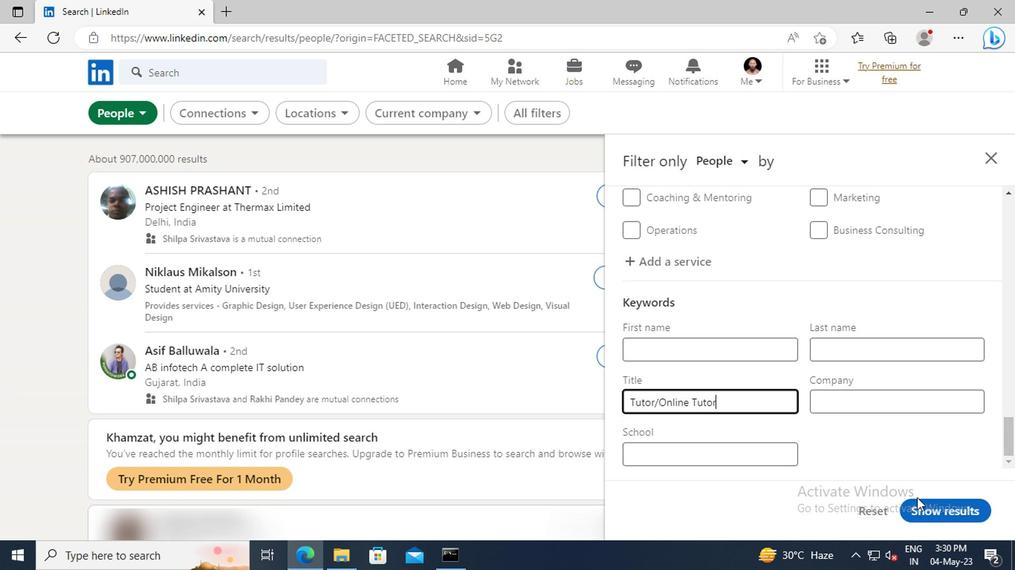
